 Task: In the event  named  Coffee Meeting with Key Industry Expert, Set a range of dates when you can accept meetings  '25 Jul â€" 5 Aug 2023'. Select a duration of  45 min. Select working hours  	_x000D_
MON- SAT 9:00am â€" 5:00pm. Add time before or after your events  as 5 min. Set the frequency of available time slots for invitees as  35 min. Set the minimum notice period and maximum events allowed per day as  51 hours and 5. , logged in from the account softage.4@softage.net and add another guest for the event, softage.3@softage.net
Action: Mouse pressed left at (543, 292)
Screenshot: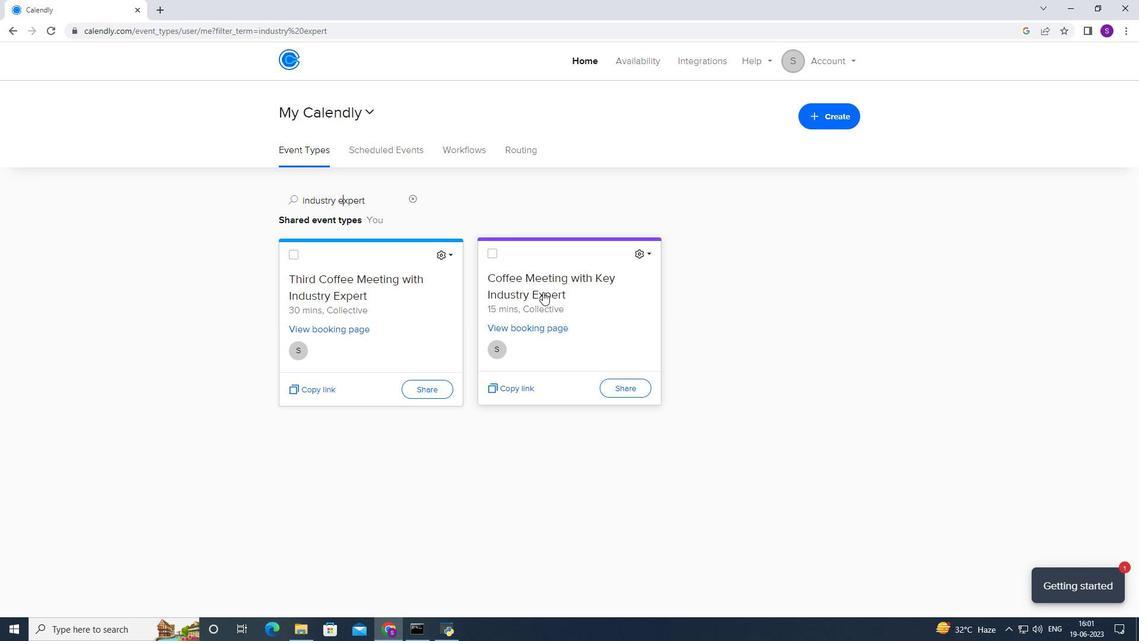 
Action: Mouse moved to (406, 298)
Screenshot: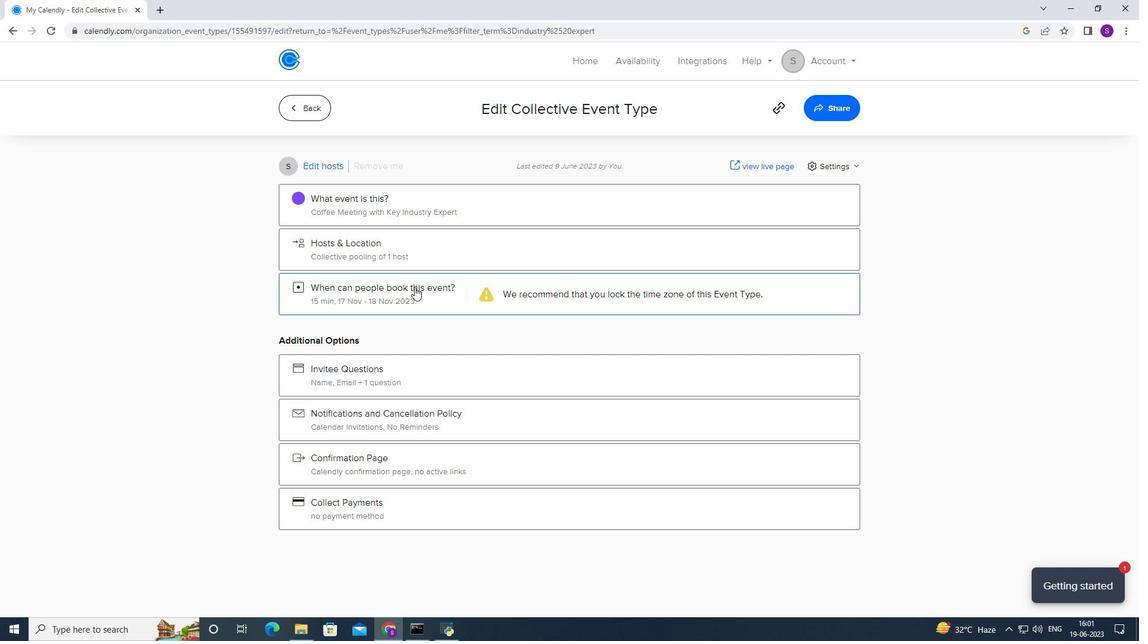 
Action: Mouse pressed left at (406, 298)
Screenshot: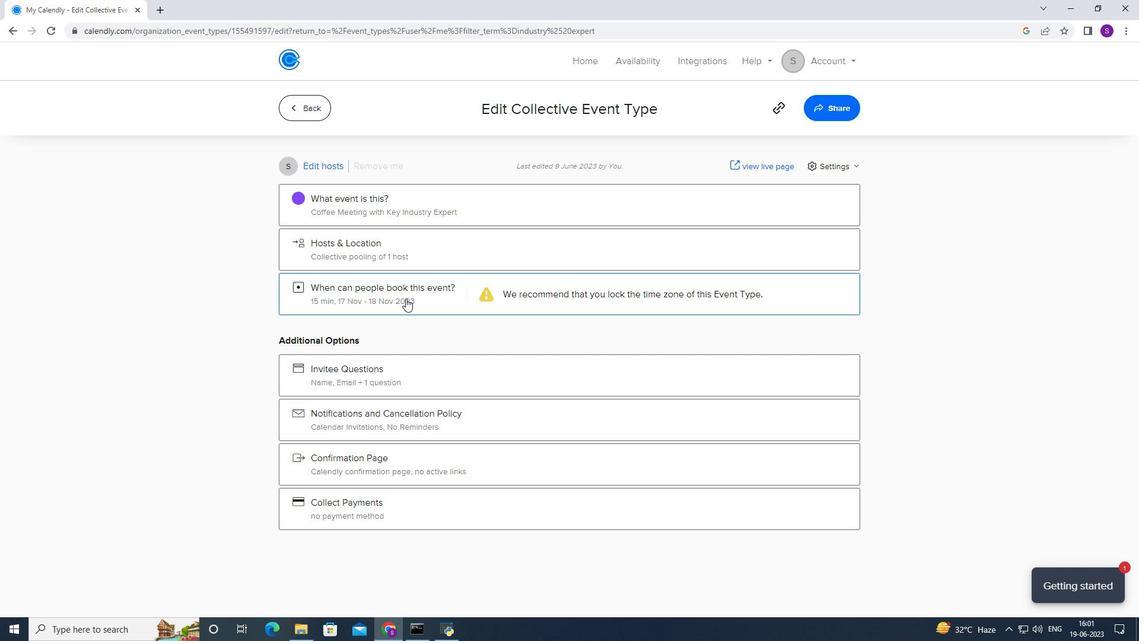 
Action: Mouse moved to (438, 445)
Screenshot: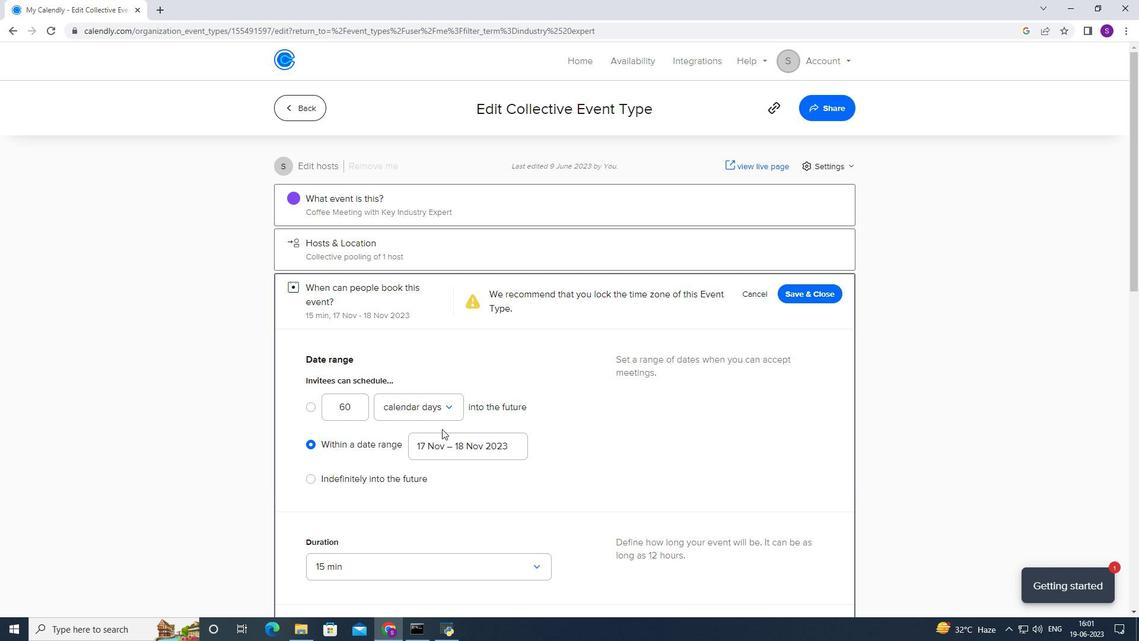 
Action: Mouse pressed left at (438, 445)
Screenshot: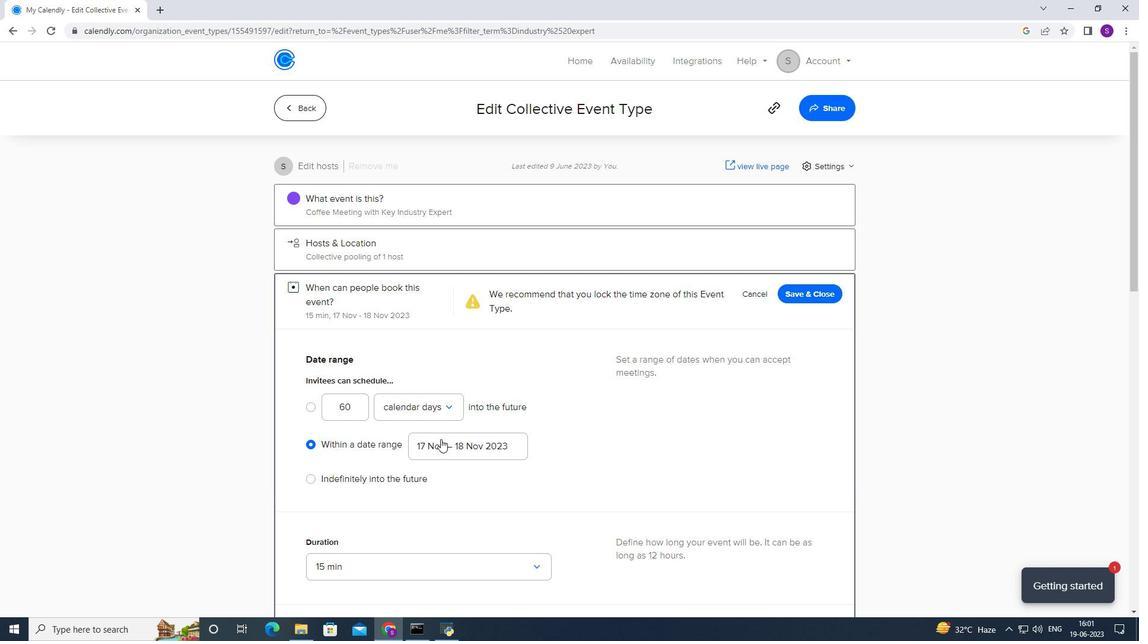 
Action: Mouse moved to (504, 229)
Screenshot: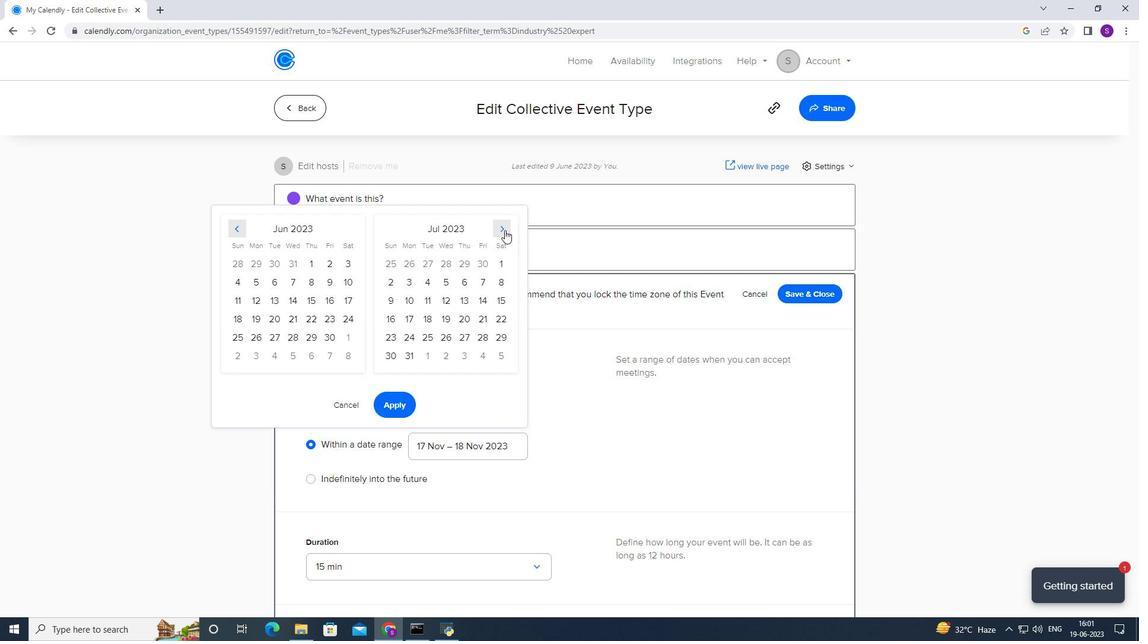 
Action: Mouse pressed left at (504, 229)
Screenshot: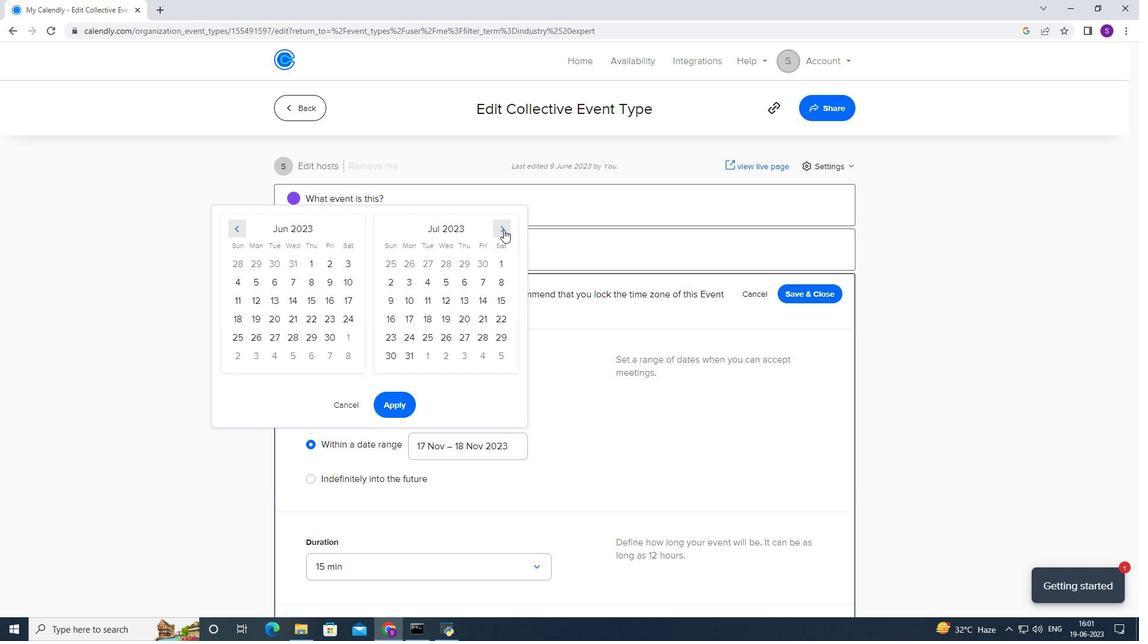 
Action: Mouse moved to (272, 337)
Screenshot: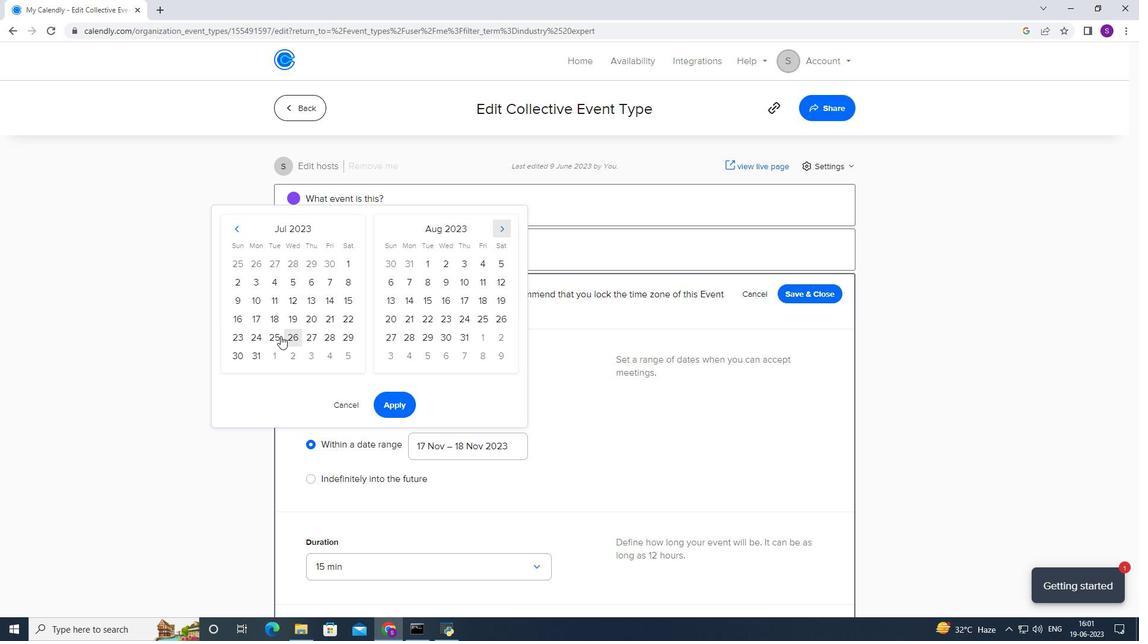 
Action: Mouse pressed left at (272, 337)
Screenshot: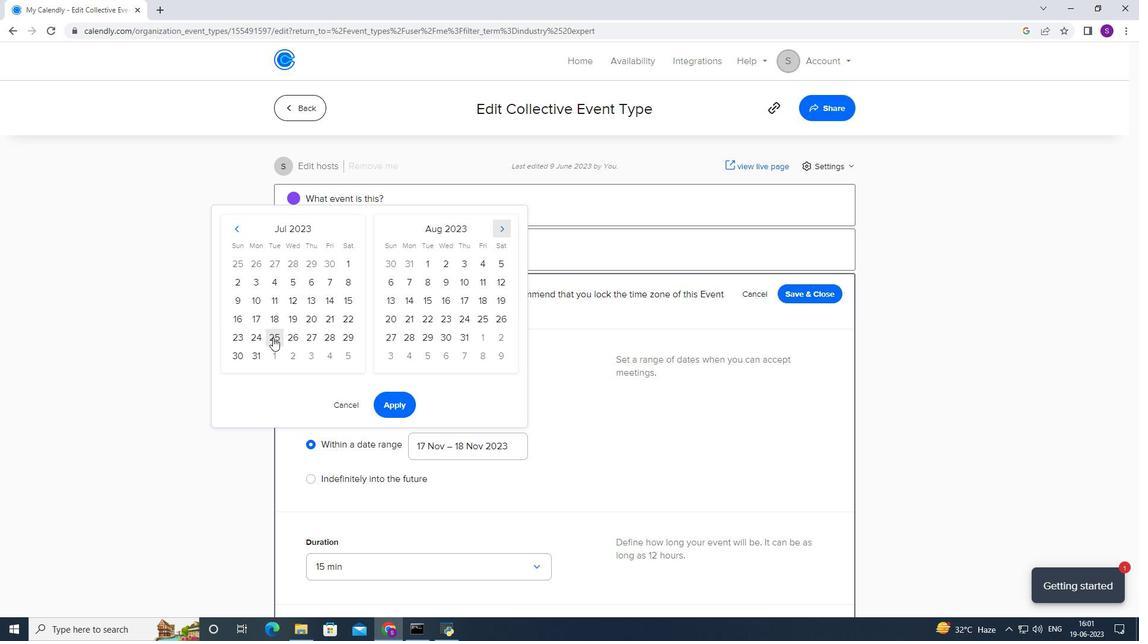 
Action: Mouse moved to (497, 265)
Screenshot: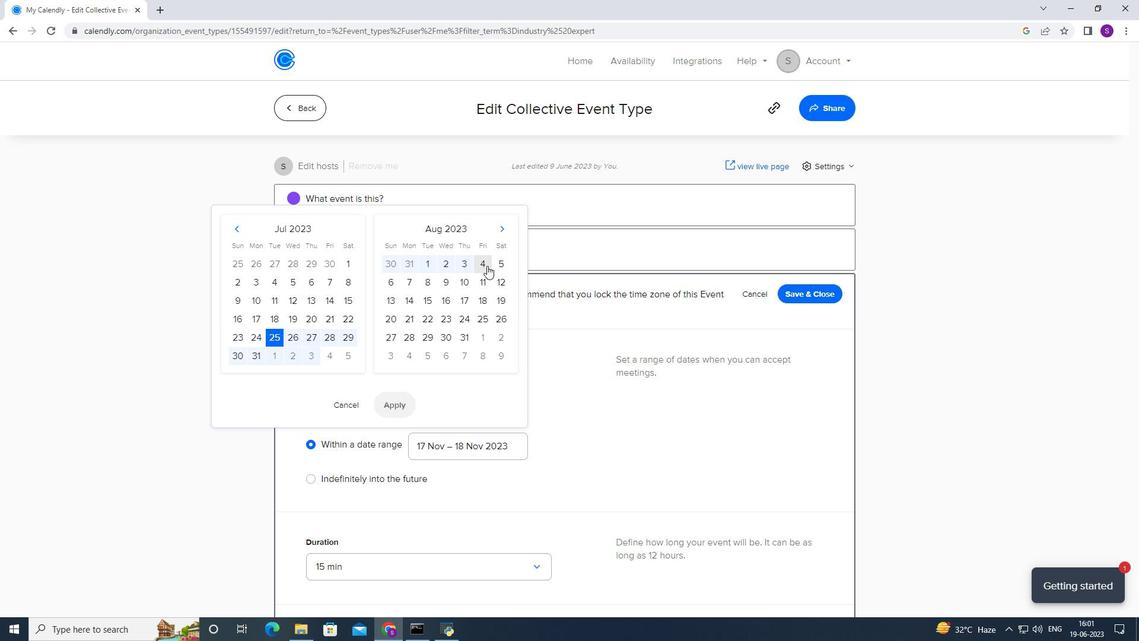 
Action: Mouse pressed left at (497, 265)
Screenshot: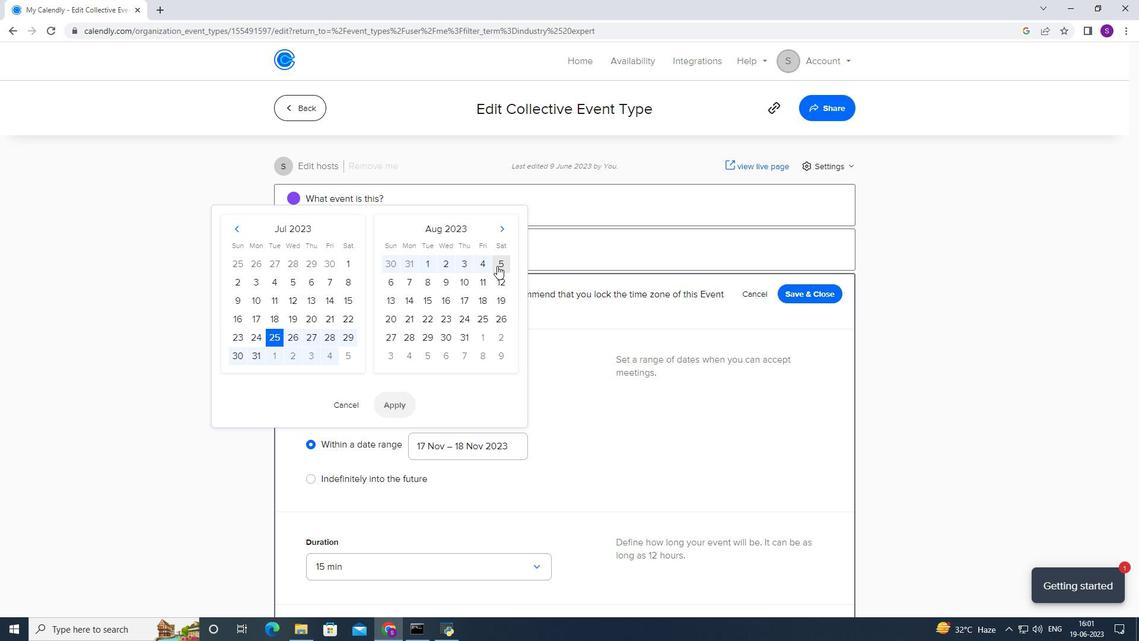 
Action: Mouse moved to (381, 406)
Screenshot: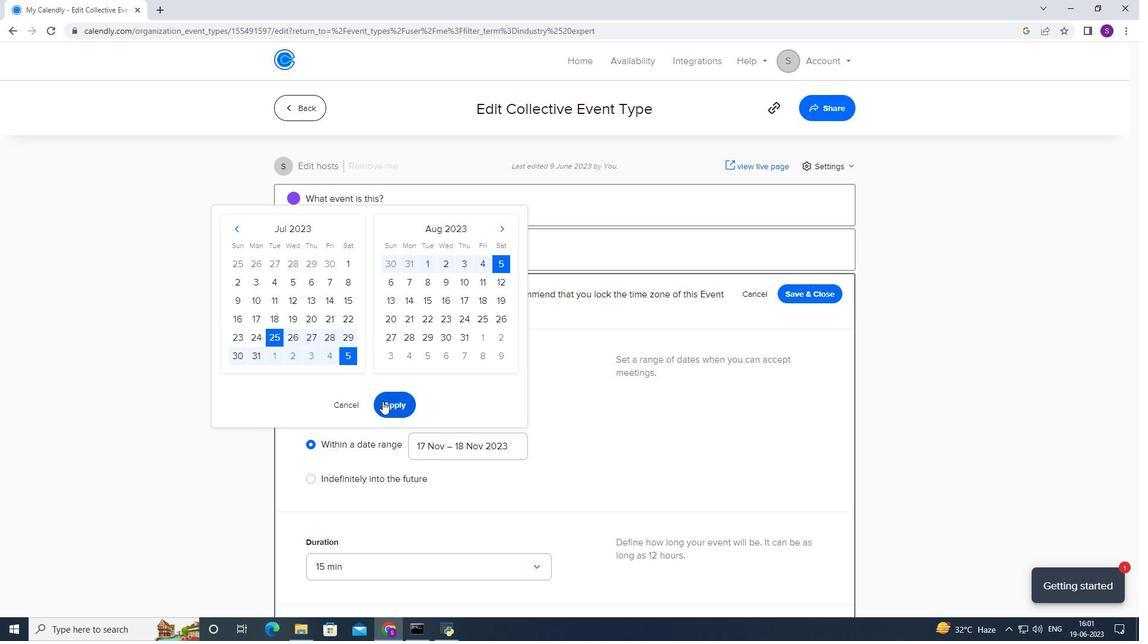 
Action: Mouse pressed left at (381, 406)
Screenshot: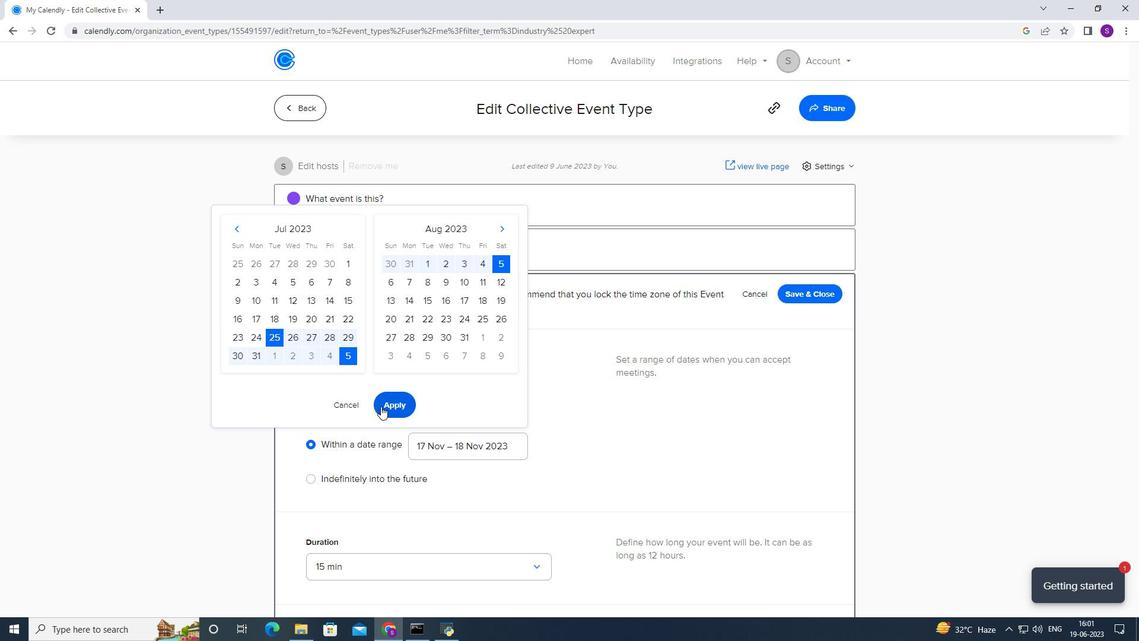 
Action: Mouse moved to (417, 410)
Screenshot: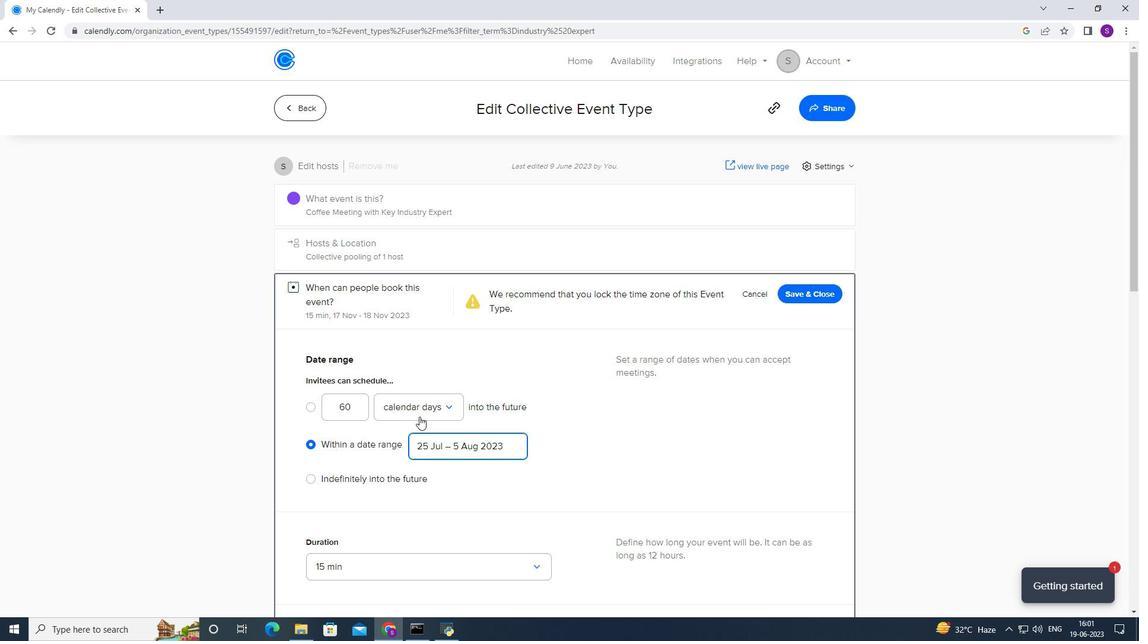 
Action: Mouse scrolled (417, 409) with delta (0, 0)
Screenshot: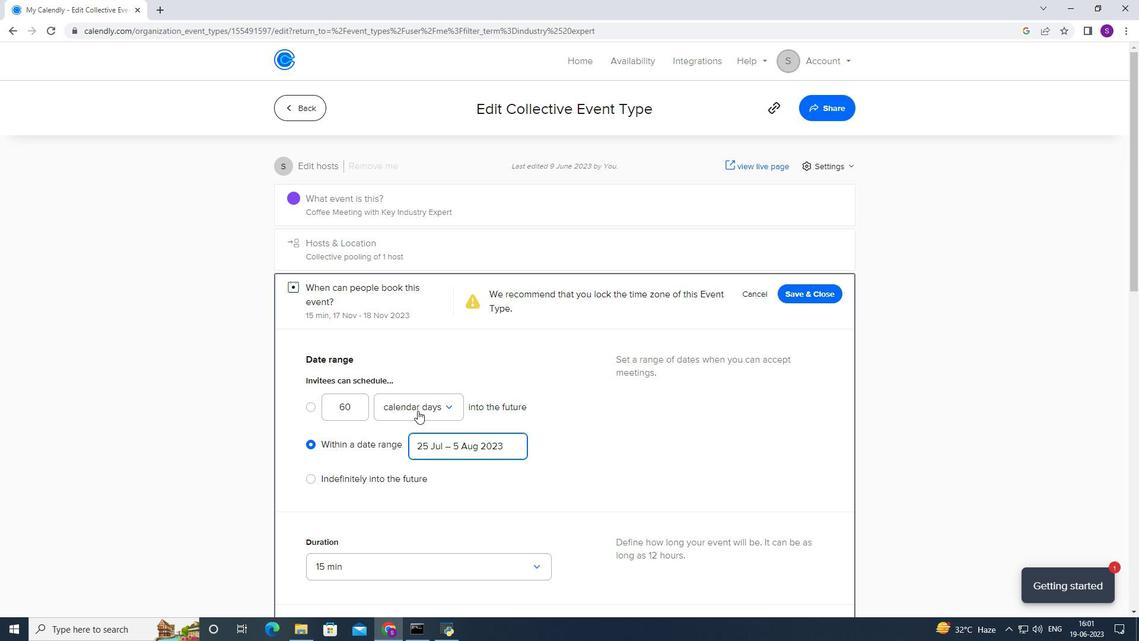 
Action: Mouse scrolled (417, 409) with delta (0, 0)
Screenshot: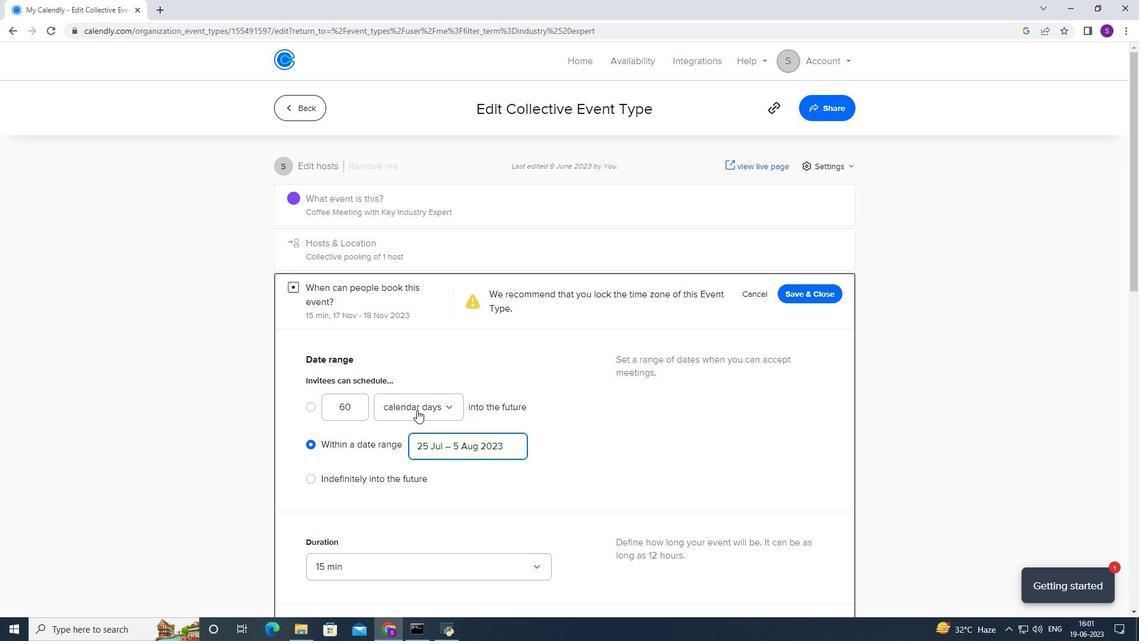 
Action: Mouse moved to (416, 343)
Screenshot: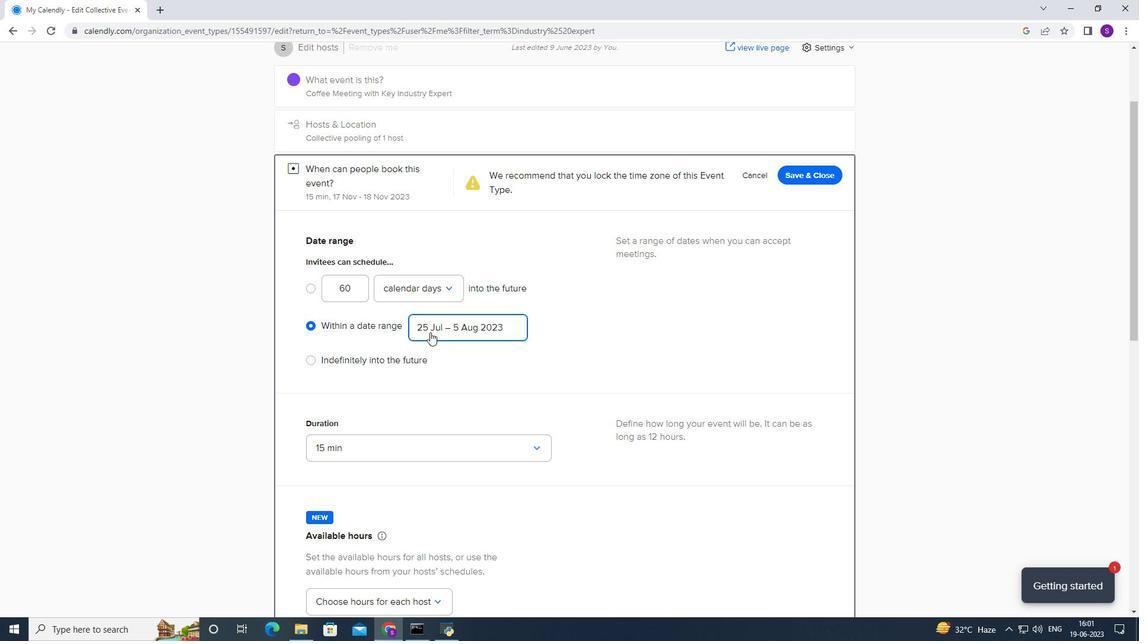 
Action: Mouse scrolled (416, 343) with delta (0, 0)
Screenshot: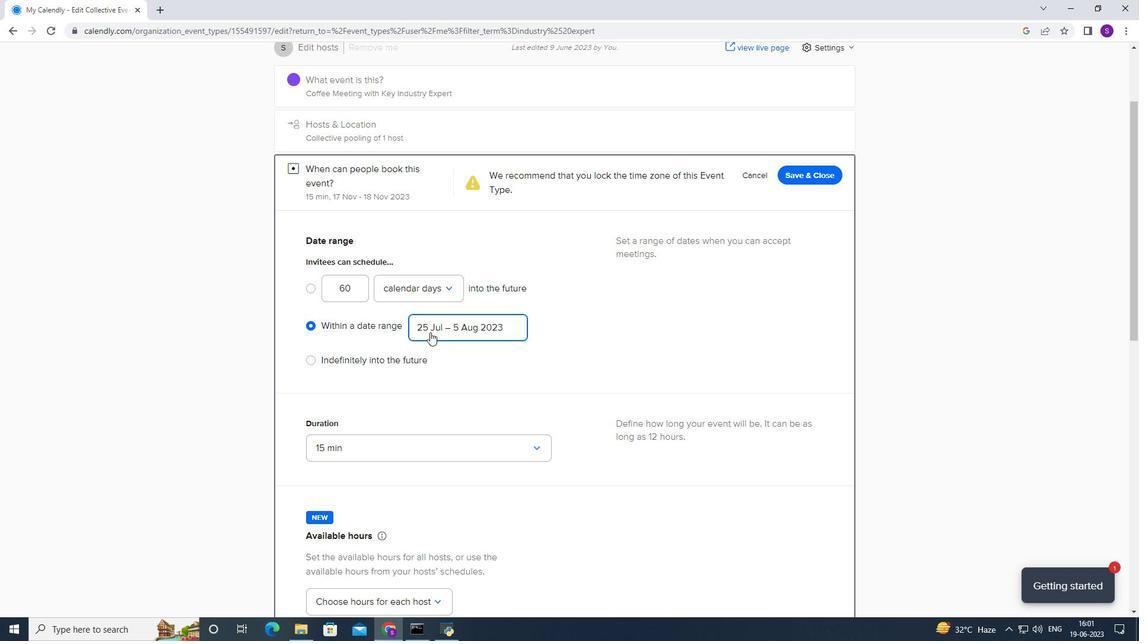 
Action: Mouse moved to (415, 346)
Screenshot: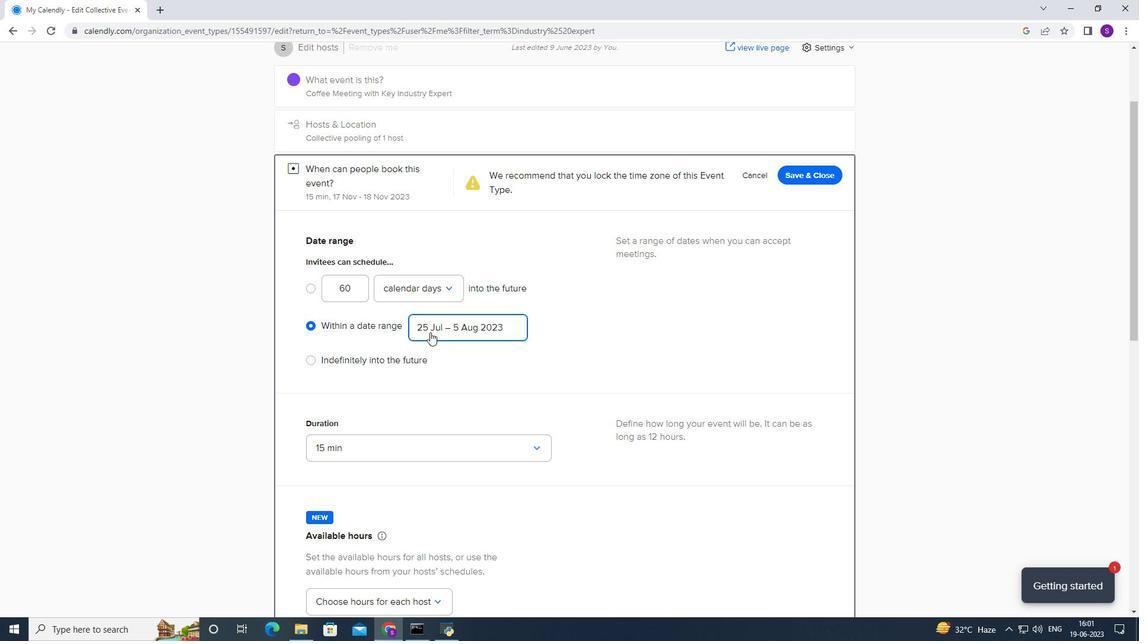 
Action: Mouse scrolled (415, 345) with delta (0, 0)
Screenshot: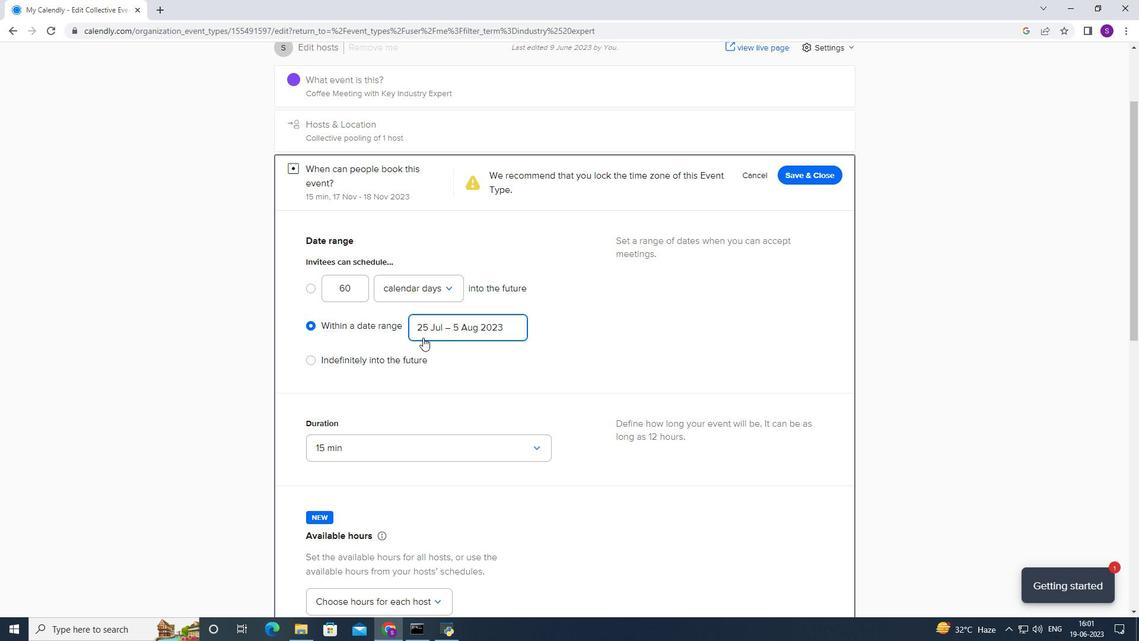 
Action: Mouse moved to (414, 348)
Screenshot: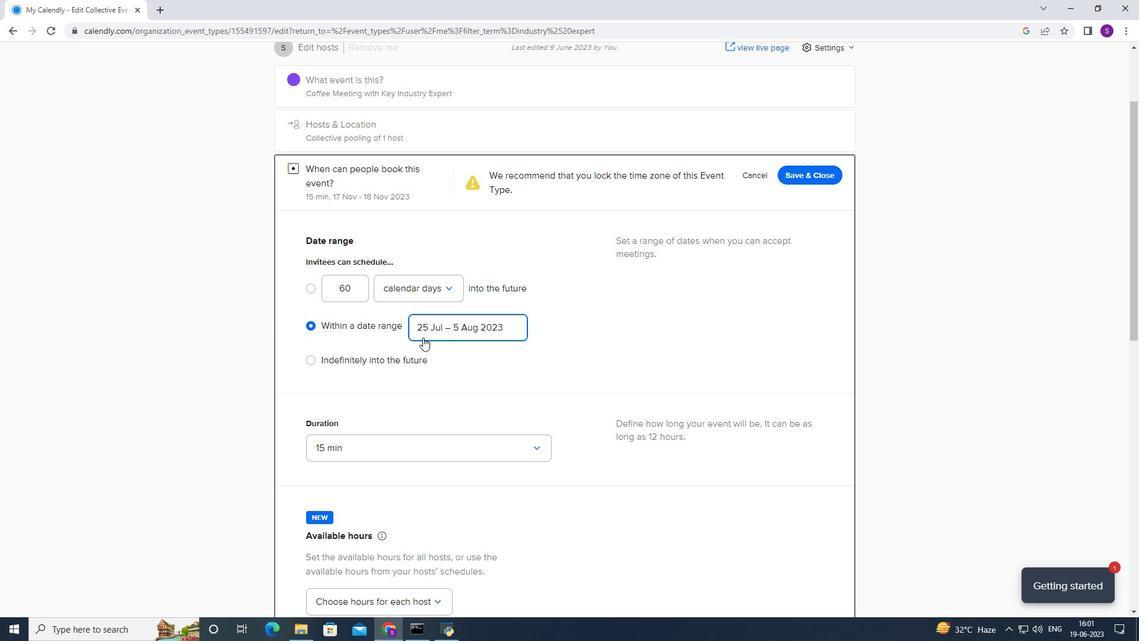 
Action: Mouse scrolled (414, 347) with delta (0, 0)
Screenshot: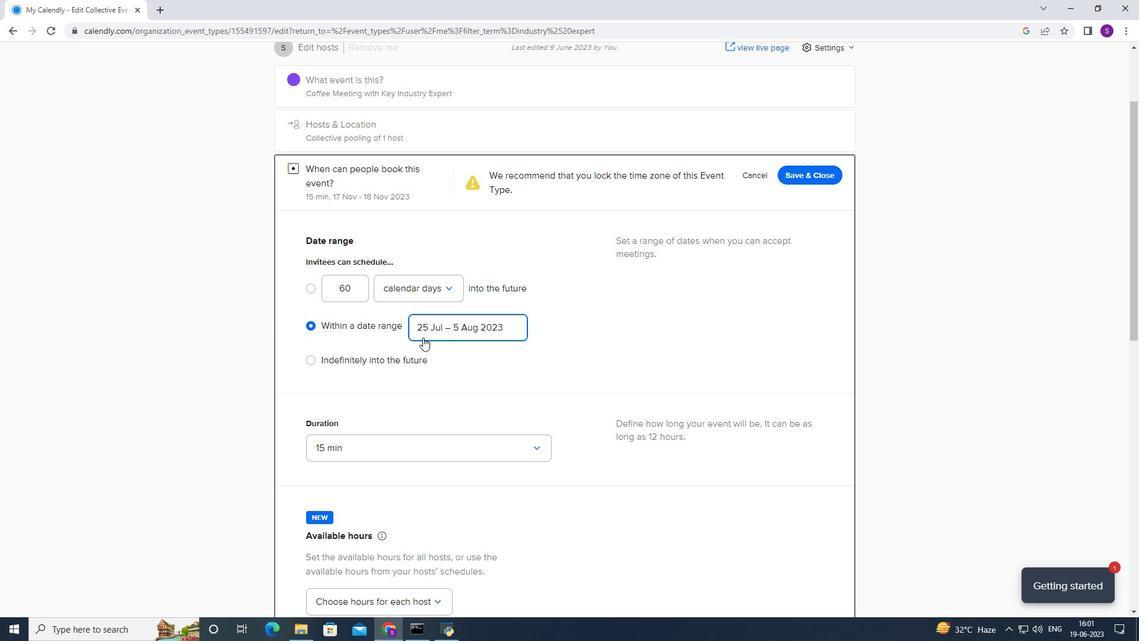 
Action: Mouse moved to (423, 268)
Screenshot: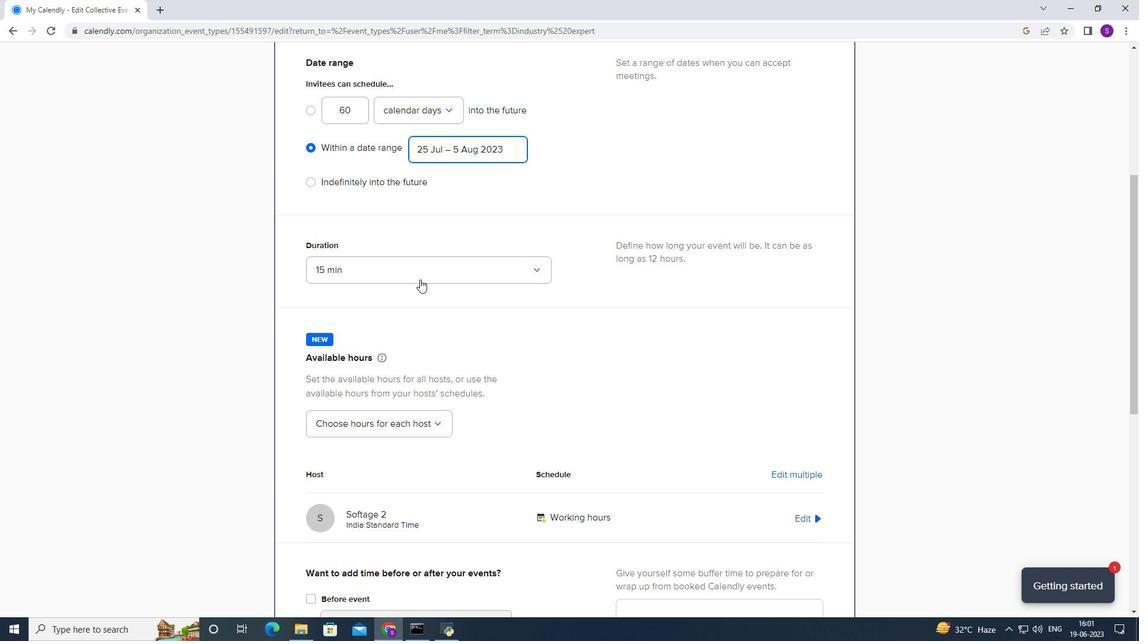 
Action: Mouse scrolled (423, 268) with delta (0, 0)
Screenshot: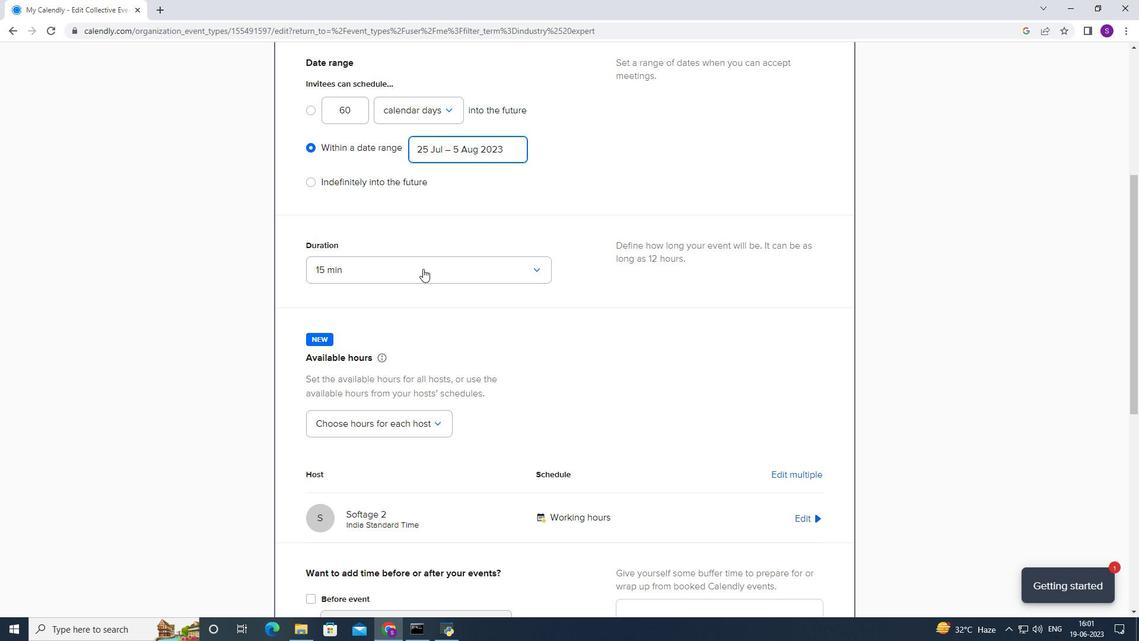 
Action: Mouse moved to (527, 214)
Screenshot: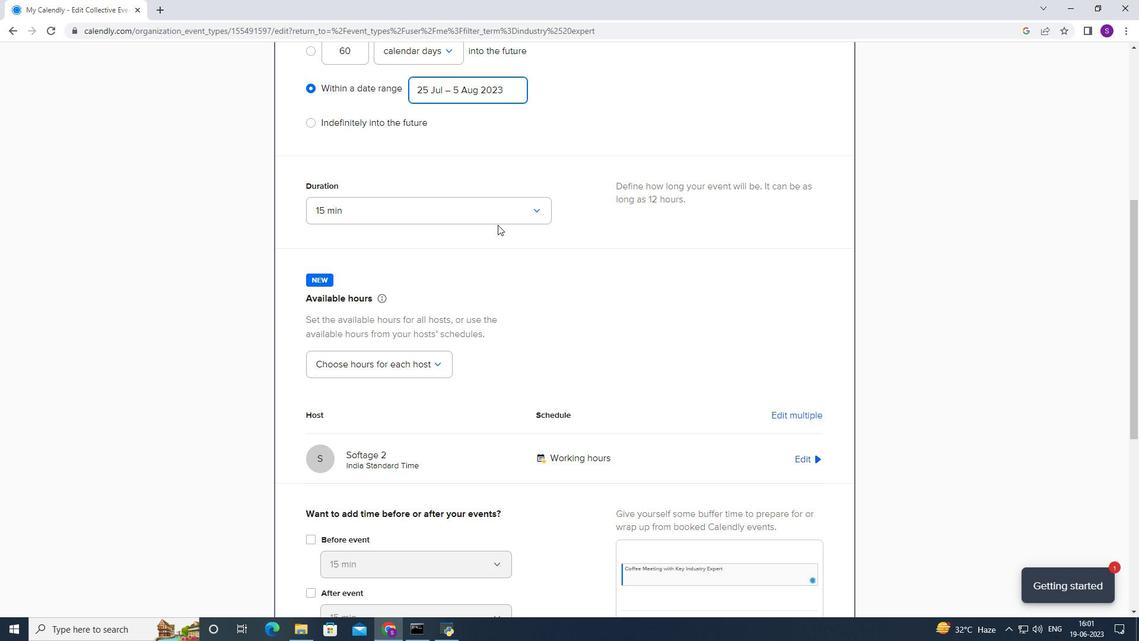 
Action: Mouse pressed left at (527, 214)
Screenshot: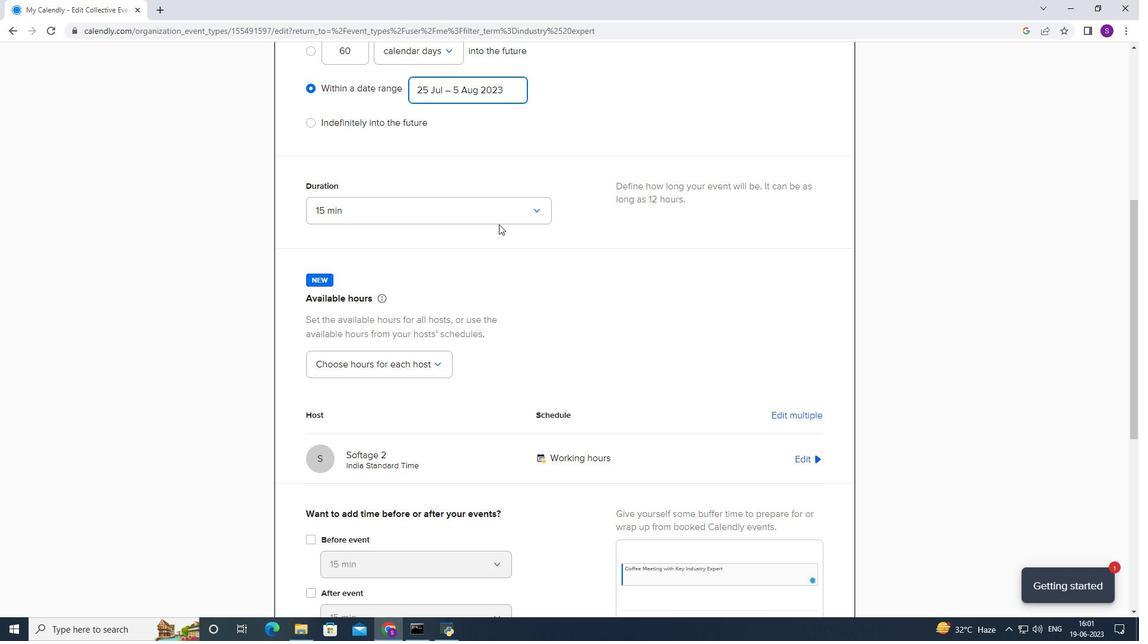 
Action: Mouse moved to (429, 293)
Screenshot: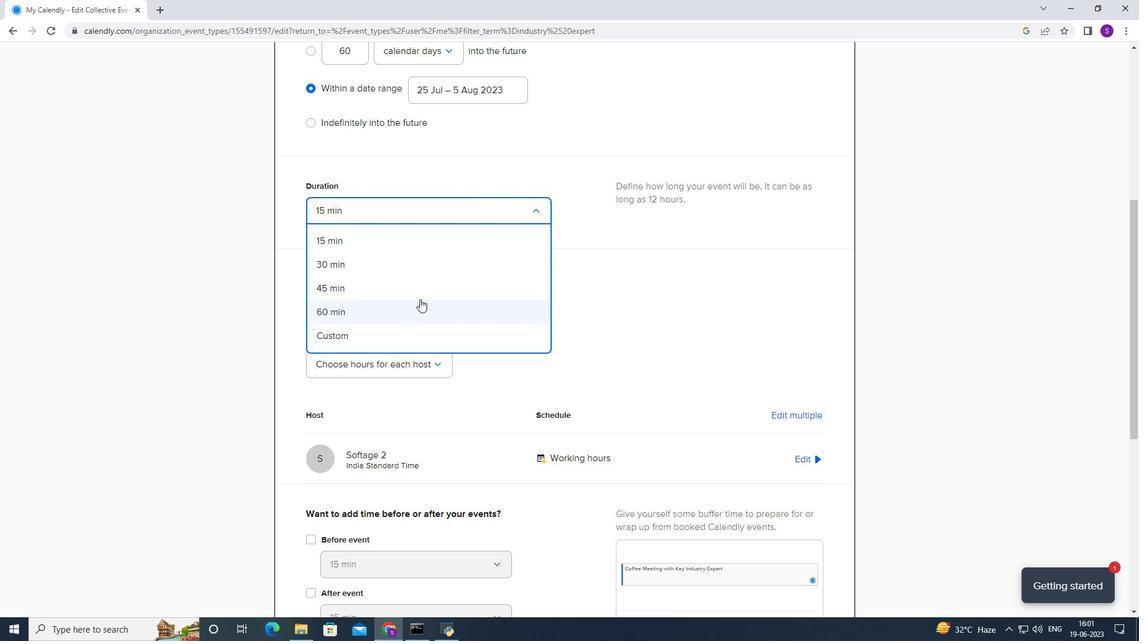 
Action: Mouse pressed left at (429, 293)
Screenshot: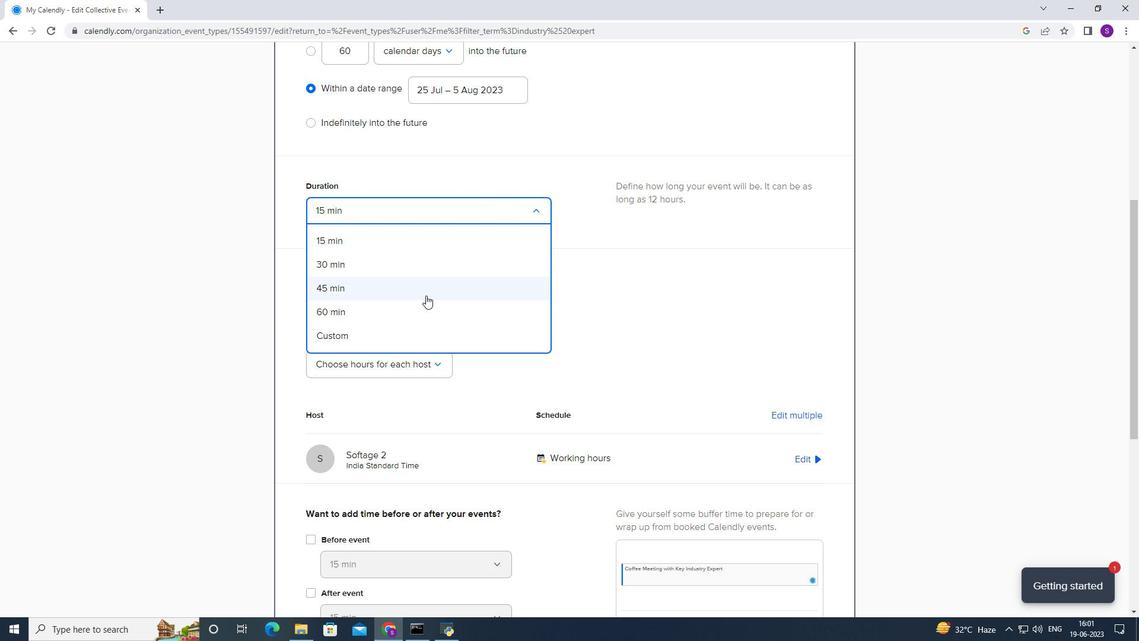
Action: Mouse moved to (343, 353)
Screenshot: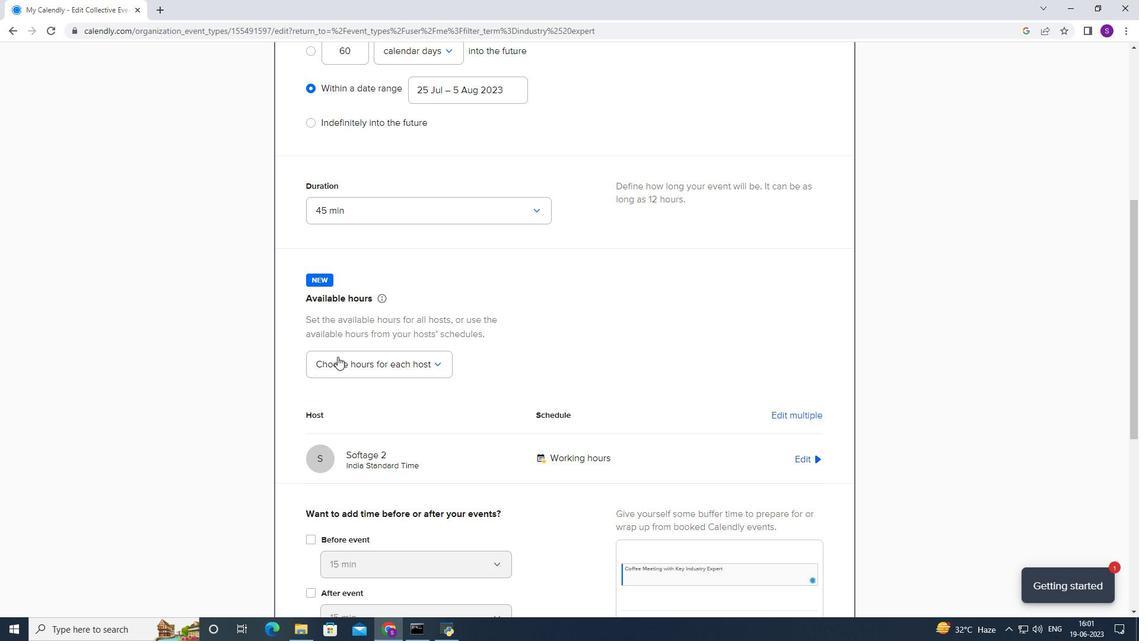 
Action: Mouse scrolled (343, 352) with delta (0, 0)
Screenshot: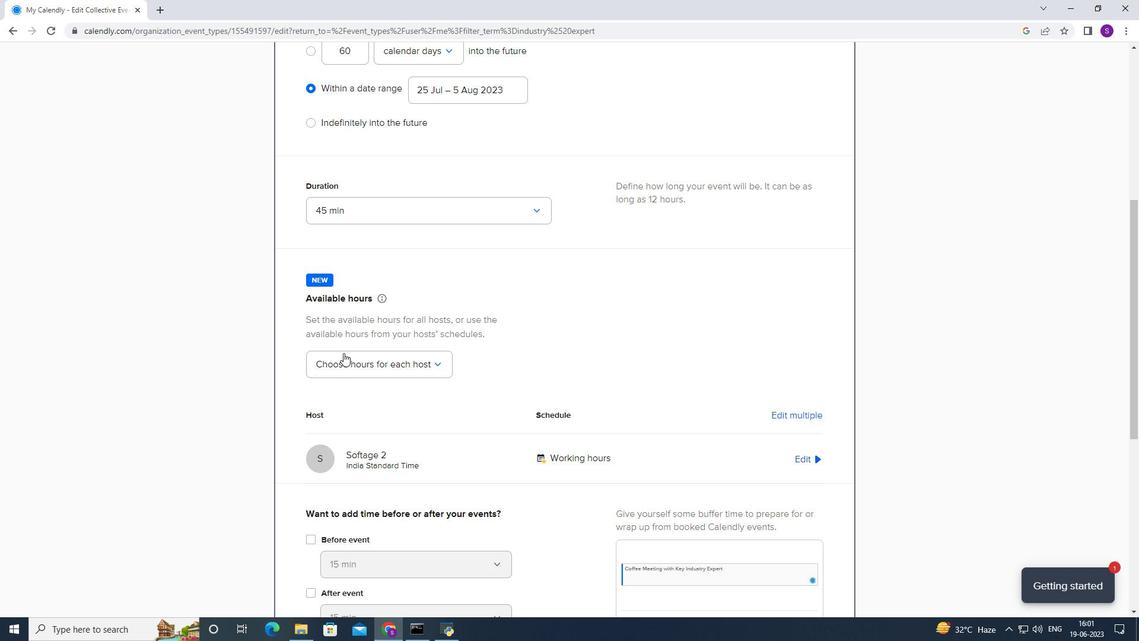 
Action: Mouse scrolled (343, 352) with delta (0, 0)
Screenshot: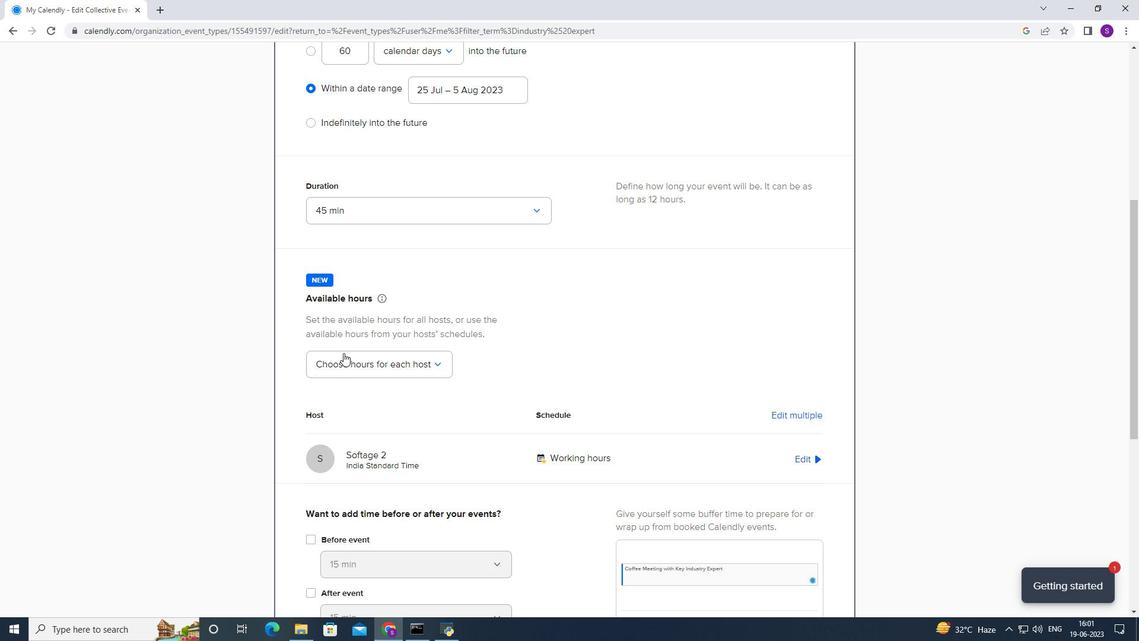 
Action: Mouse scrolled (343, 352) with delta (0, 0)
Screenshot: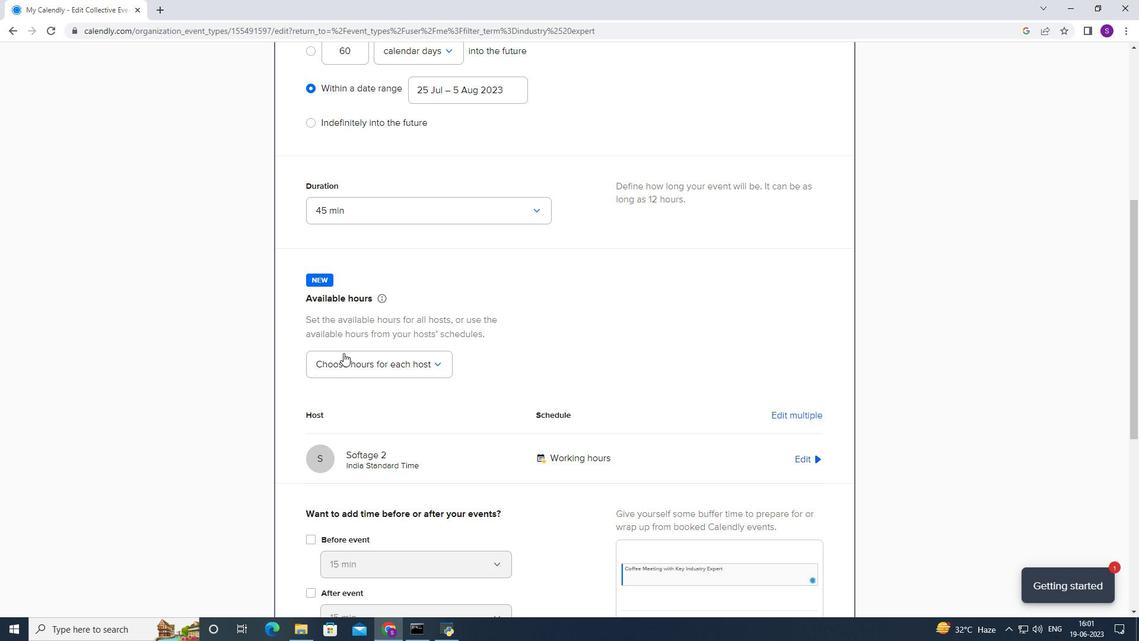 
Action: Mouse moved to (344, 353)
Screenshot: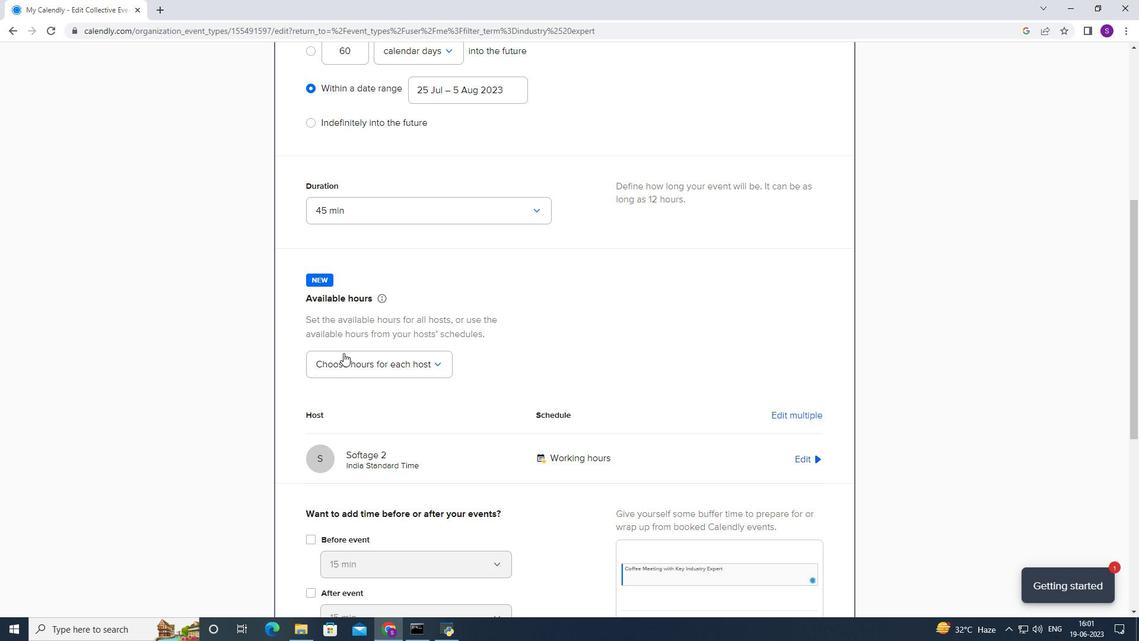 
Action: Mouse scrolled (344, 352) with delta (0, 0)
Screenshot: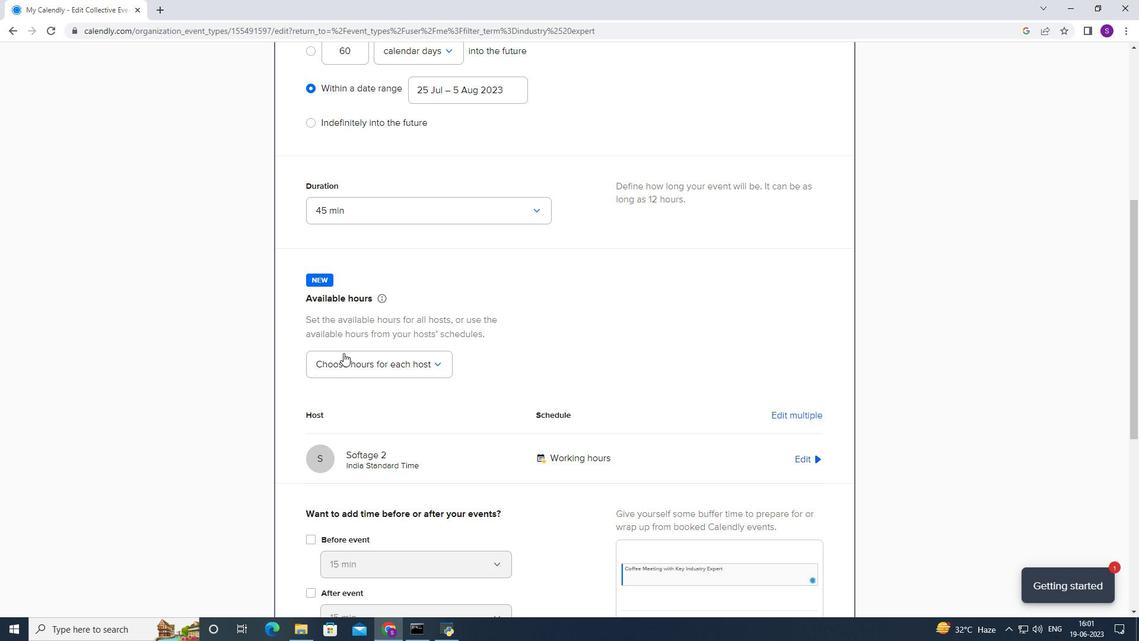 
Action: Mouse moved to (747, 229)
Screenshot: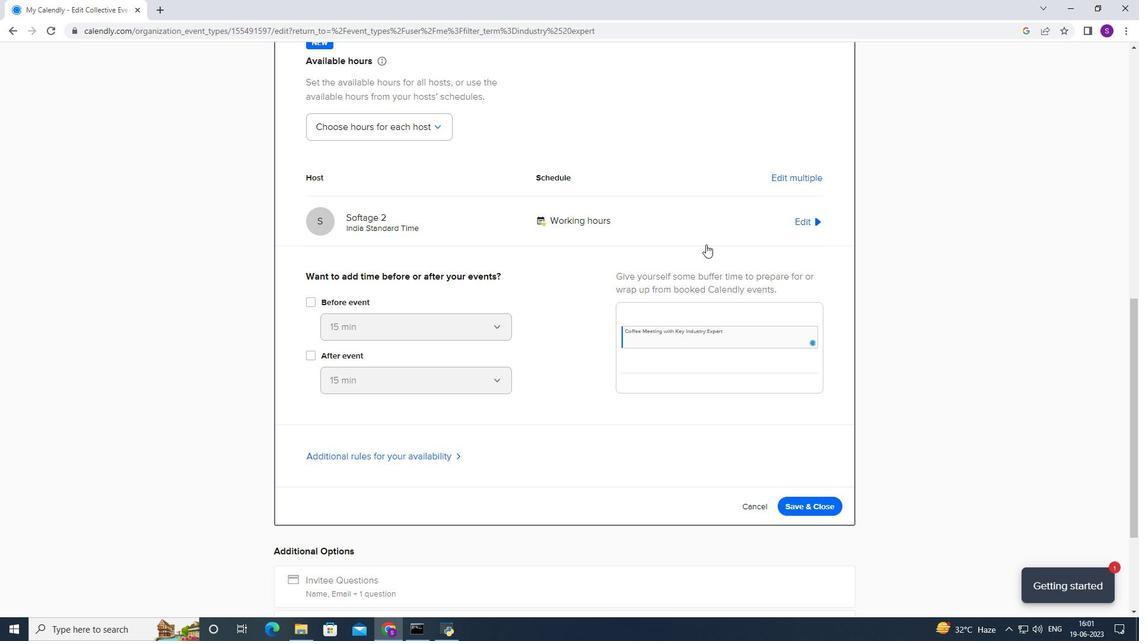 
Action: Mouse pressed left at (747, 229)
Screenshot: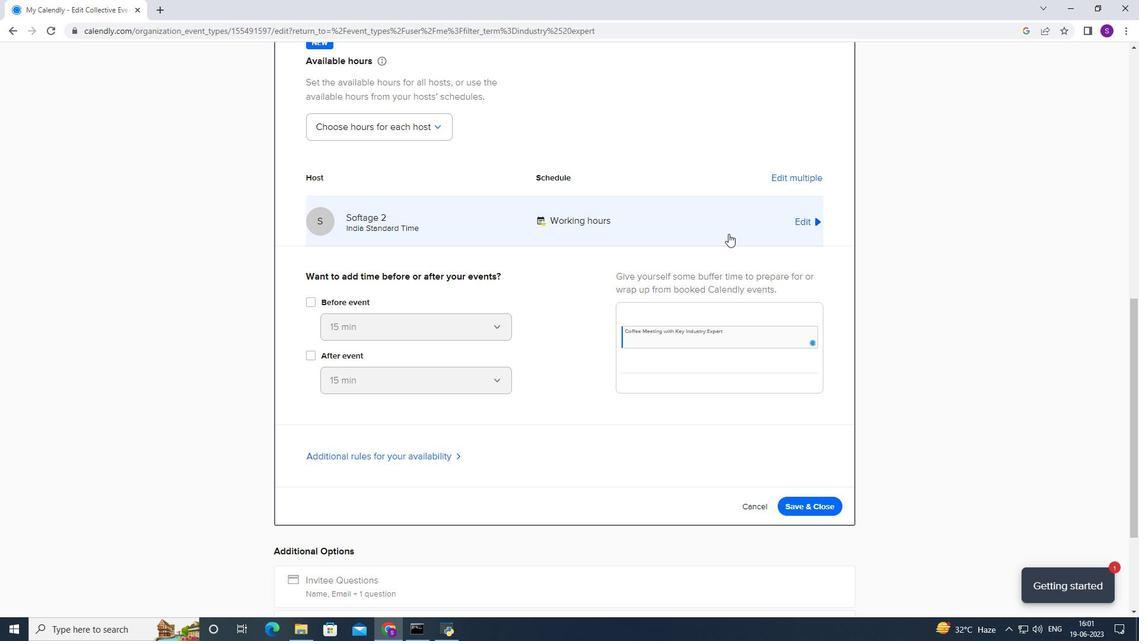 
Action: Mouse moved to (440, 298)
Screenshot: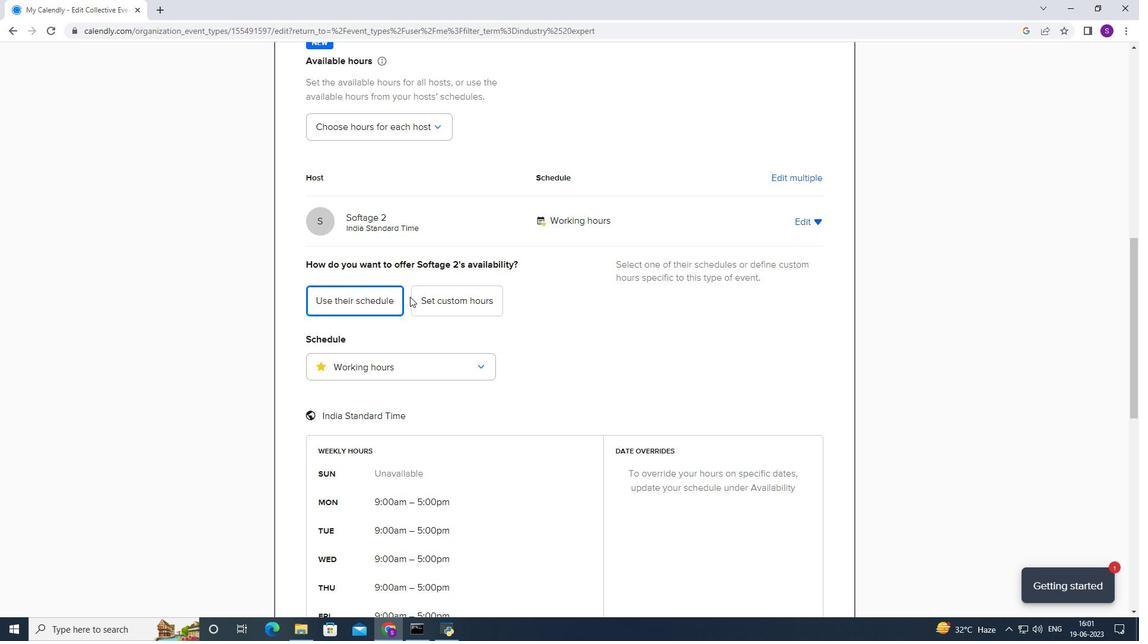 
Action: Mouse pressed left at (440, 298)
Screenshot: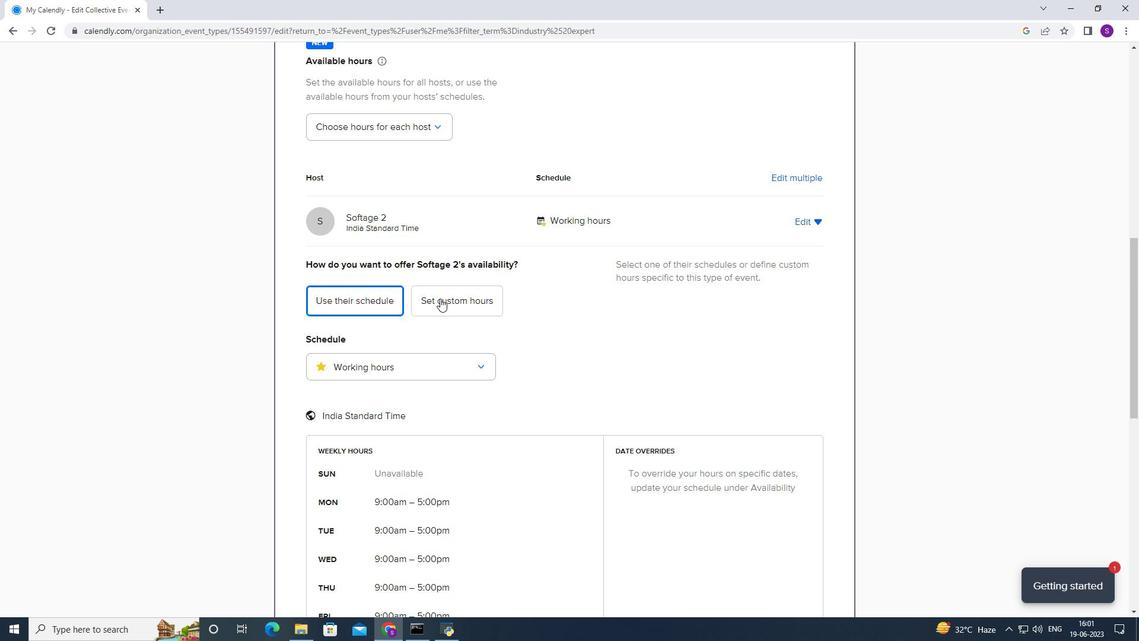
Action: Mouse moved to (397, 336)
Screenshot: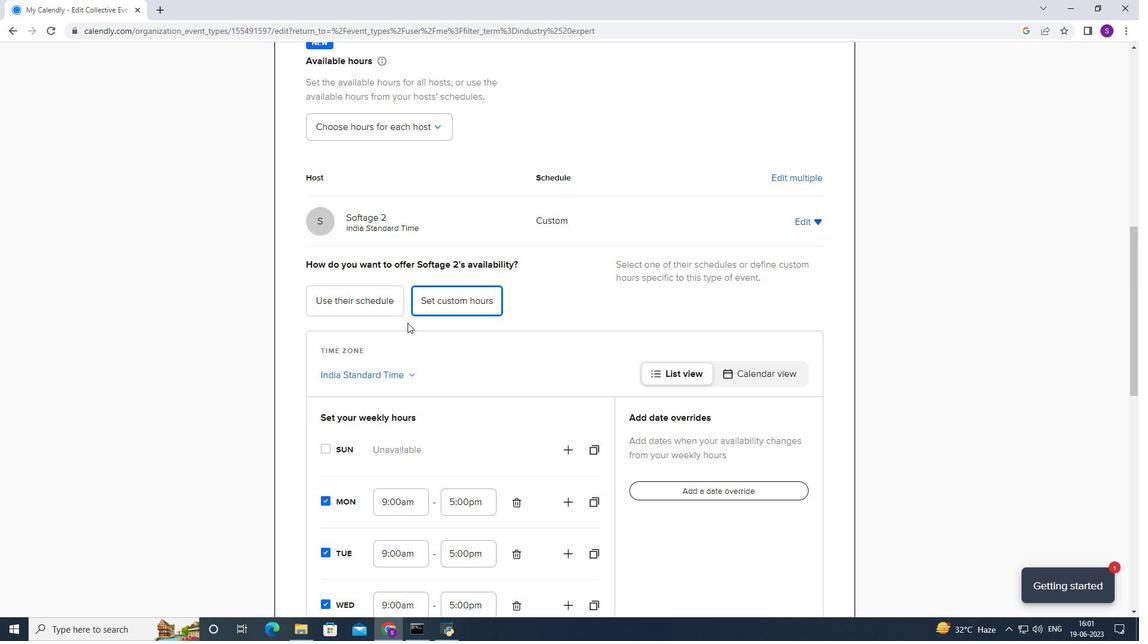 
Action: Mouse scrolled (397, 336) with delta (0, 0)
Screenshot: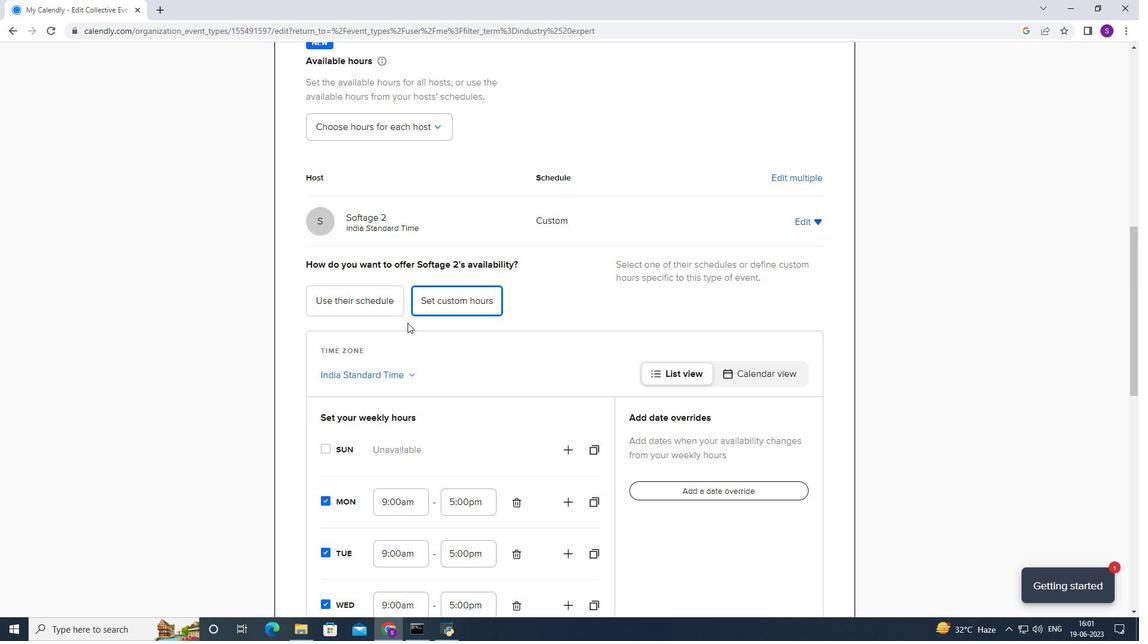 
Action: Mouse moved to (394, 340)
Screenshot: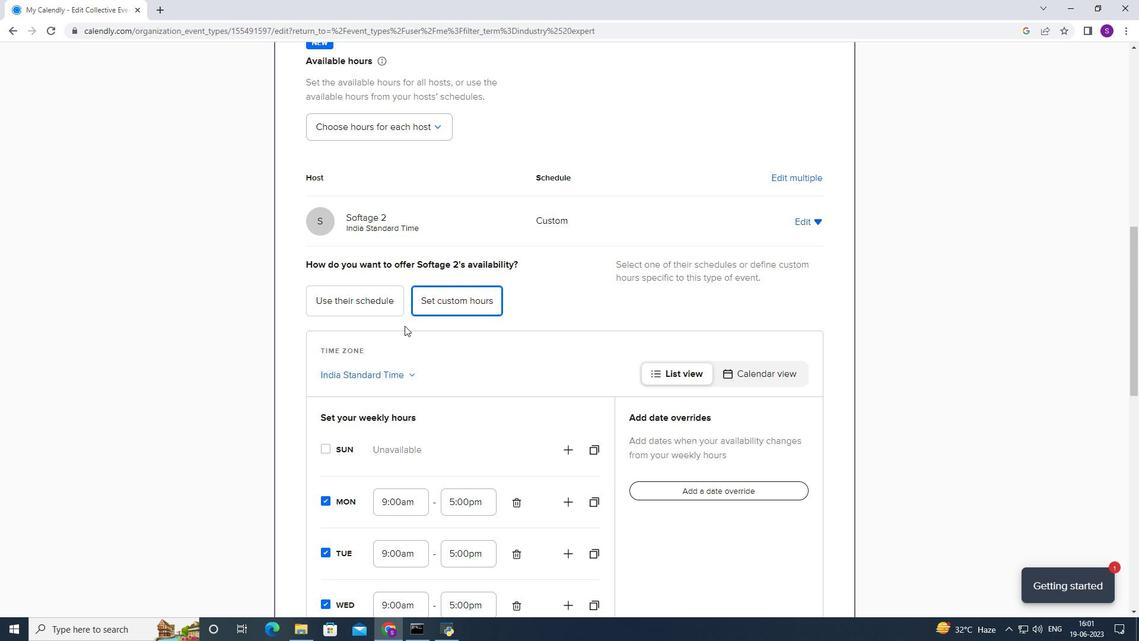 
Action: Mouse scrolled (394, 339) with delta (0, 0)
Screenshot: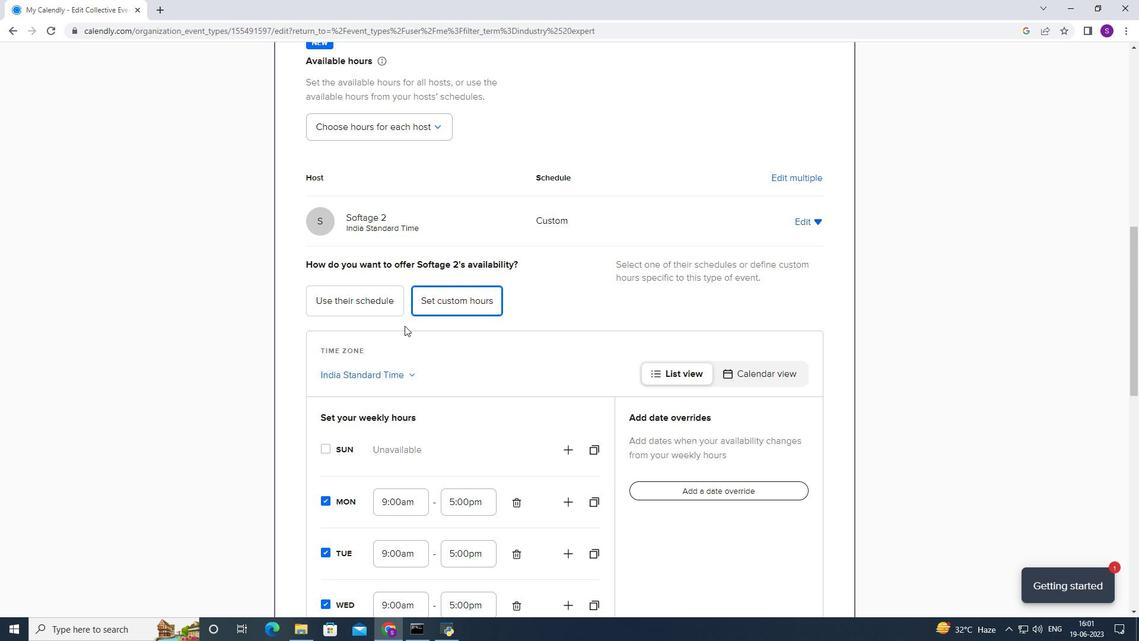 
Action: Mouse moved to (393, 341)
Screenshot: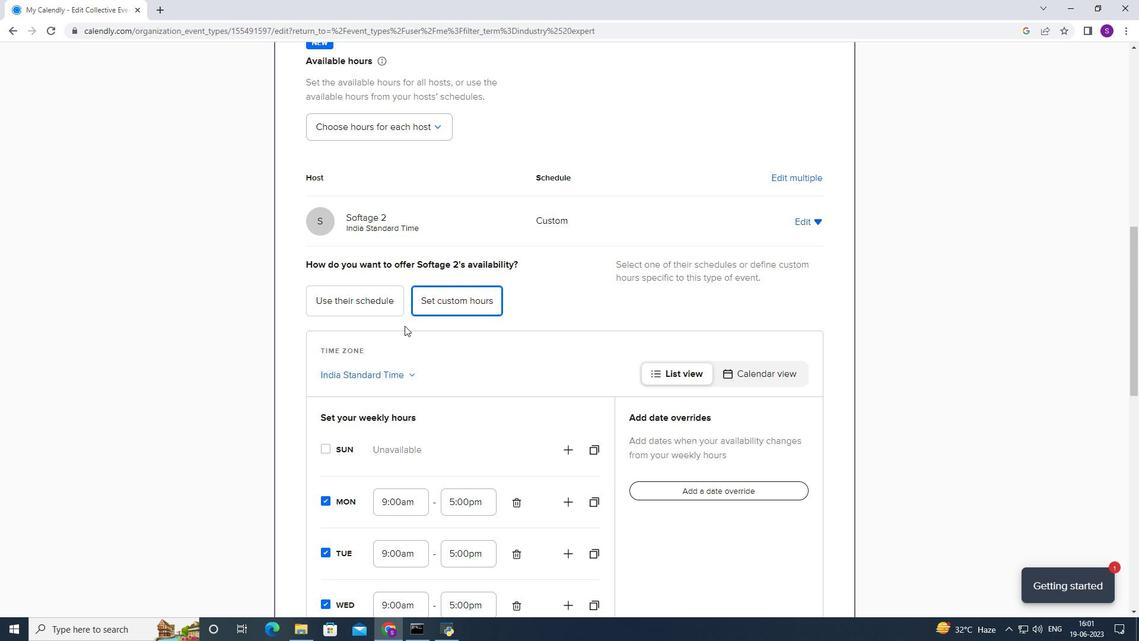 
Action: Mouse scrolled (393, 340) with delta (0, 0)
Screenshot: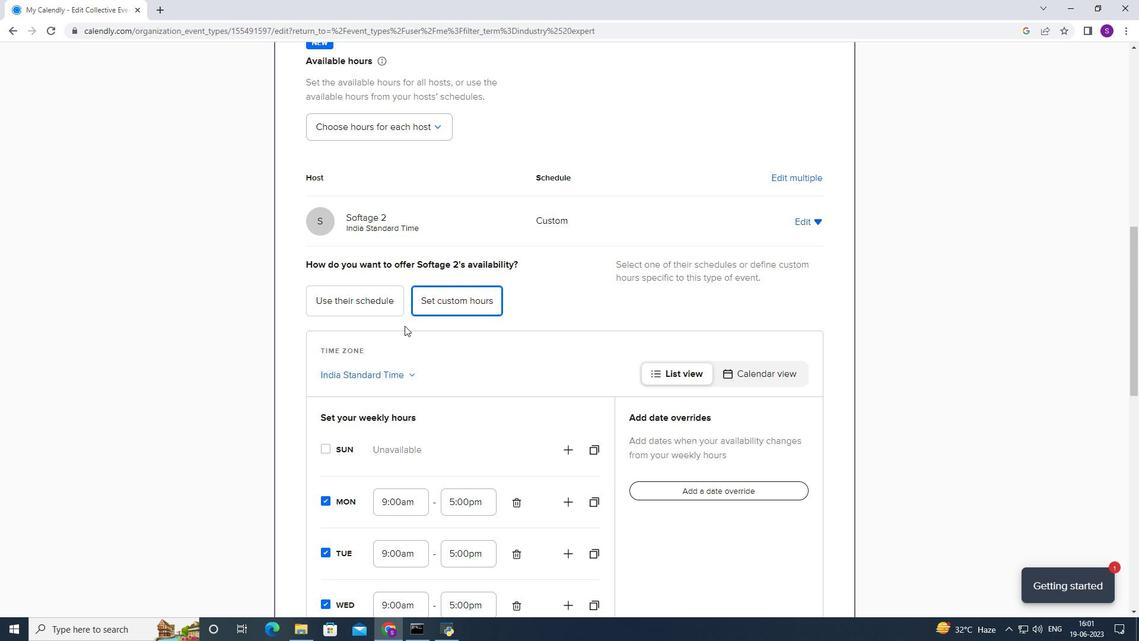 
Action: Mouse moved to (392, 342)
Screenshot: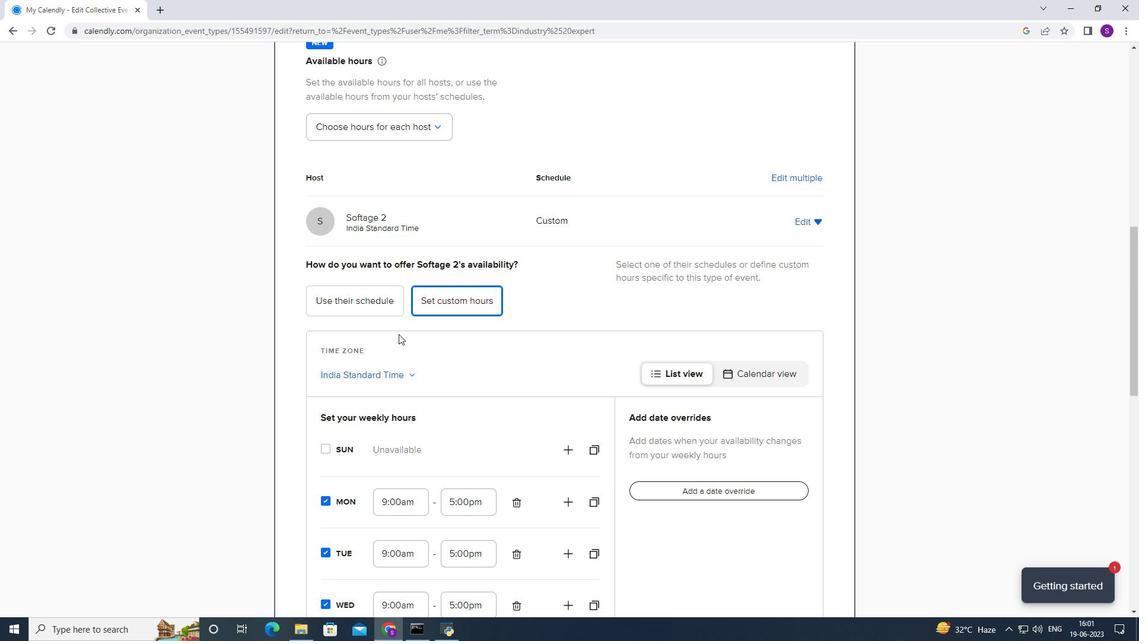 
Action: Mouse scrolled (392, 341) with delta (0, 0)
Screenshot: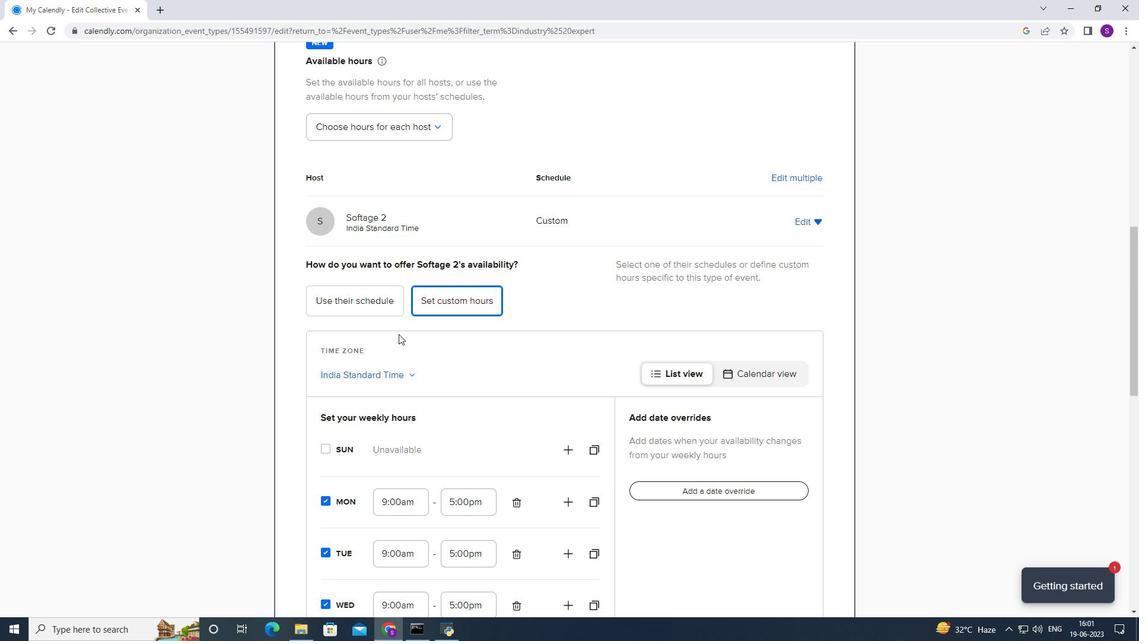 
Action: Mouse moved to (324, 519)
Screenshot: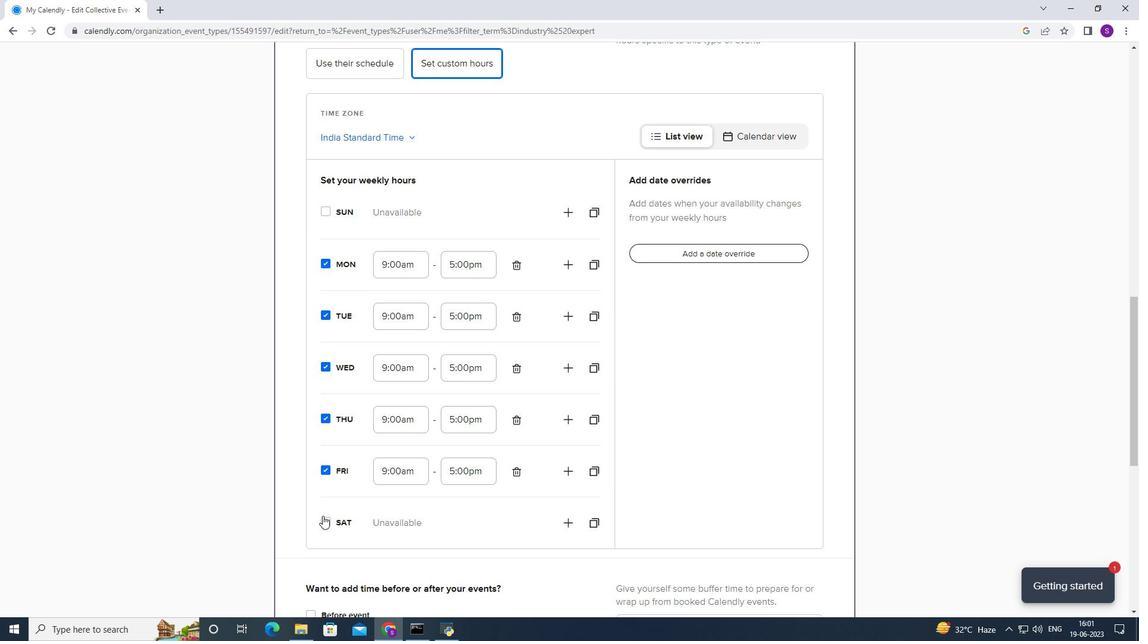 
Action: Mouse pressed left at (324, 519)
Screenshot: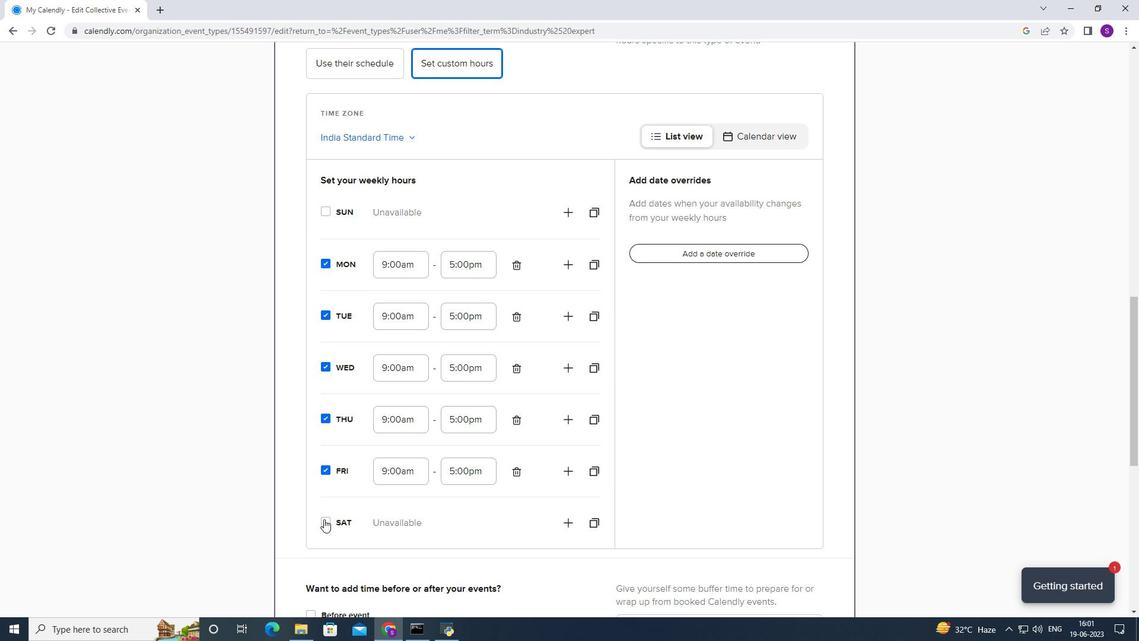 
Action: Mouse moved to (379, 474)
Screenshot: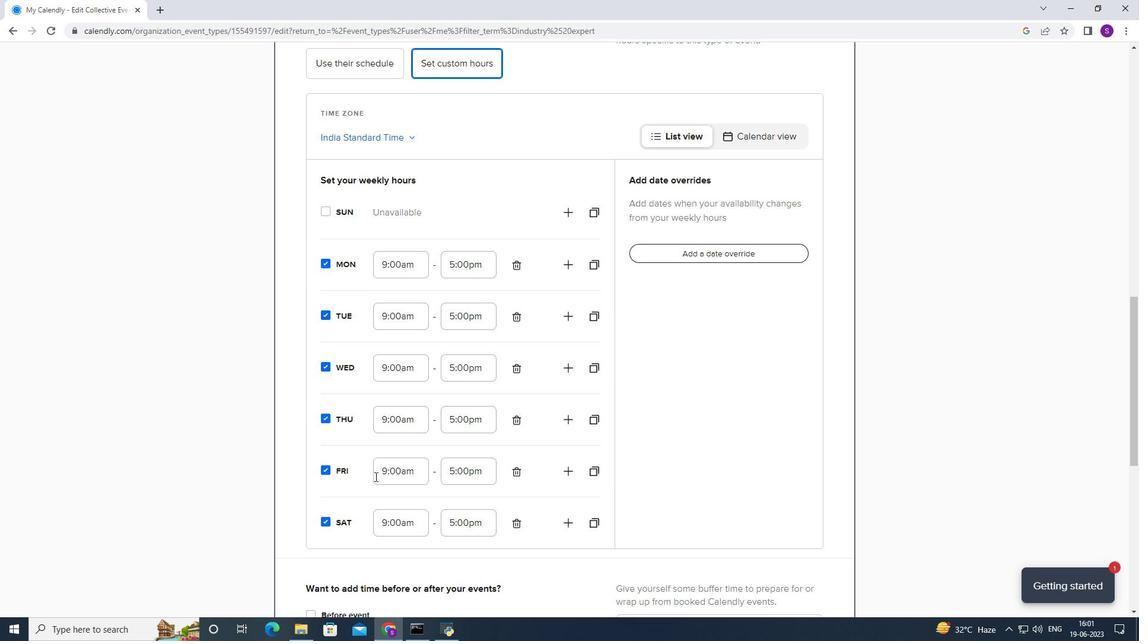 
Action: Mouse scrolled (379, 474) with delta (0, 0)
Screenshot: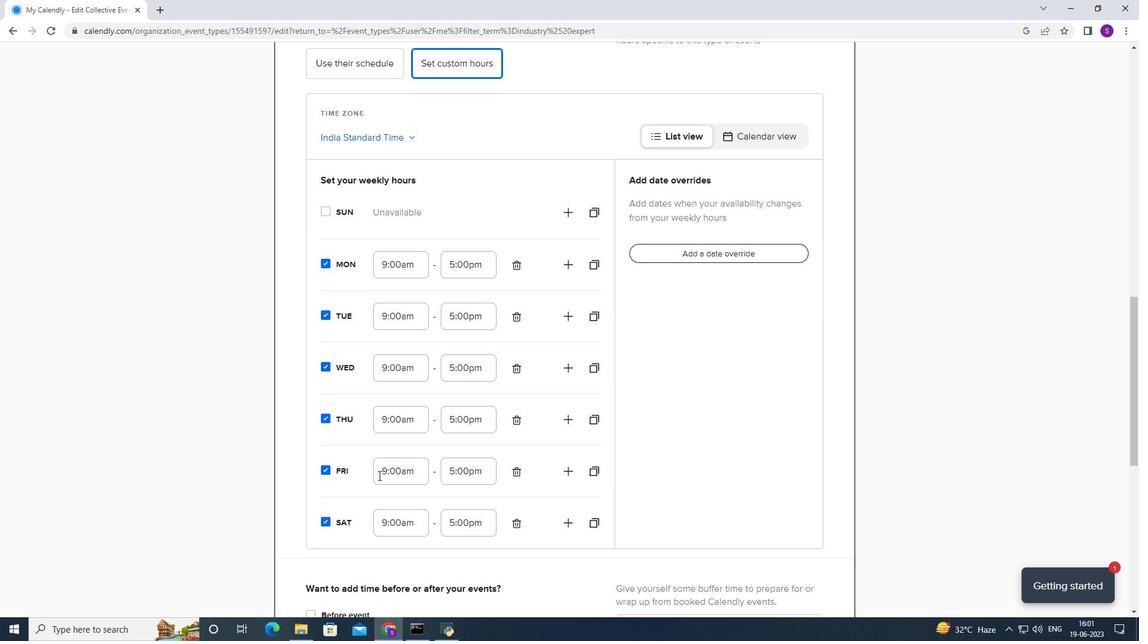 
Action: Mouse scrolled (379, 474) with delta (0, 0)
Screenshot: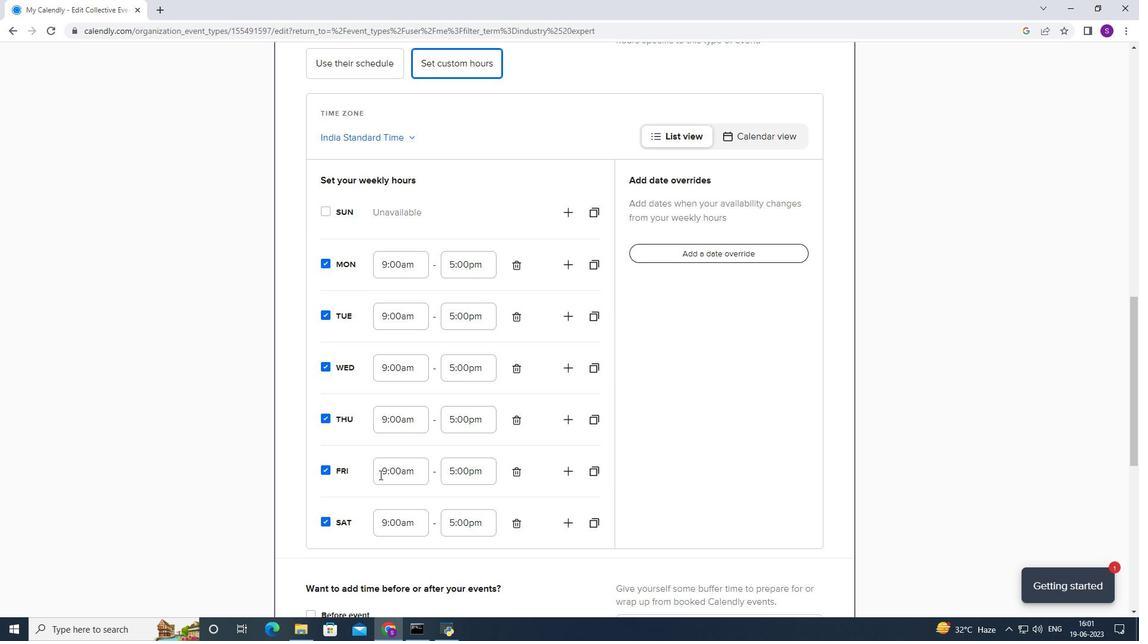 
Action: Mouse scrolled (379, 474) with delta (0, 0)
Screenshot: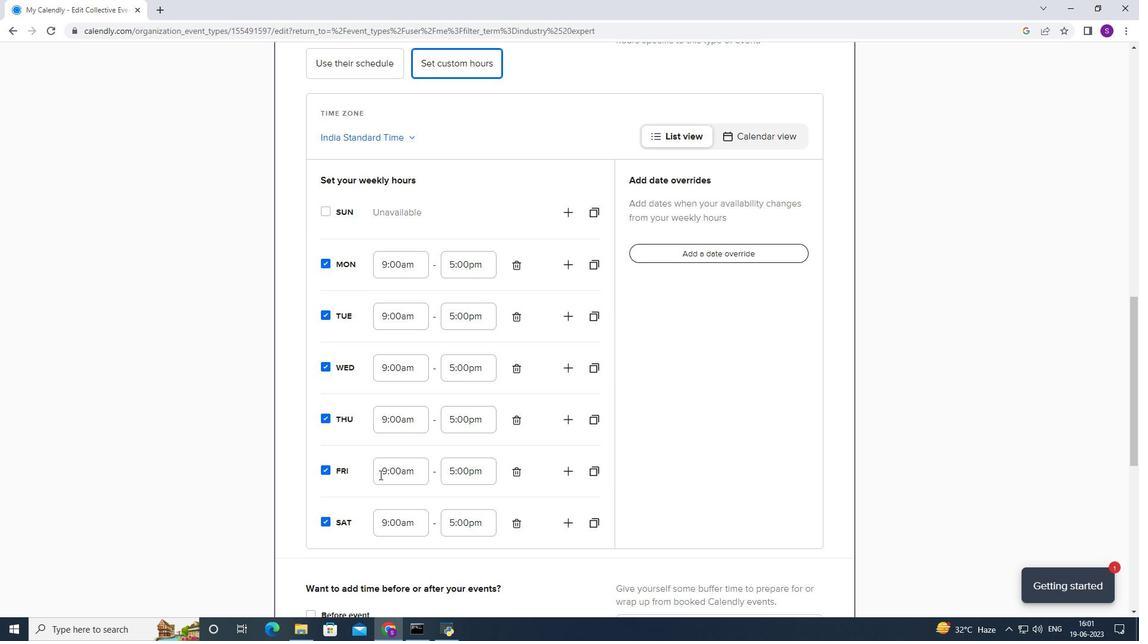 
Action: Mouse scrolled (379, 474) with delta (0, 0)
Screenshot: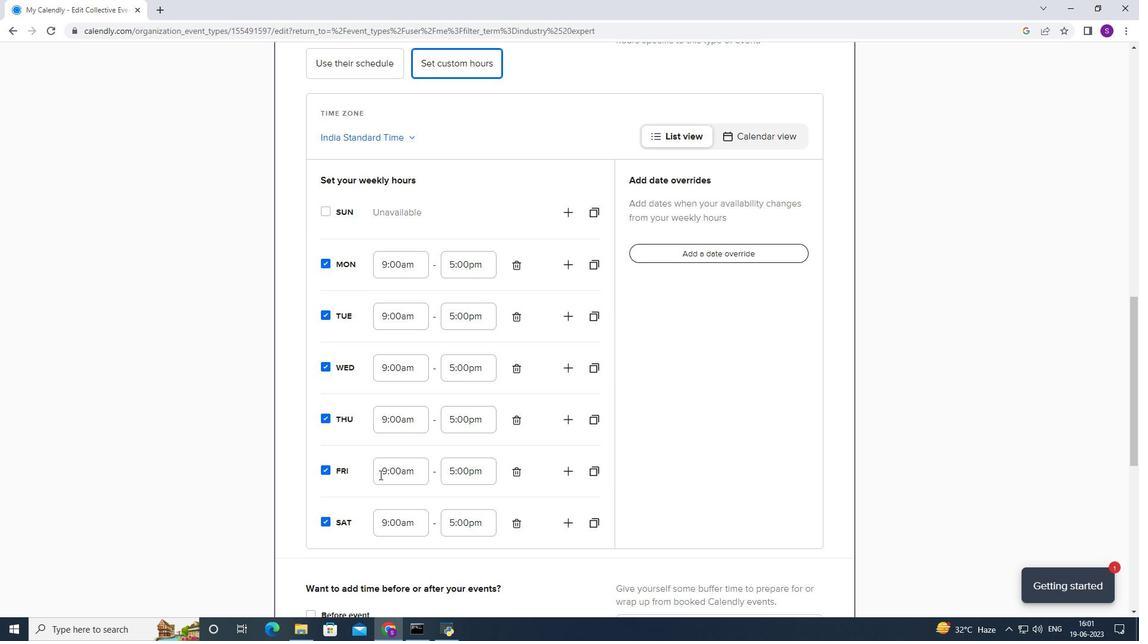 
Action: Mouse scrolled (379, 474) with delta (0, 0)
Screenshot: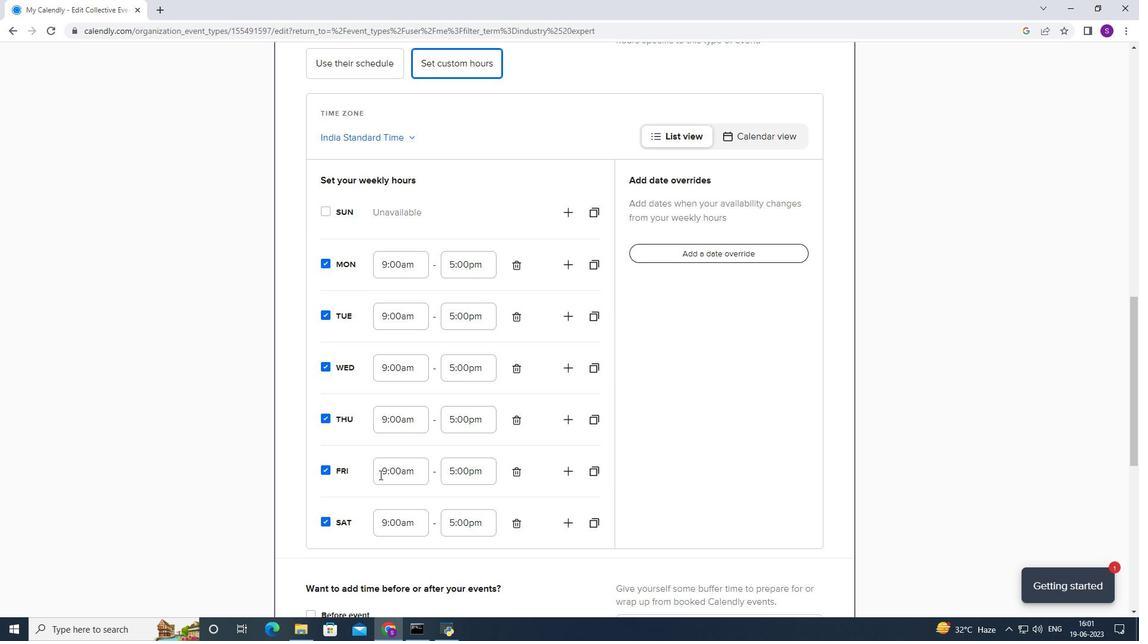 
Action: Mouse moved to (381, 315)
Screenshot: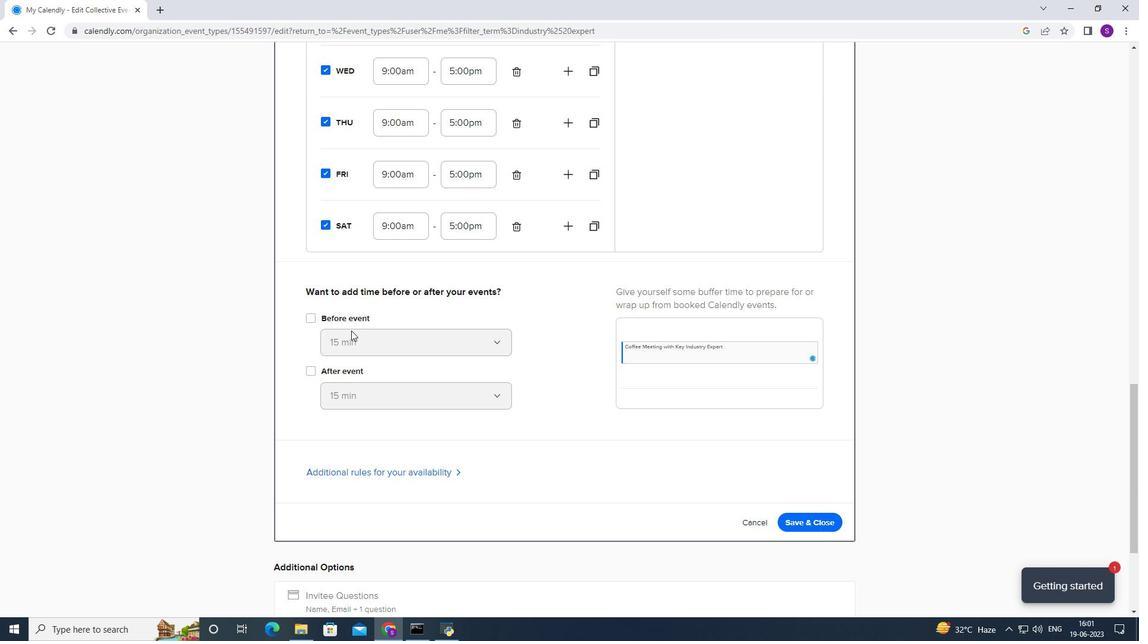 
Action: Mouse pressed left at (381, 315)
Screenshot: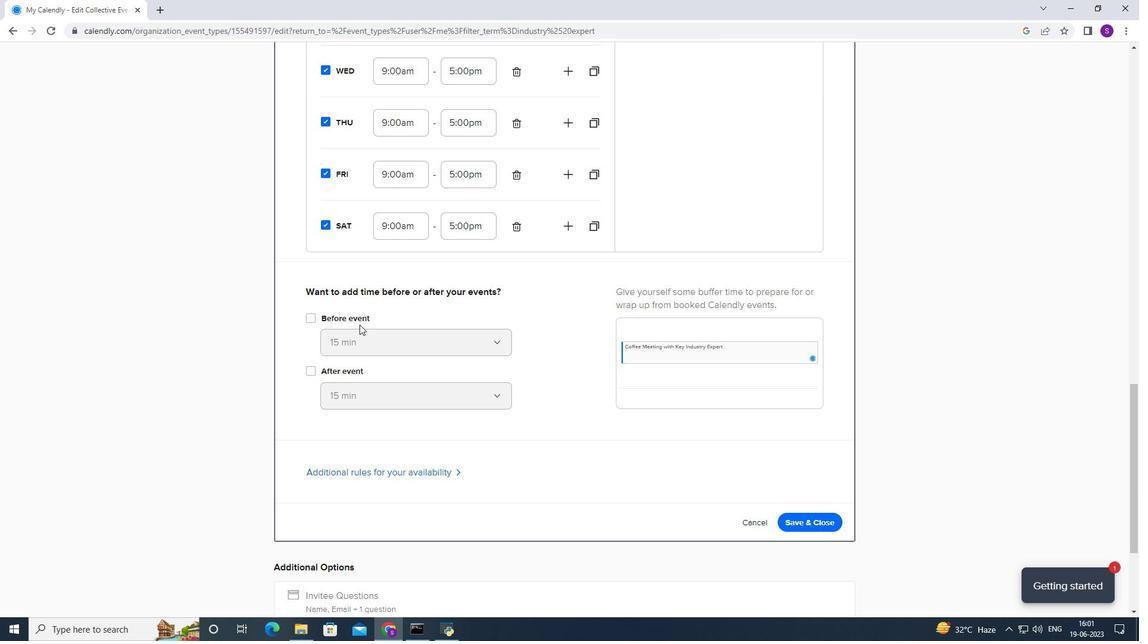
Action: Mouse moved to (349, 309)
Screenshot: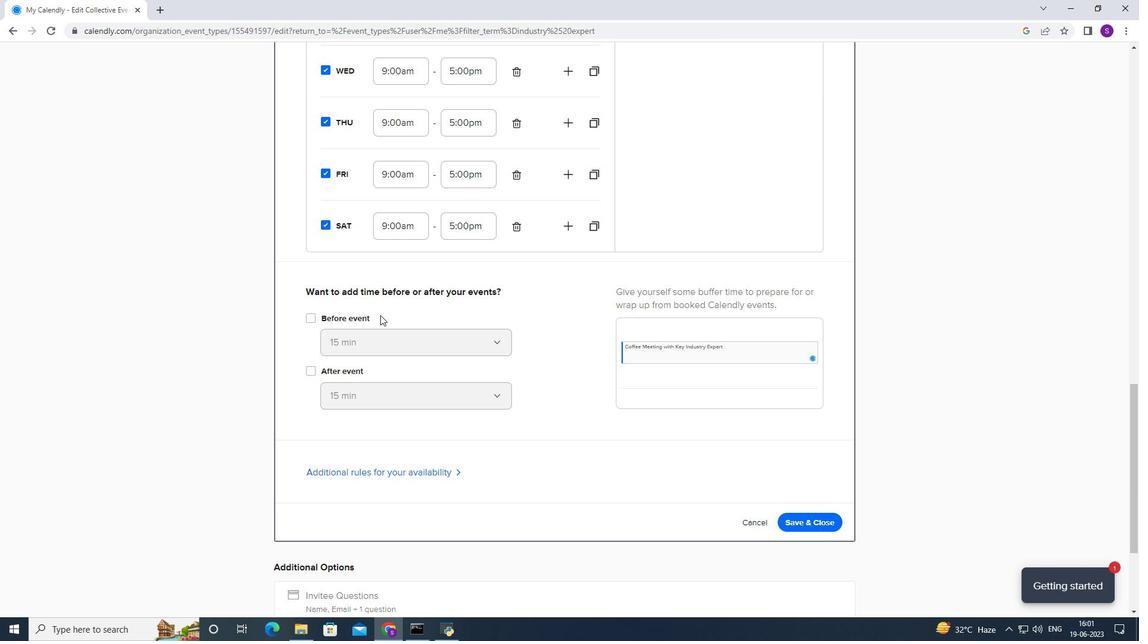 
Action: Mouse pressed left at (349, 309)
Screenshot: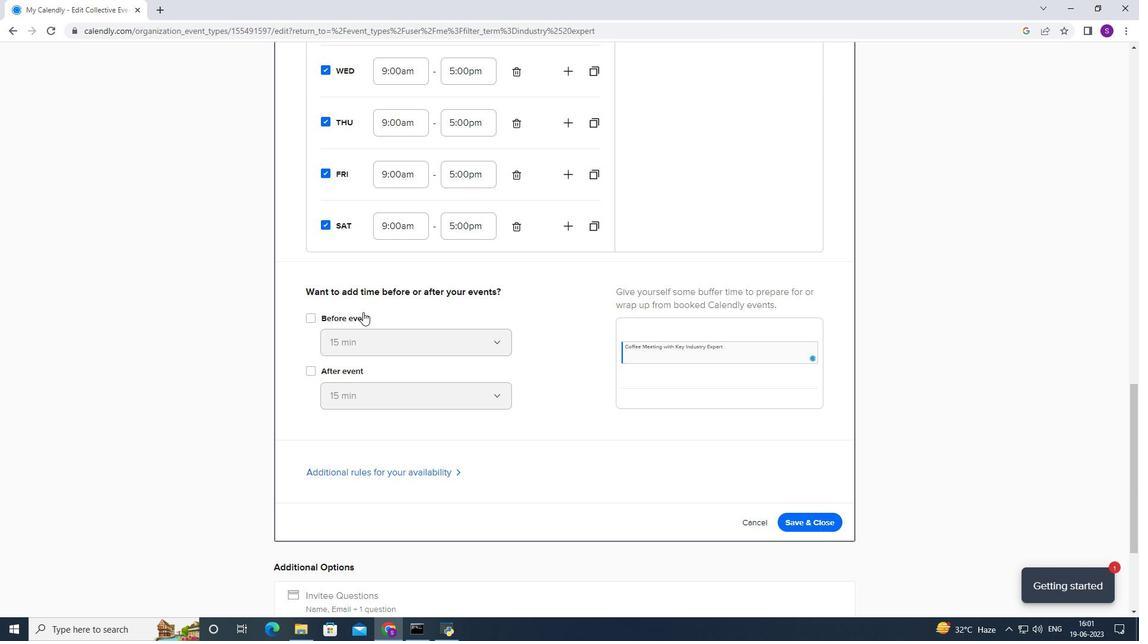
Action: Mouse moved to (354, 335)
Screenshot: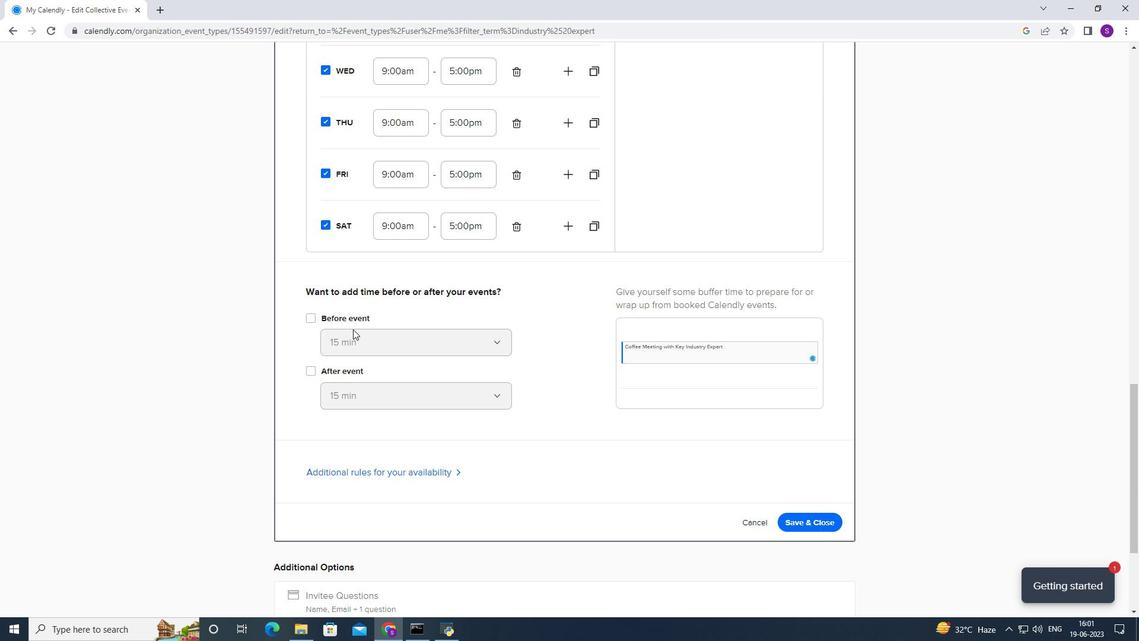 
Action: Mouse pressed left at (354, 335)
Screenshot: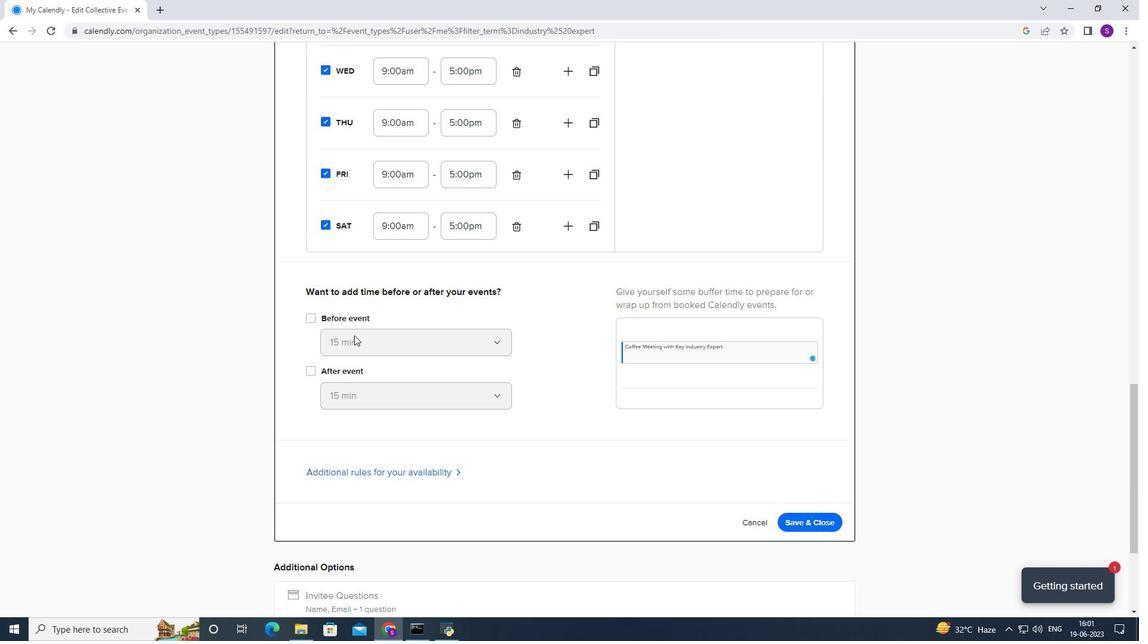 
Action: Mouse moved to (354, 338)
Screenshot: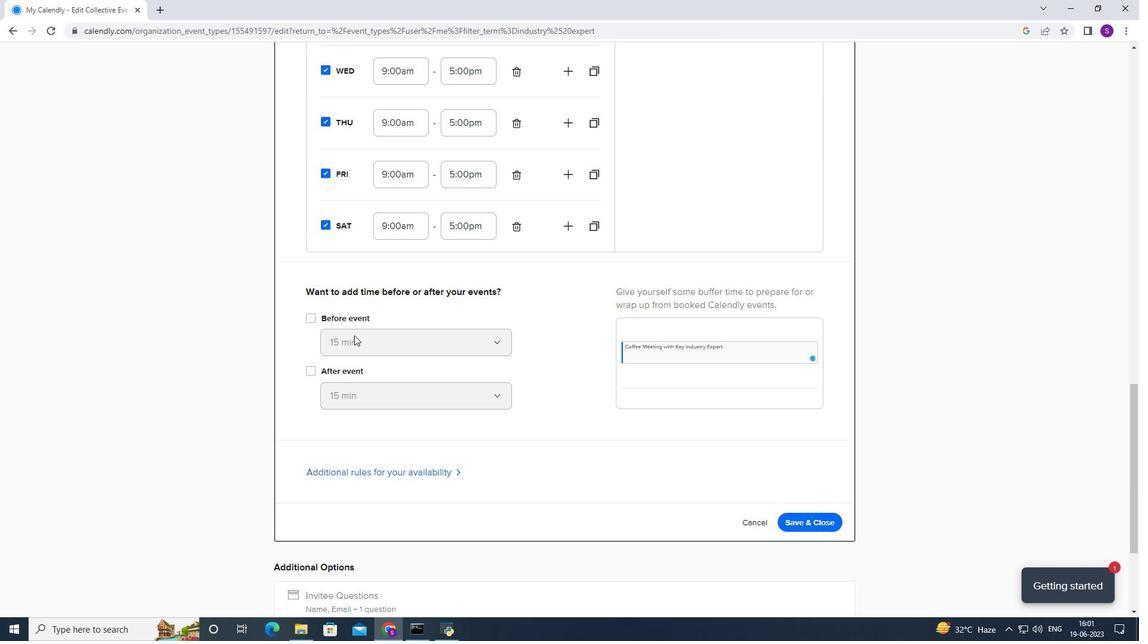 
Action: Mouse pressed left at (354, 338)
Screenshot: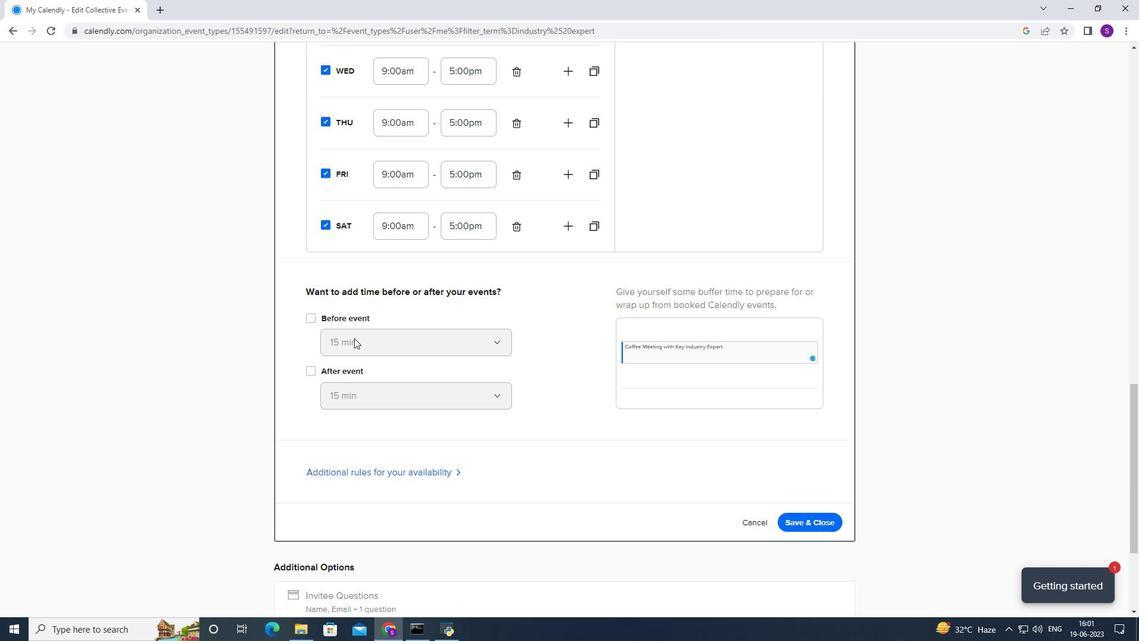 
Action: Mouse moved to (344, 319)
Screenshot: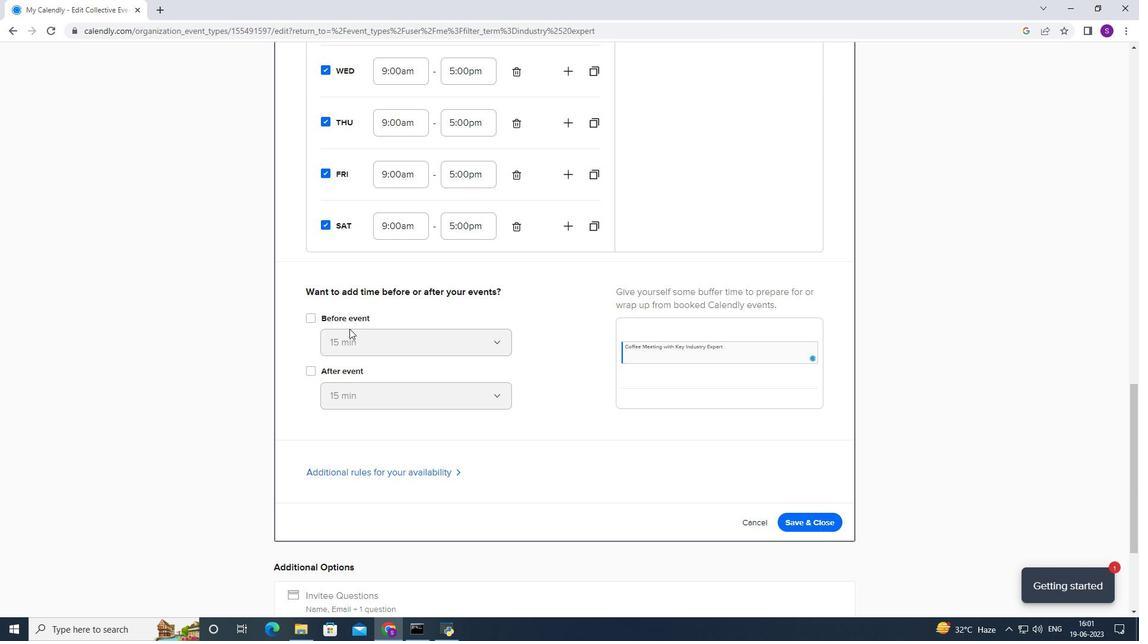 
Action: Mouse pressed left at (344, 319)
Screenshot: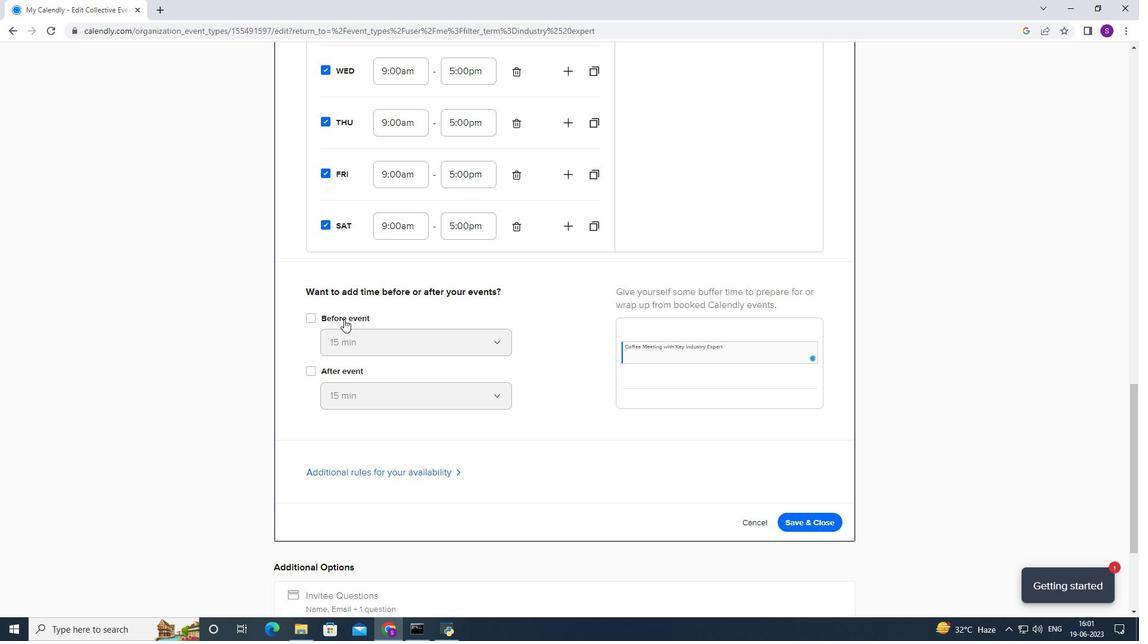 
Action: Mouse moved to (337, 334)
Screenshot: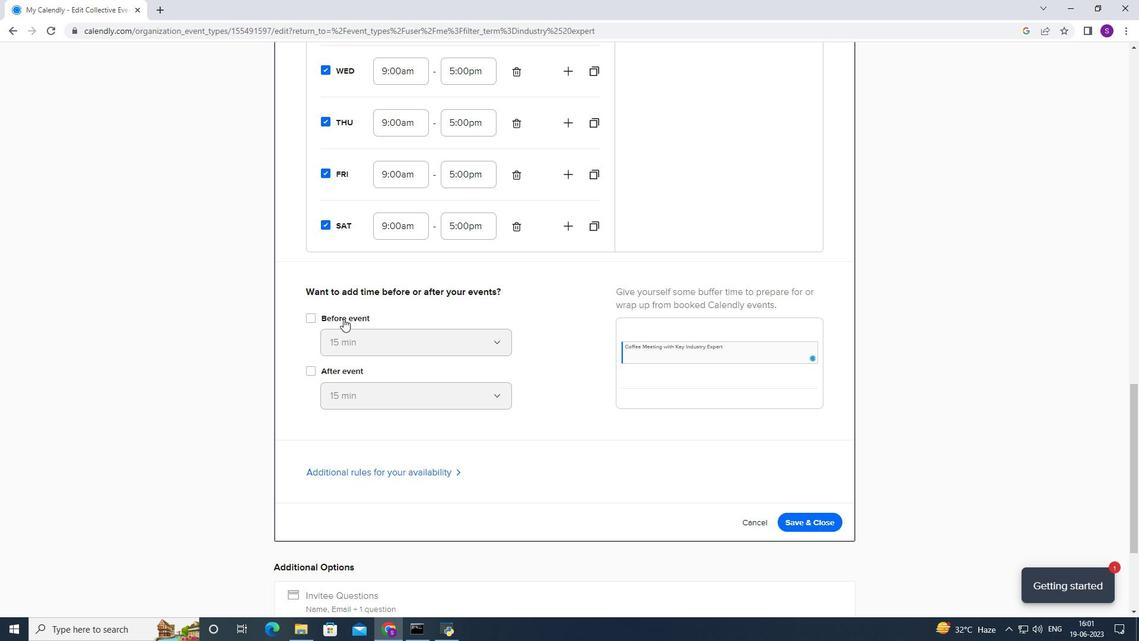 
Action: Mouse pressed left at (337, 334)
Screenshot: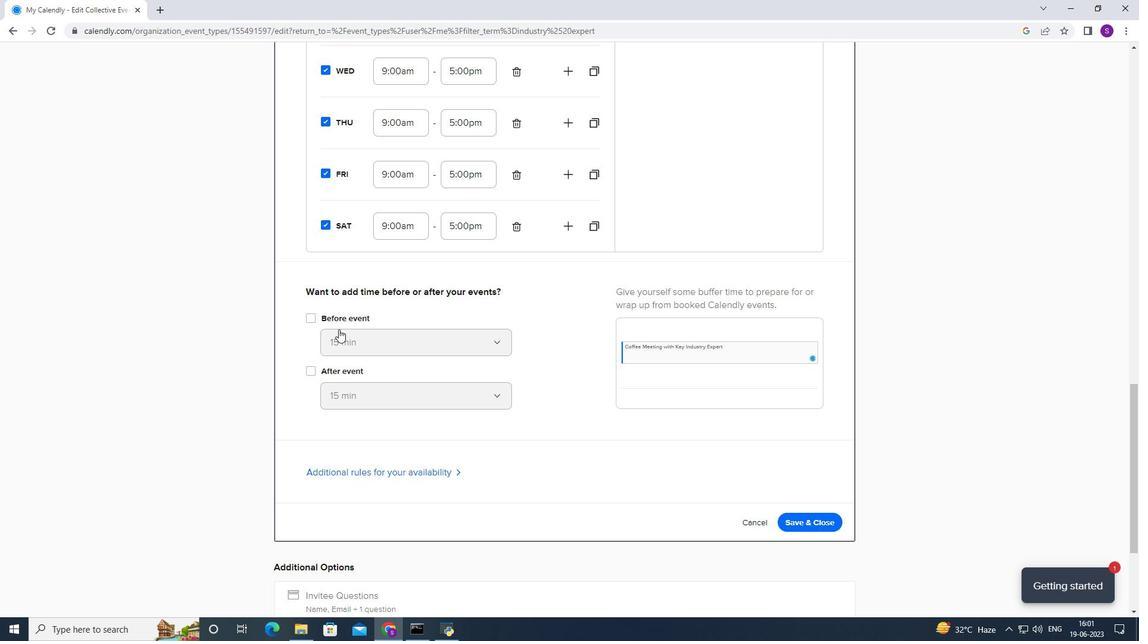 
Action: Mouse moved to (369, 370)
Screenshot: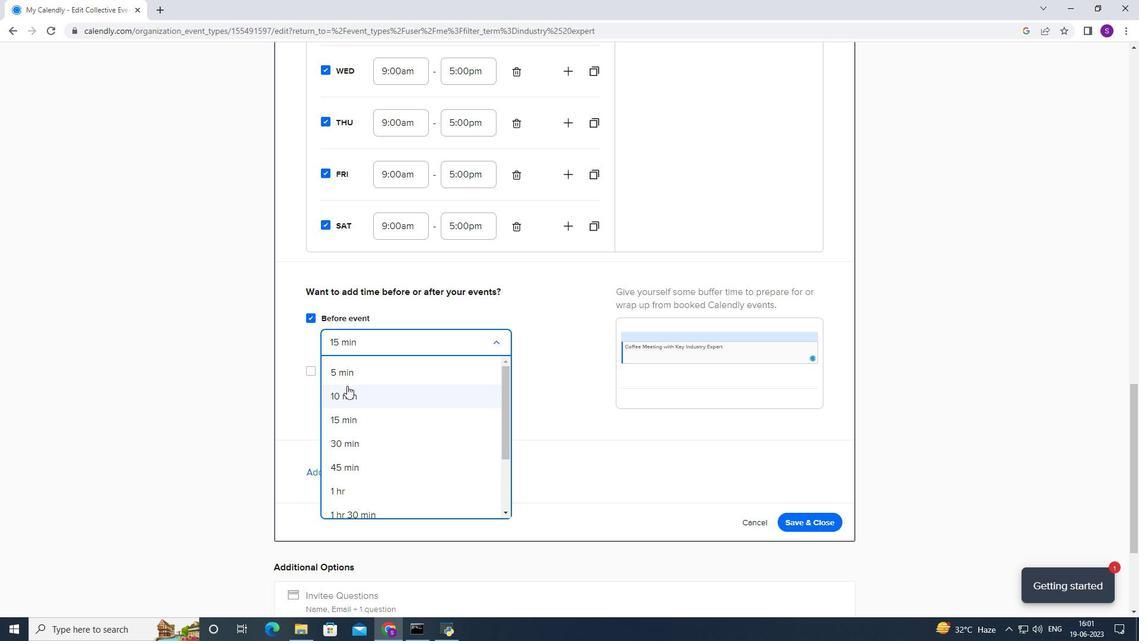 
Action: Mouse pressed left at (369, 370)
Screenshot: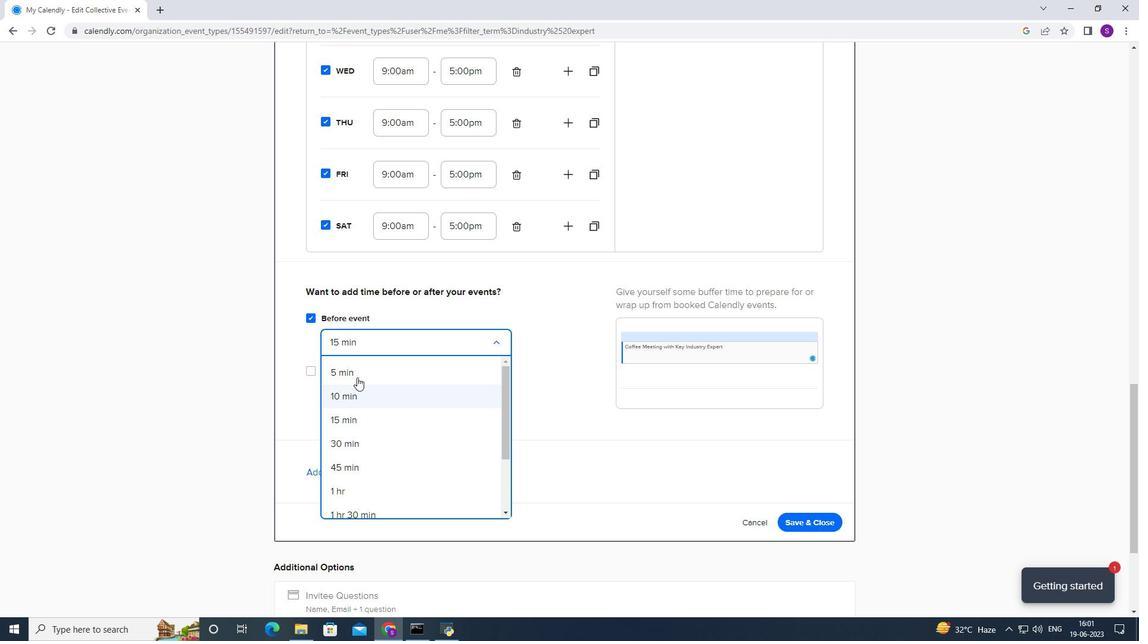 
Action: Mouse moved to (350, 371)
Screenshot: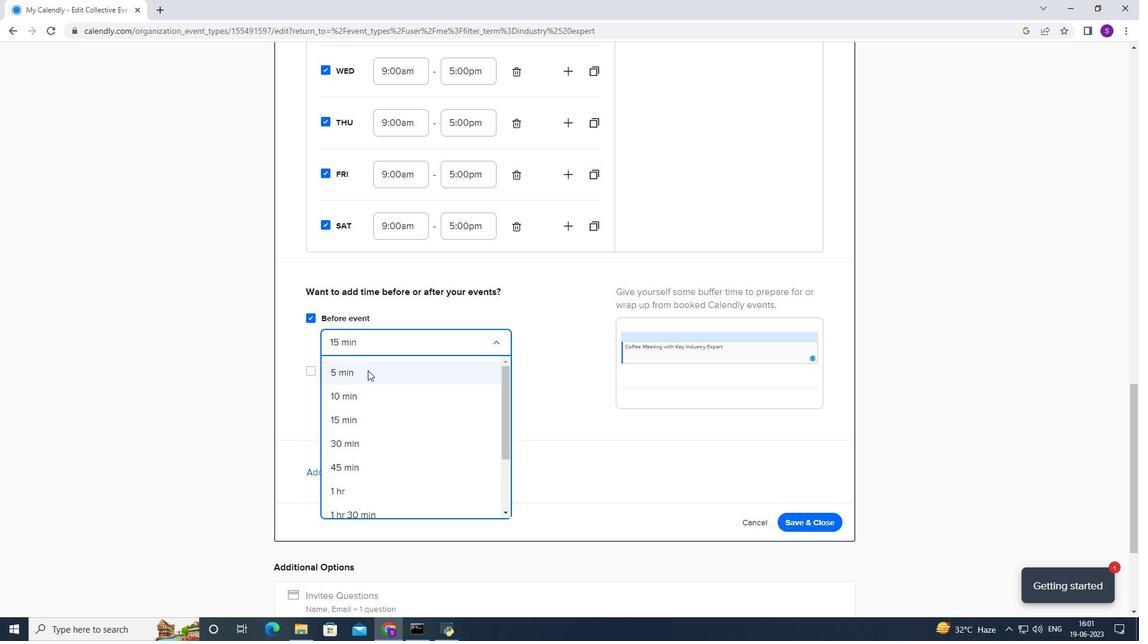 
Action: Mouse pressed left at (350, 371)
Screenshot: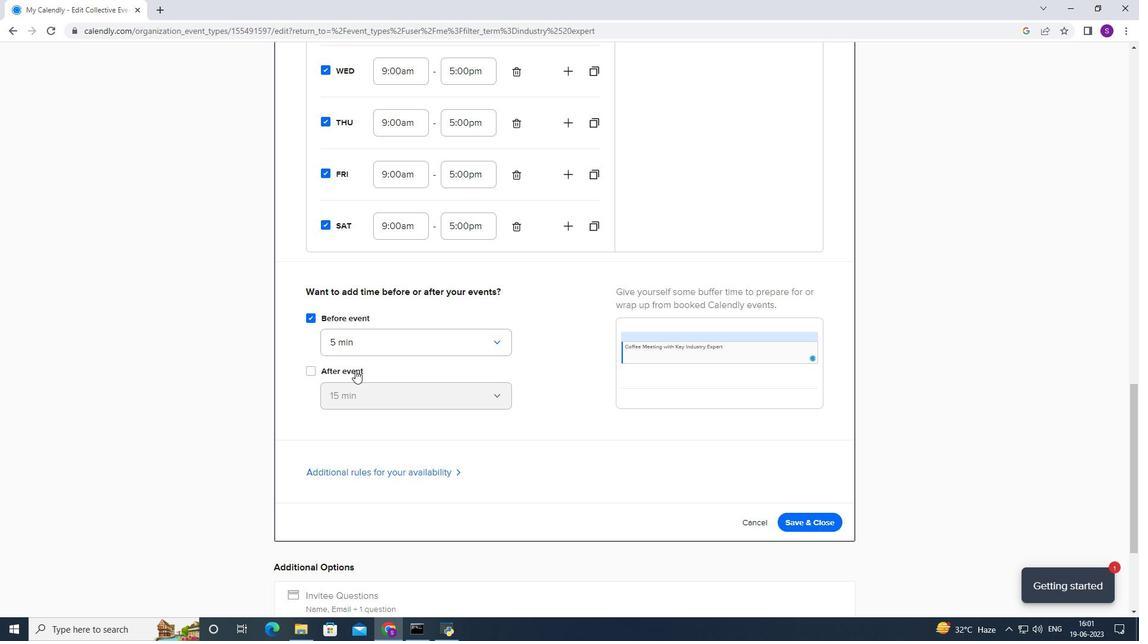 
Action: Mouse moved to (352, 387)
Screenshot: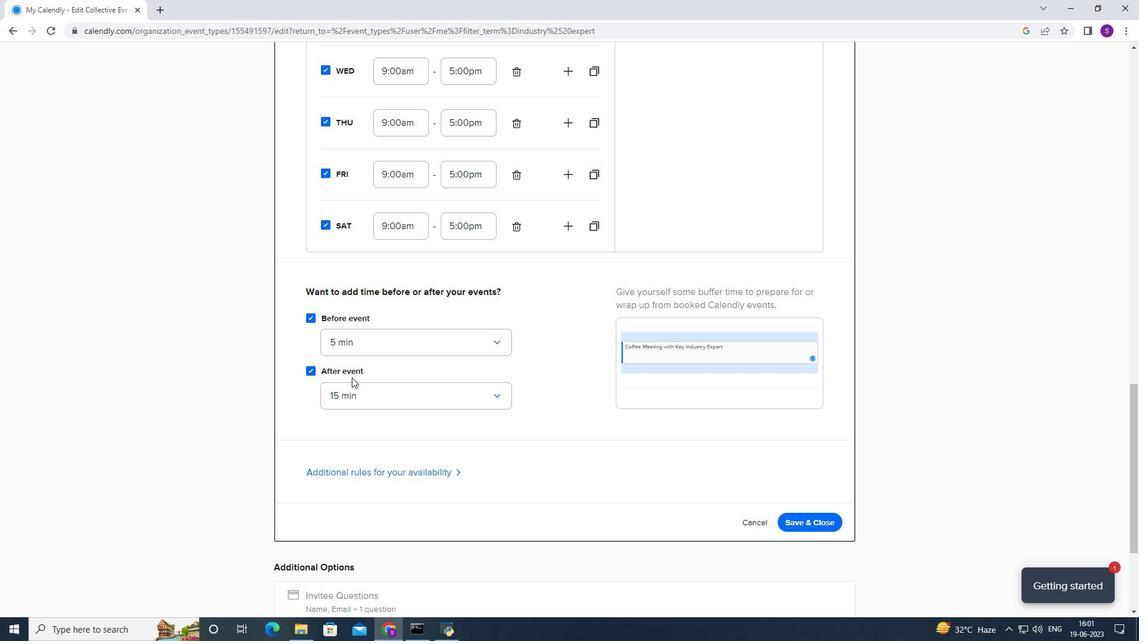 
Action: Mouse pressed left at (352, 387)
Screenshot: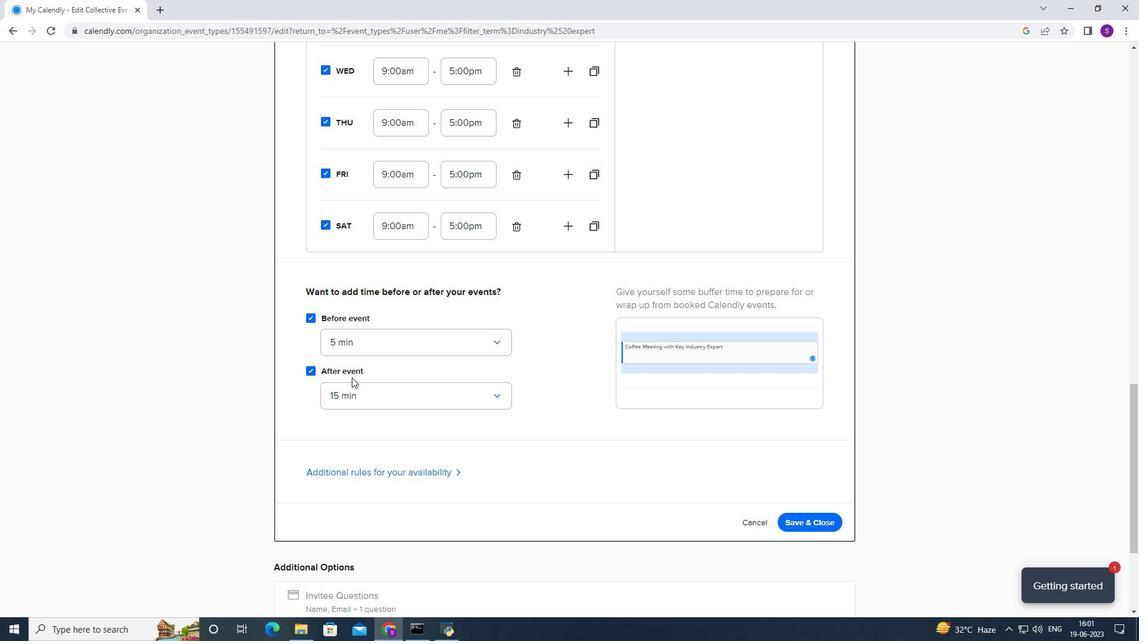 
Action: Mouse moved to (358, 420)
Screenshot: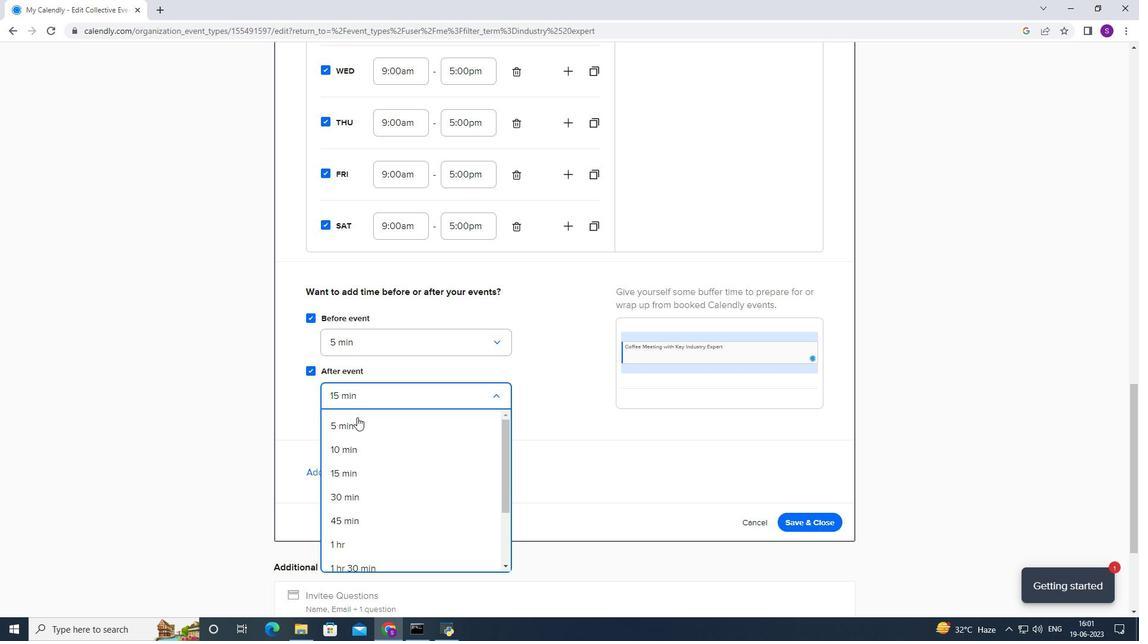 
Action: Mouse pressed left at (358, 420)
Screenshot: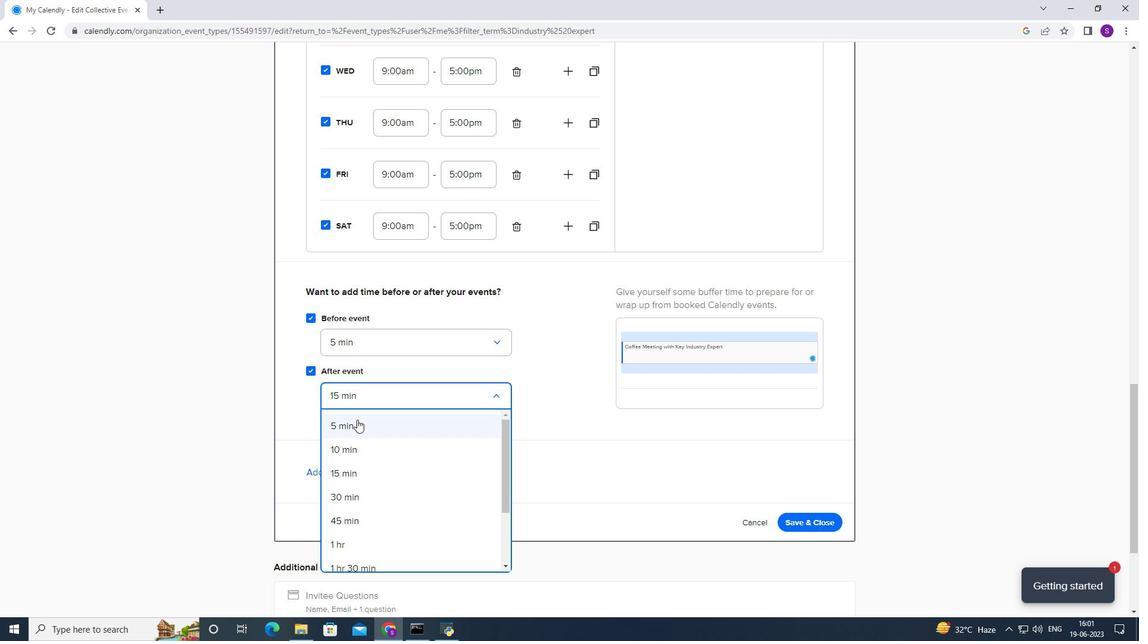 
Action: Mouse moved to (361, 400)
Screenshot: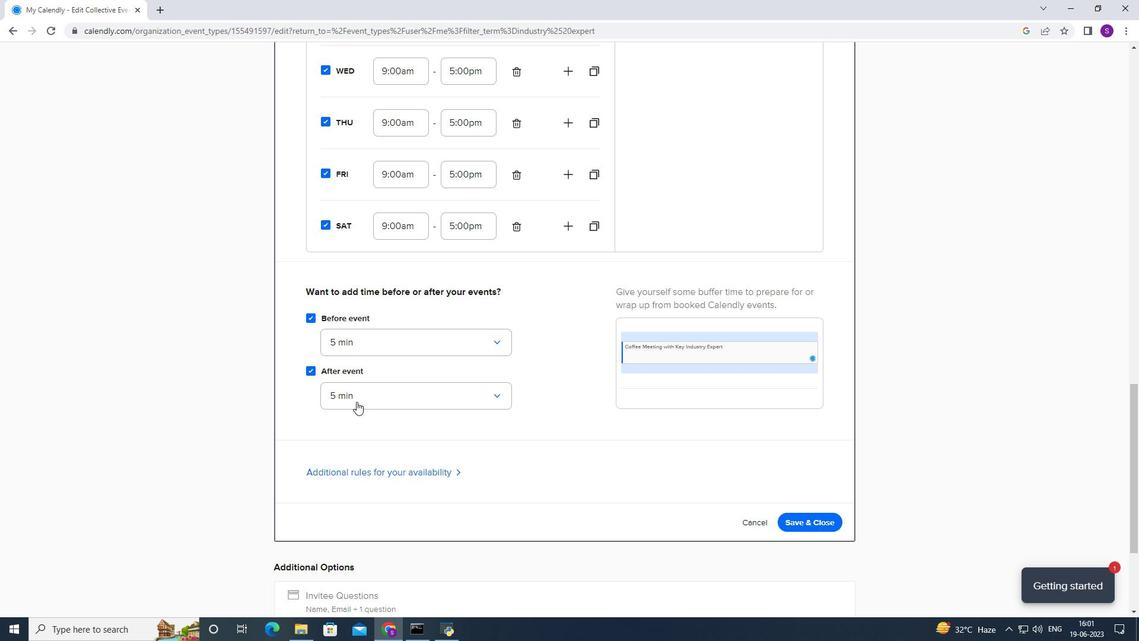 
Action: Mouse scrolled (361, 399) with delta (0, 0)
Screenshot: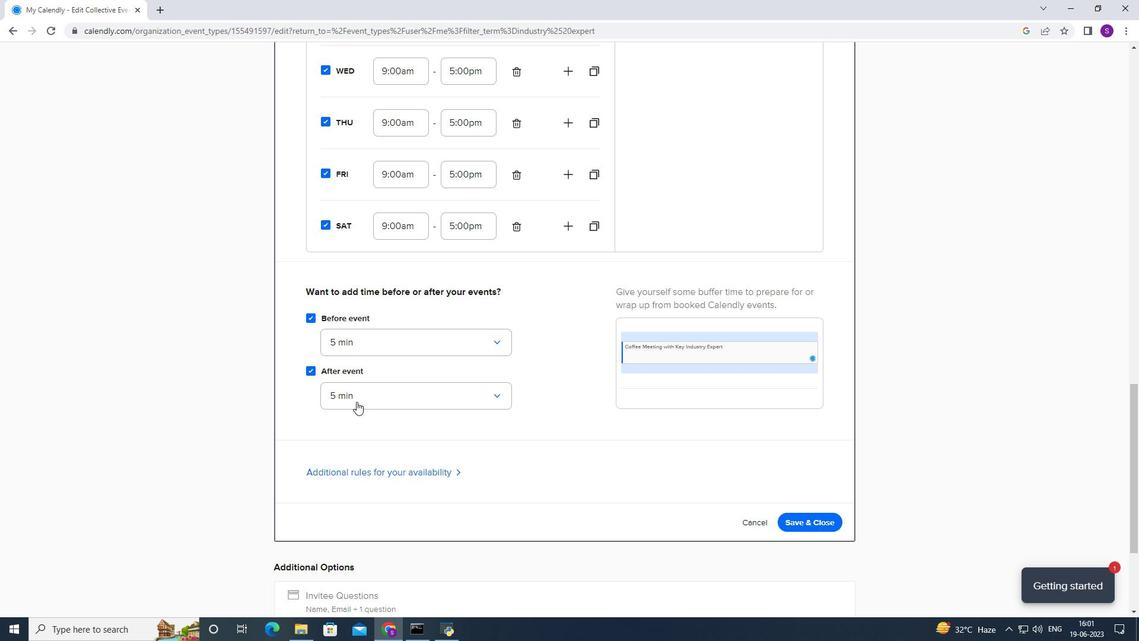 
Action: Mouse scrolled (361, 399) with delta (0, 0)
Screenshot: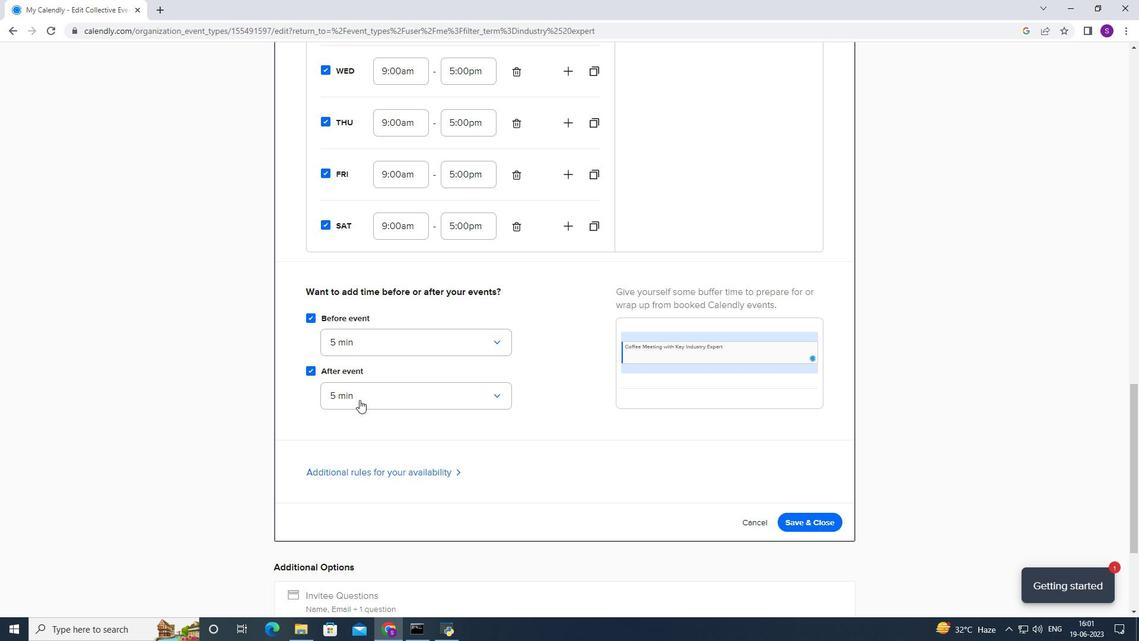 
Action: Mouse scrolled (361, 399) with delta (0, 0)
Screenshot: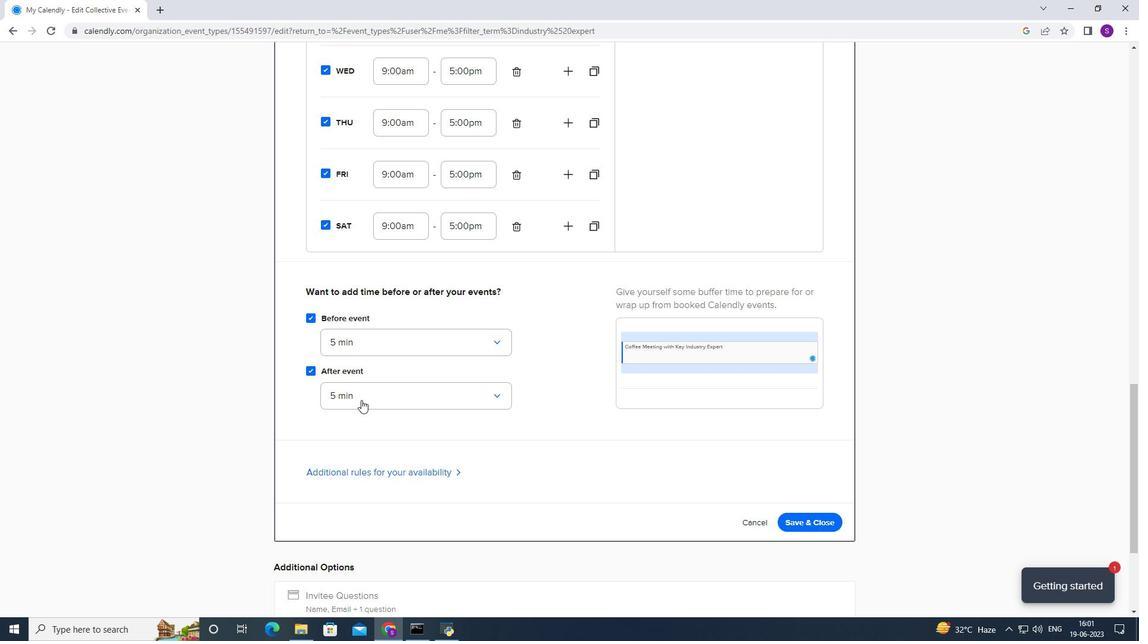 
Action: Mouse moved to (419, 301)
Screenshot: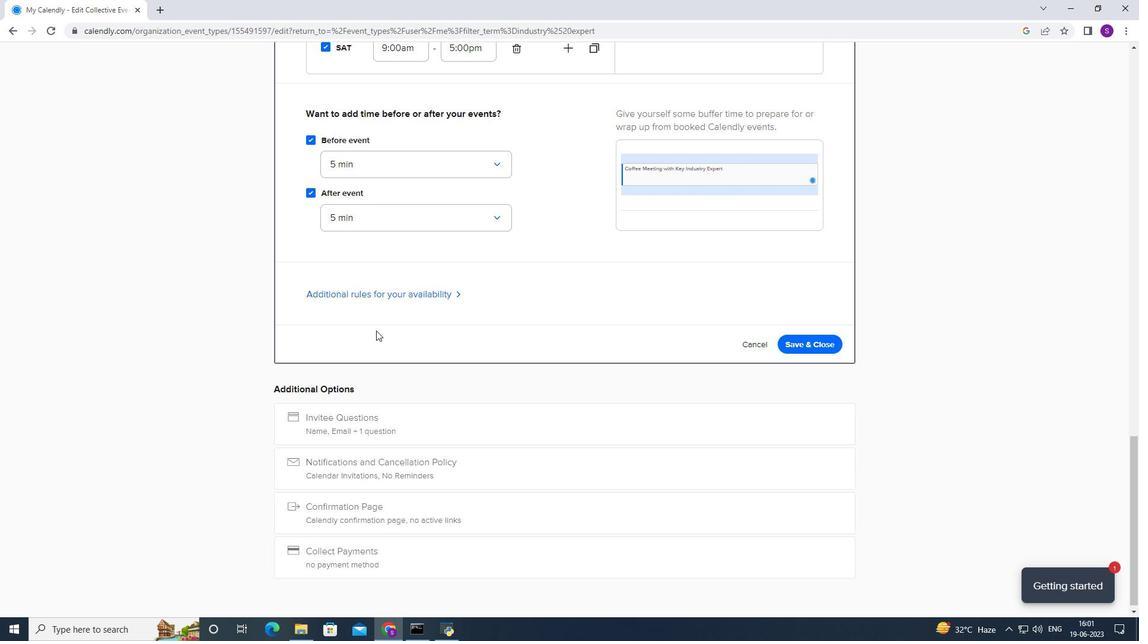 
Action: Mouse pressed left at (419, 301)
Screenshot: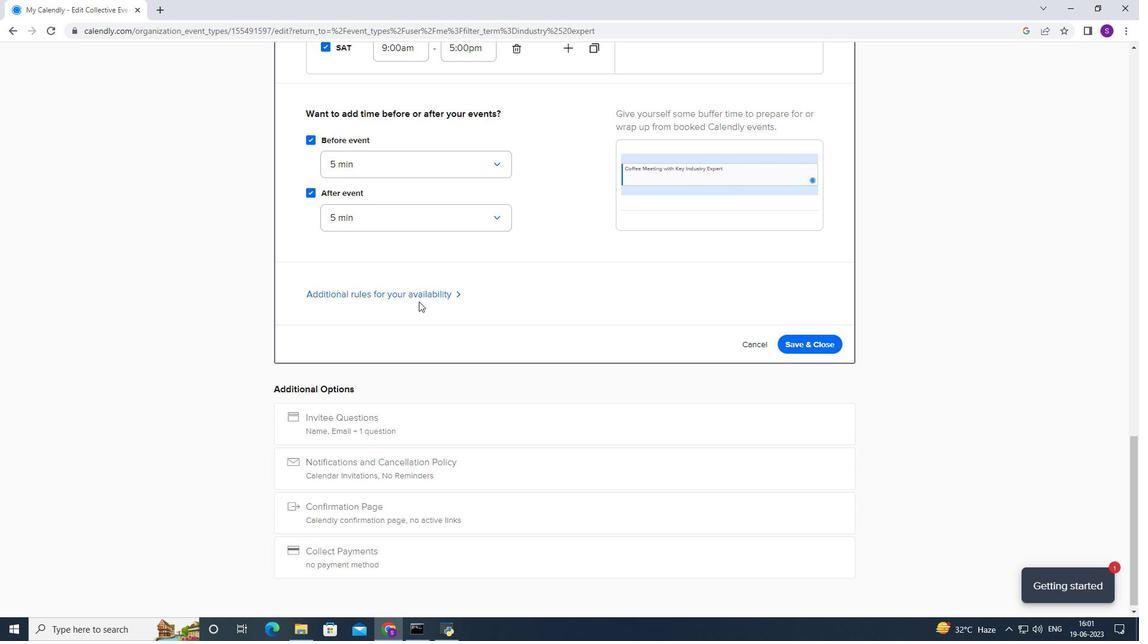 
Action: Mouse moved to (425, 295)
Screenshot: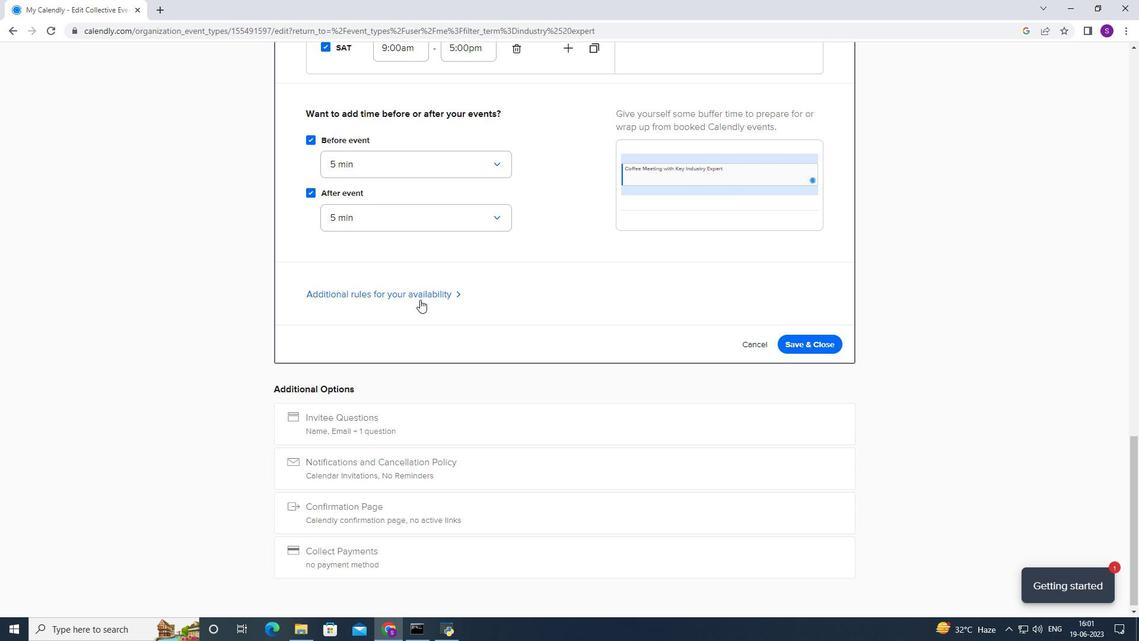 
Action: Mouse pressed left at (425, 295)
Screenshot: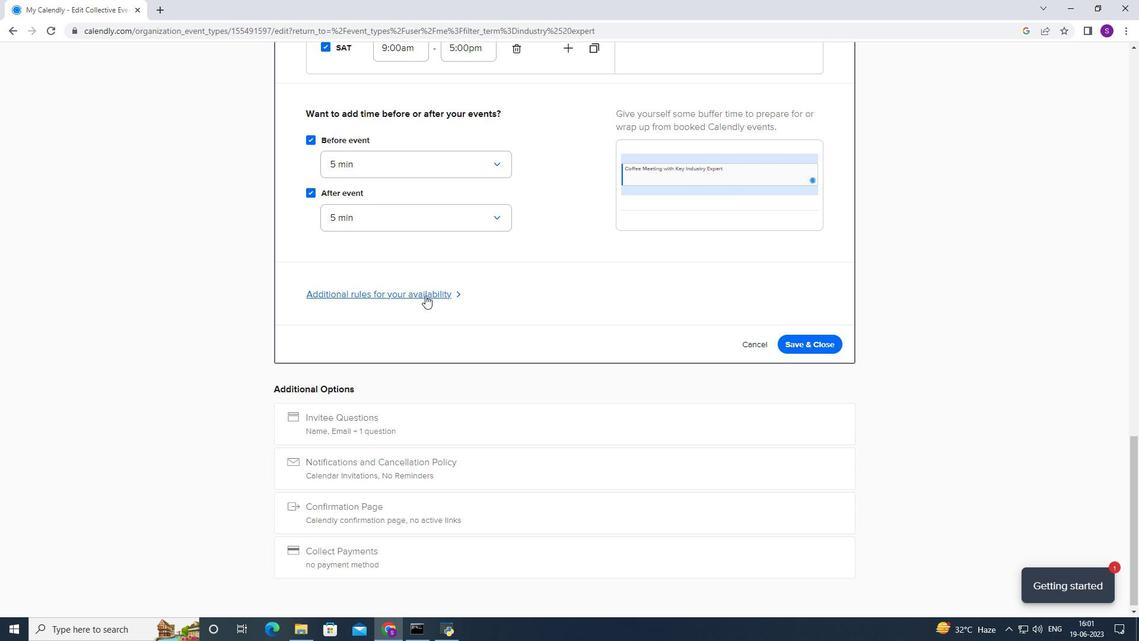 
Action: Mouse moved to (381, 346)
Screenshot: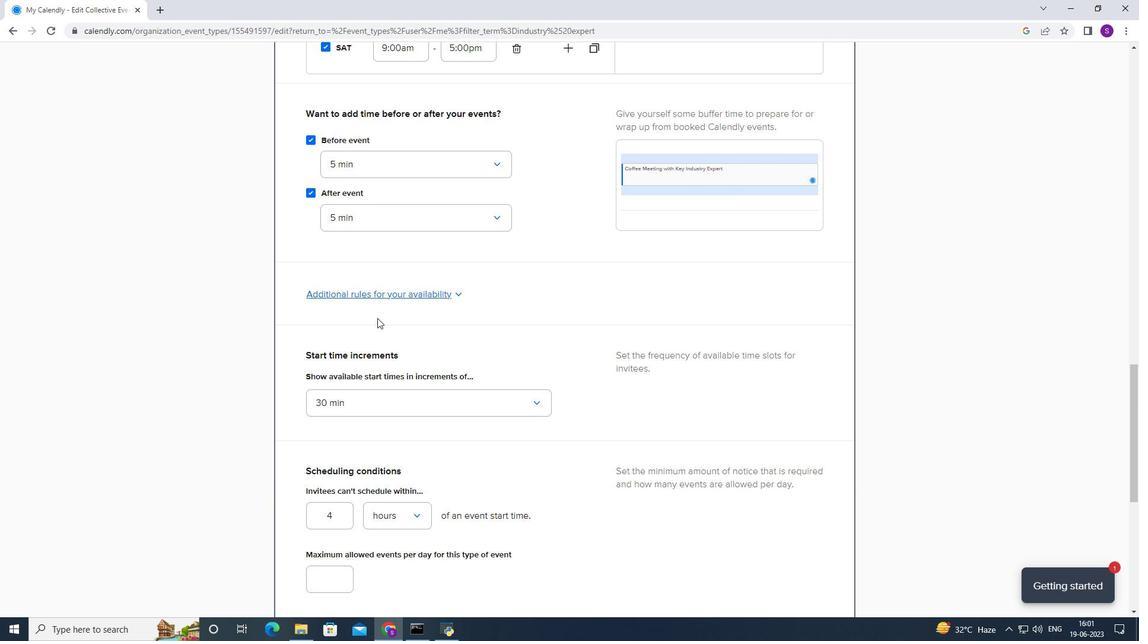 
Action: Mouse scrolled (381, 346) with delta (0, 0)
Screenshot: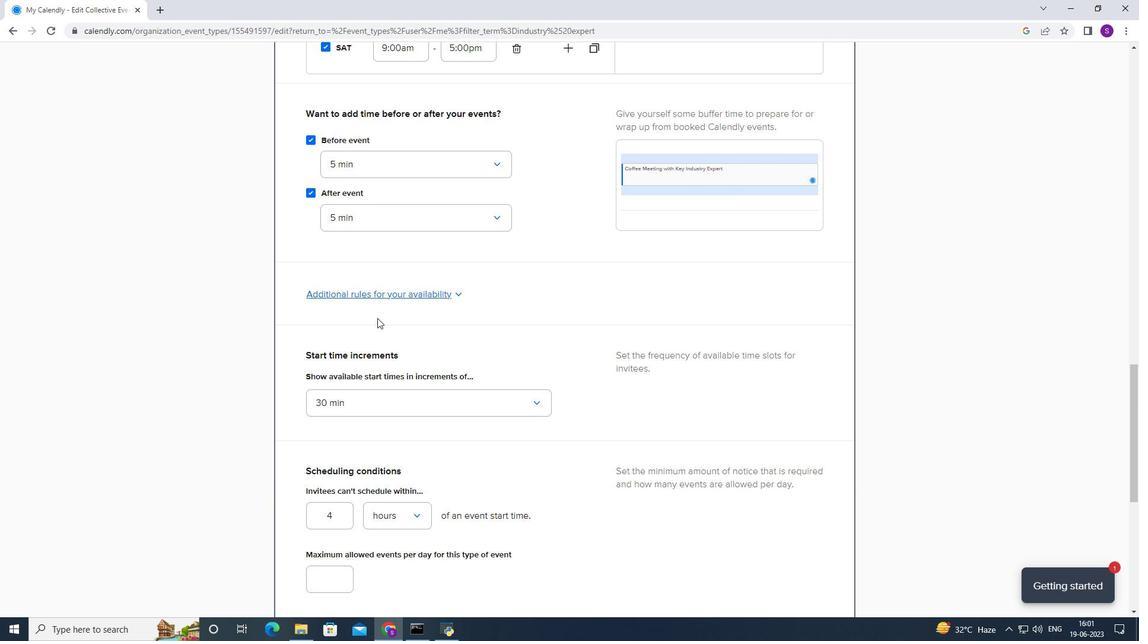 
Action: Mouse pressed left at (381, 346)
Screenshot: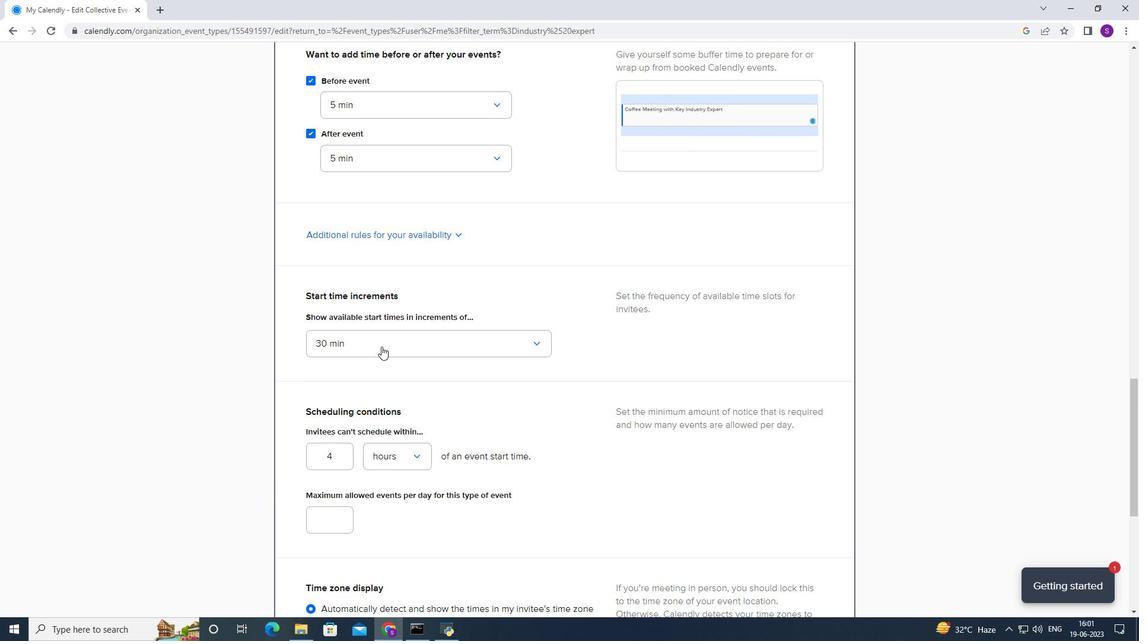 
Action: Mouse moved to (373, 496)
Screenshot: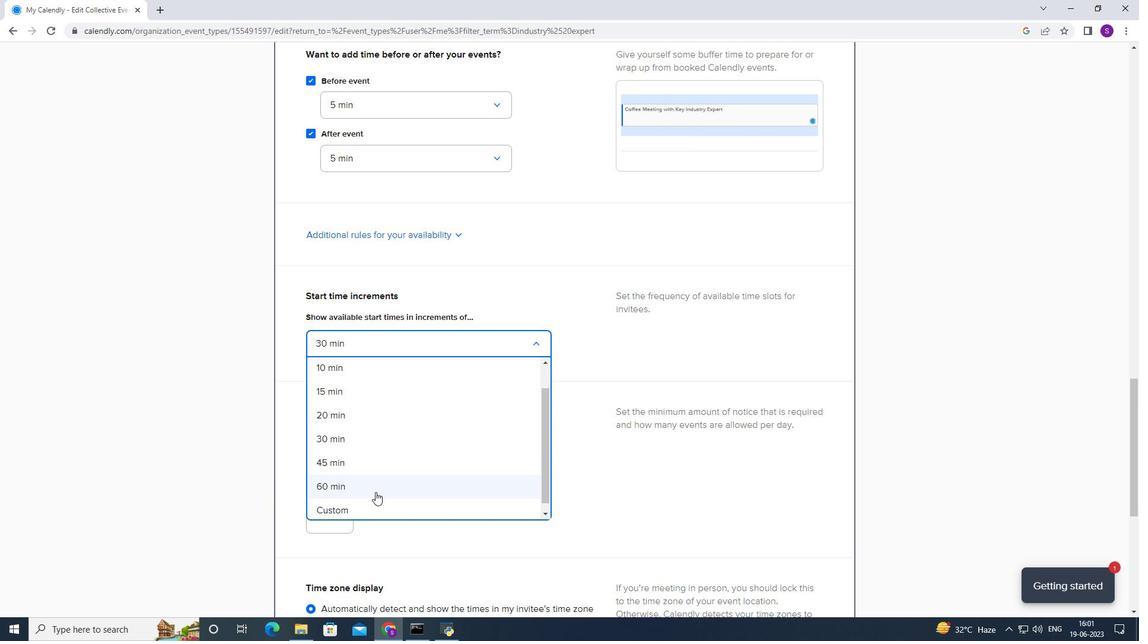 
Action: Mouse pressed left at (373, 496)
Screenshot: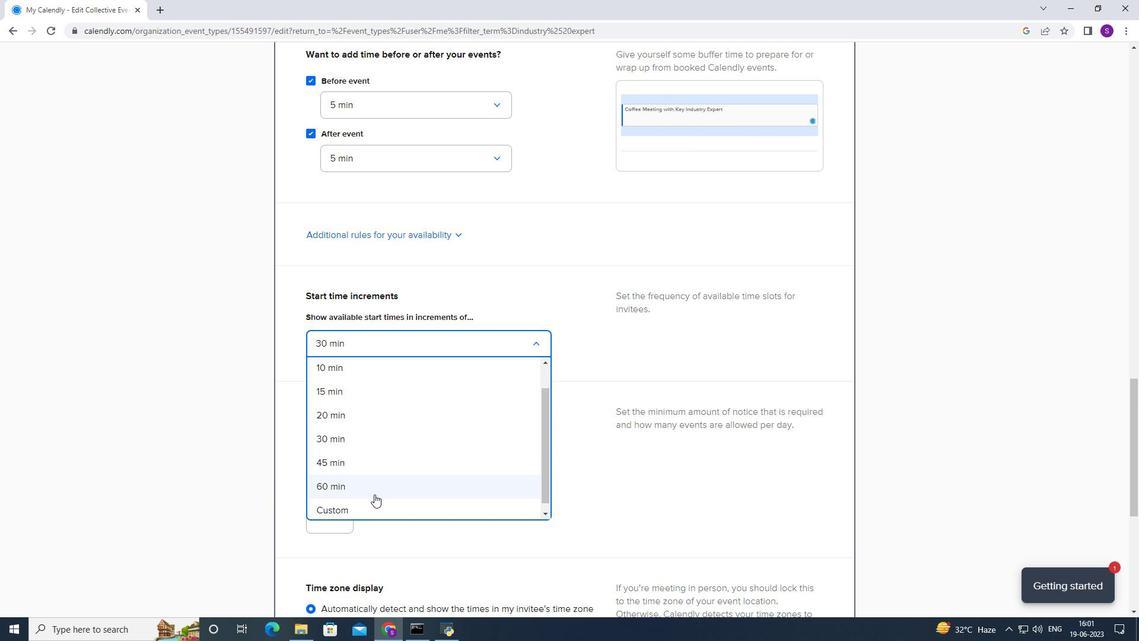 
Action: Mouse moved to (356, 504)
Screenshot: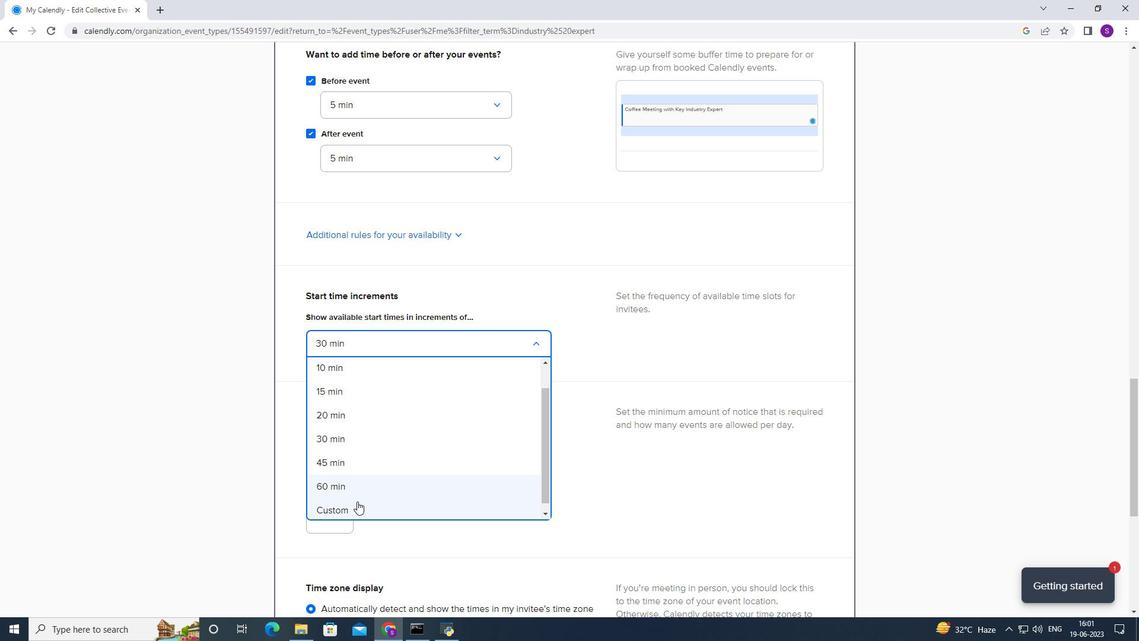 
Action: Mouse pressed left at (356, 504)
Screenshot: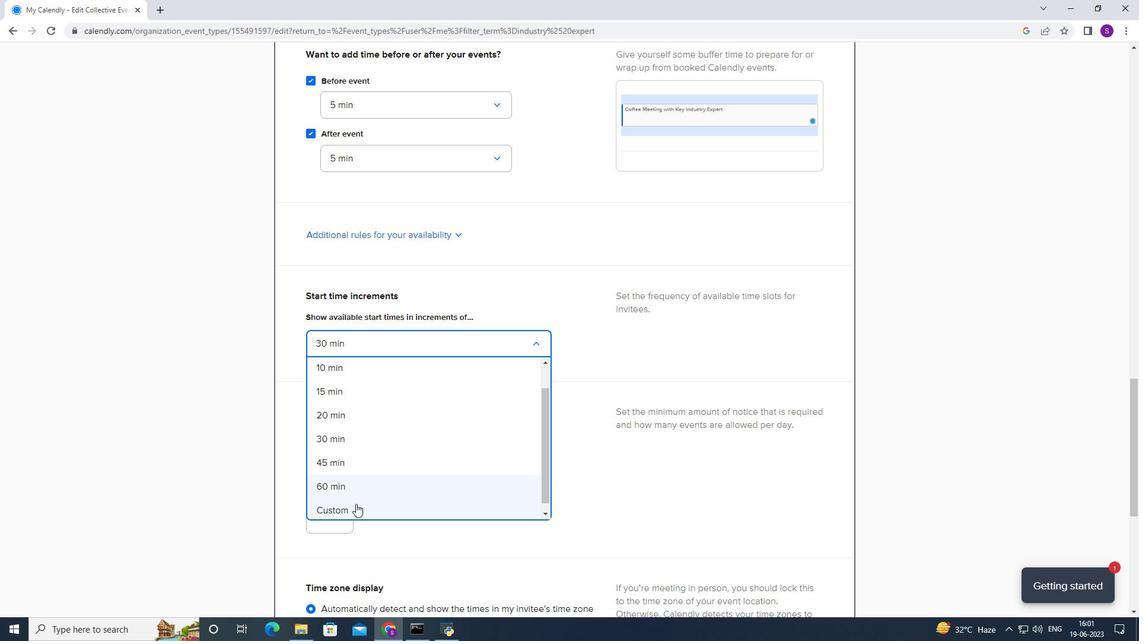 
Action: Mouse moved to (413, 372)
Screenshot: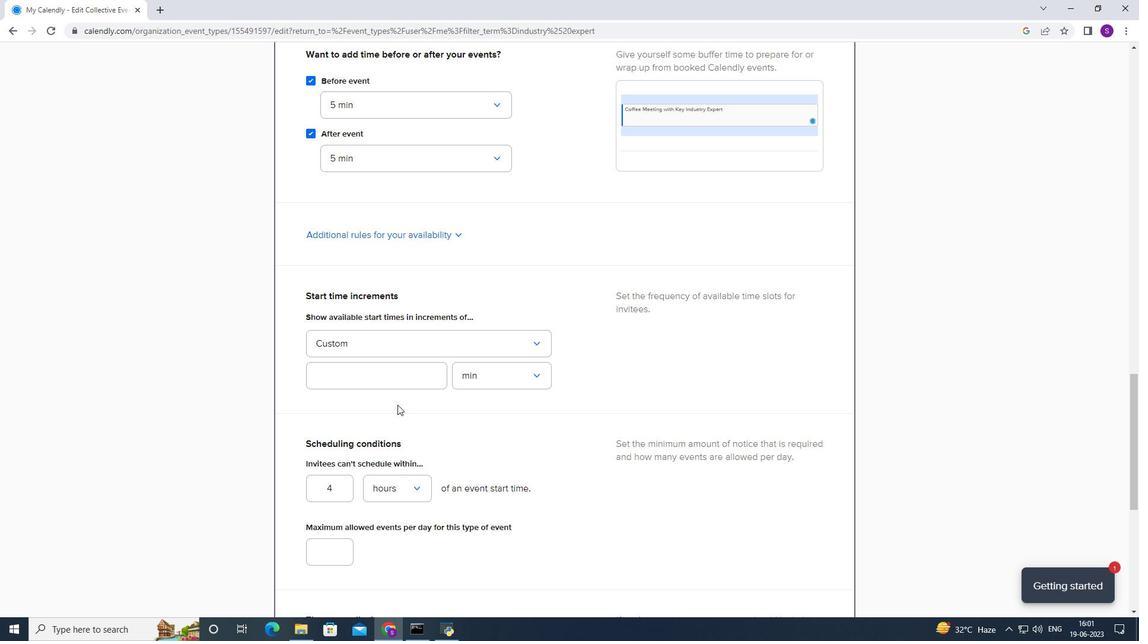 
Action: Mouse pressed left at (413, 372)
Screenshot: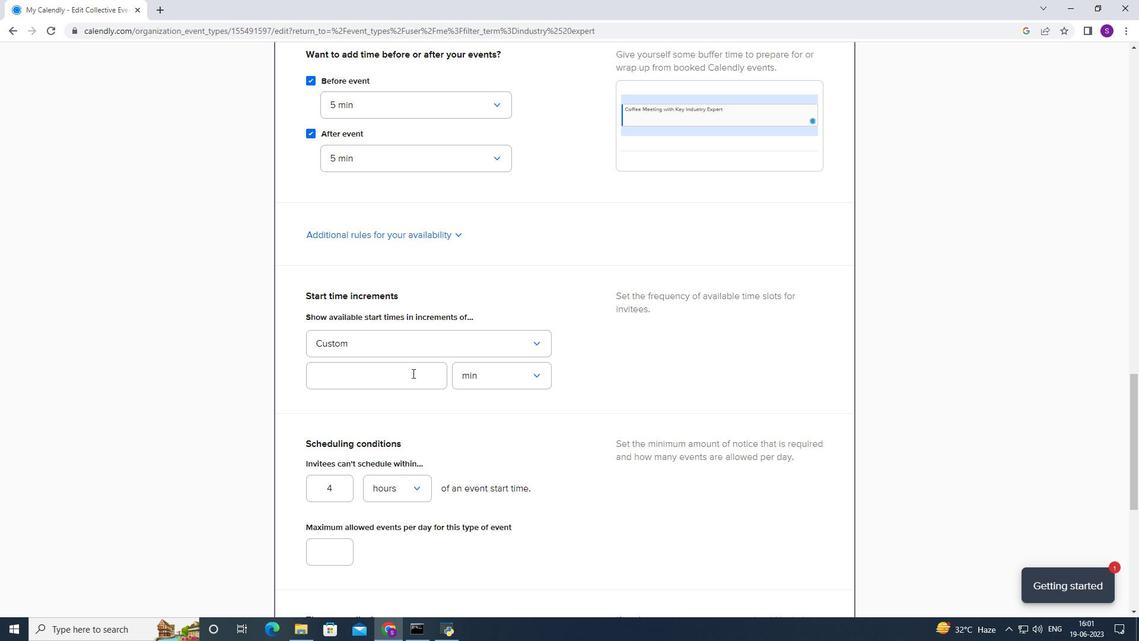 
Action: Key pressed 35
Screenshot: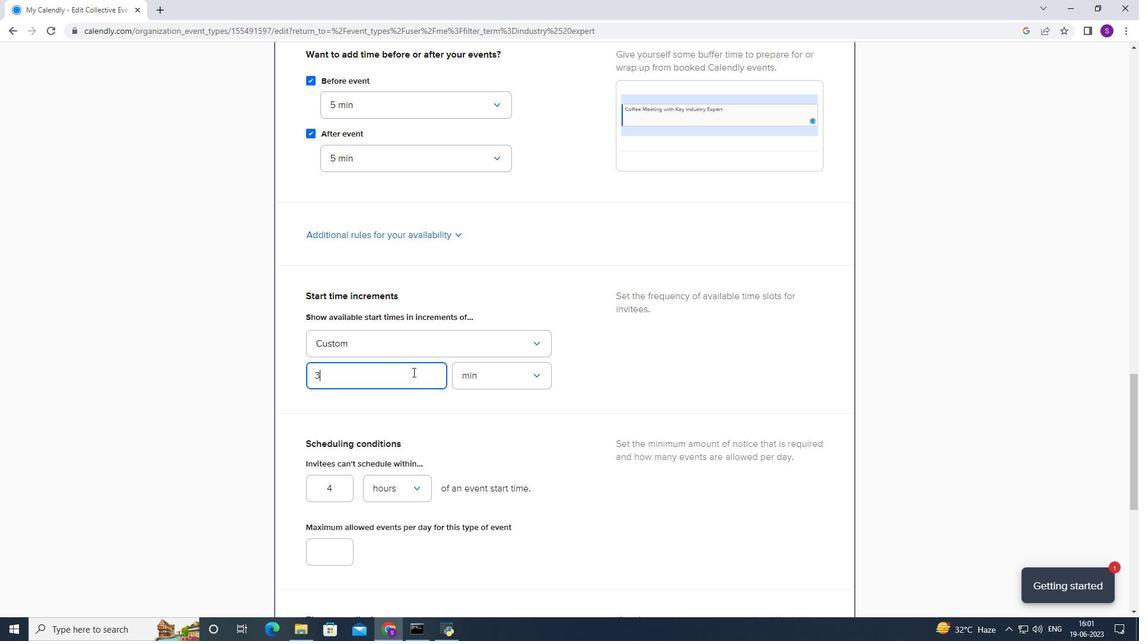 
Action: Mouse moved to (400, 464)
Screenshot: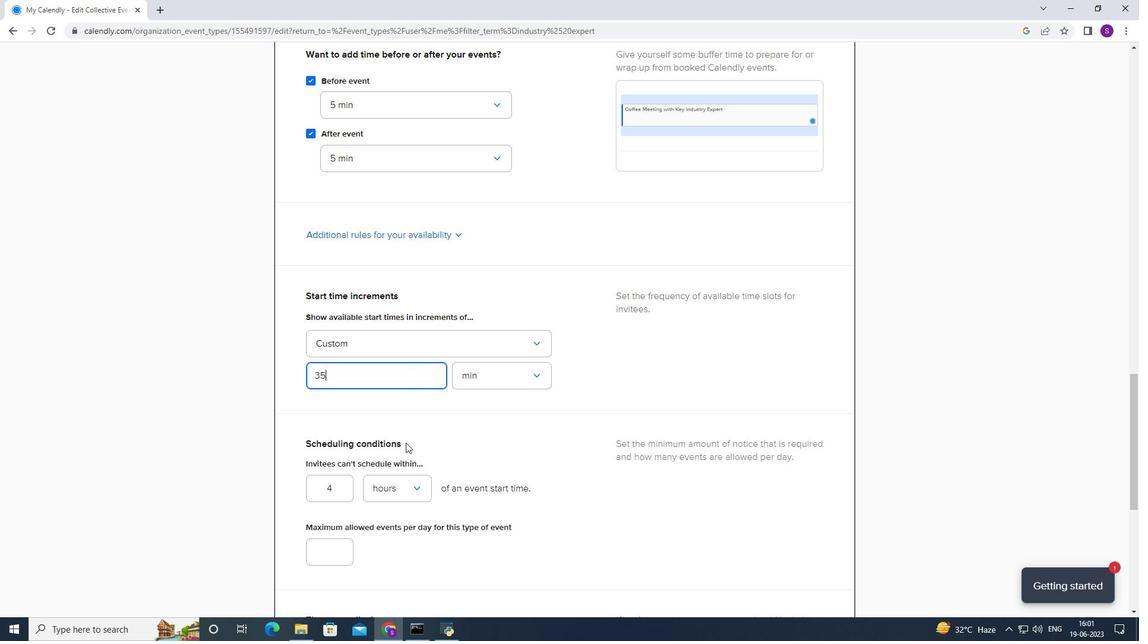 
Action: Mouse pressed left at (400, 464)
Screenshot: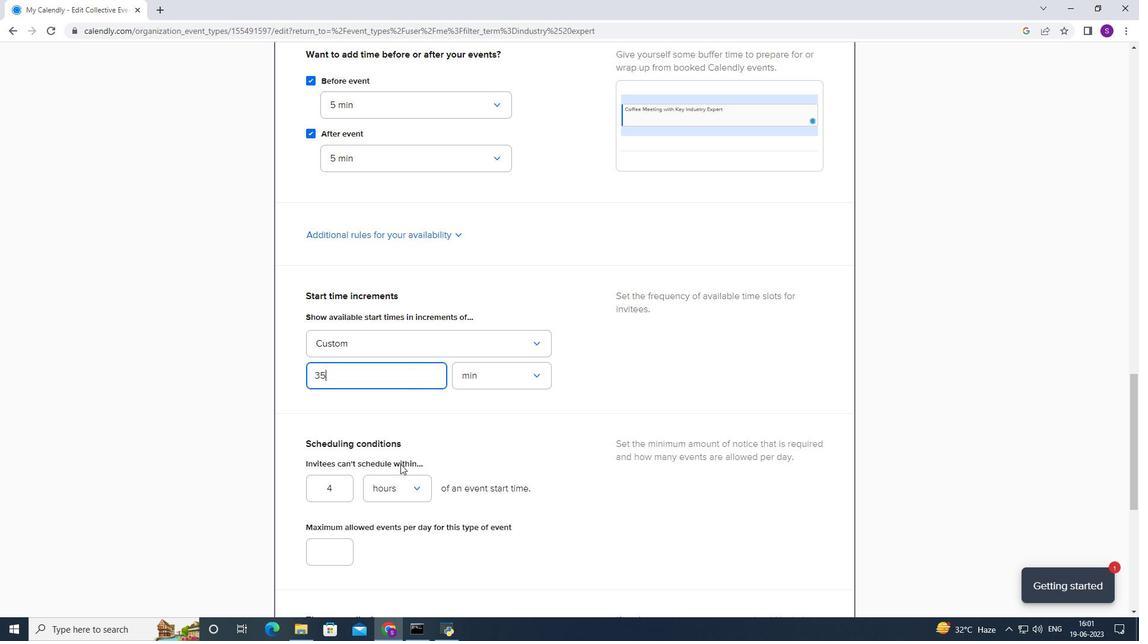 
Action: Mouse moved to (355, 489)
Screenshot: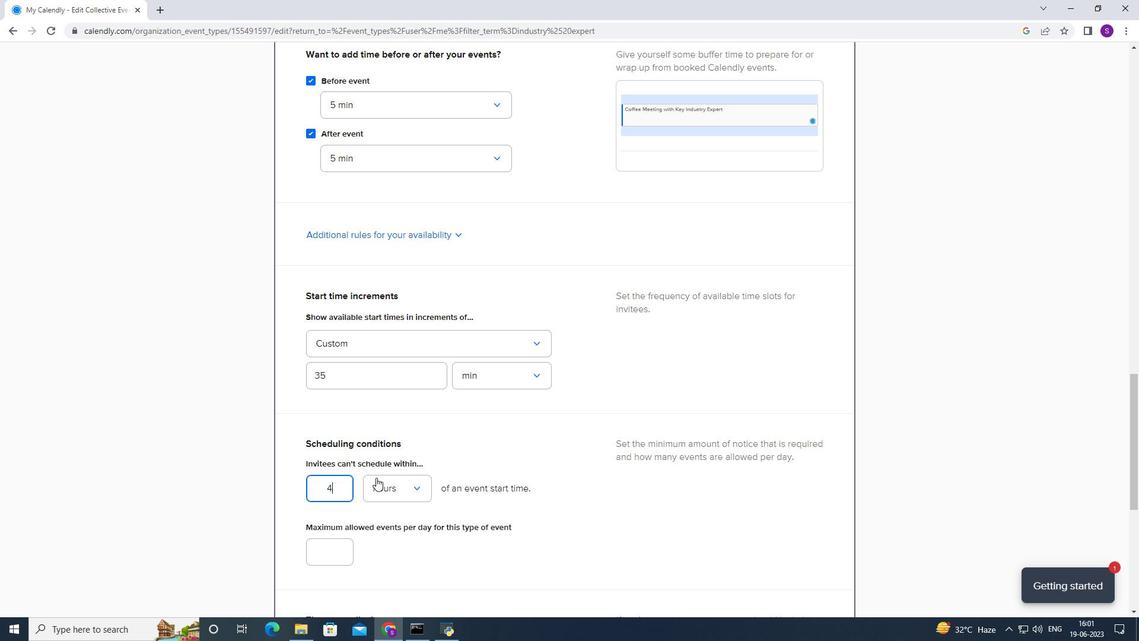 
Action: Mouse pressed left at (355, 489)
Screenshot: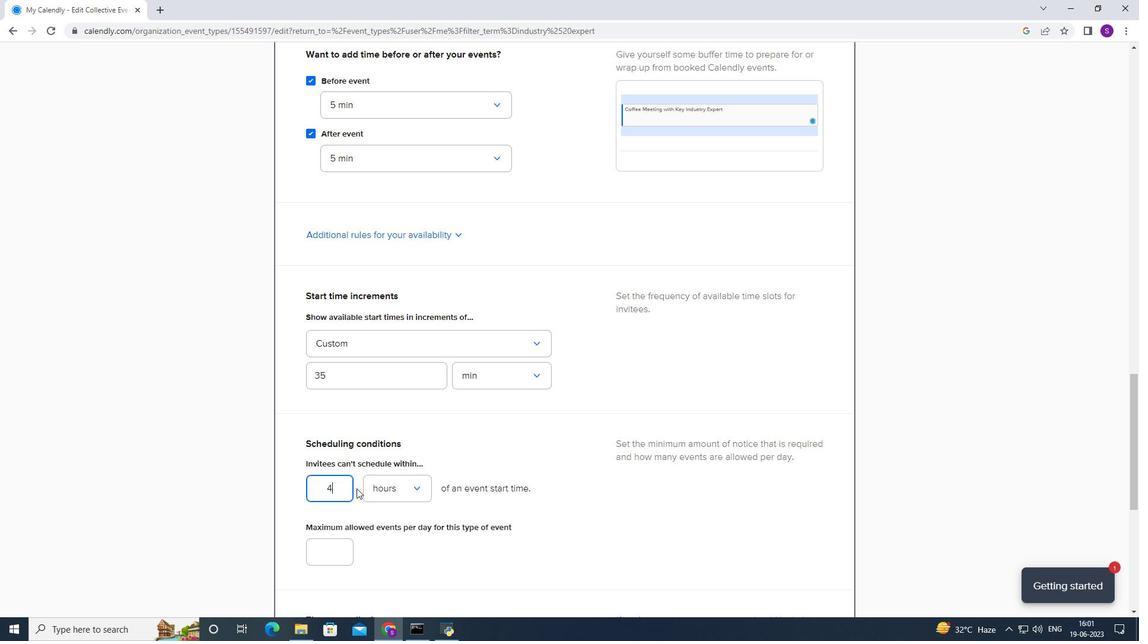 
Action: Mouse moved to (339, 430)
Screenshot: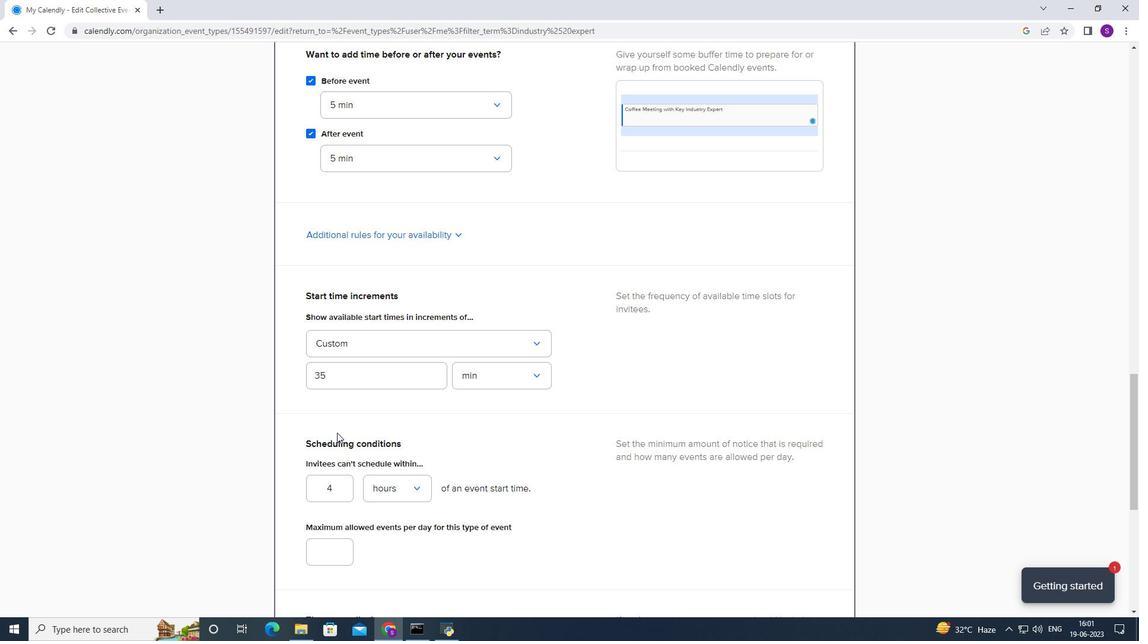 
Action: Mouse scrolled (339, 429) with delta (0, 0)
Screenshot: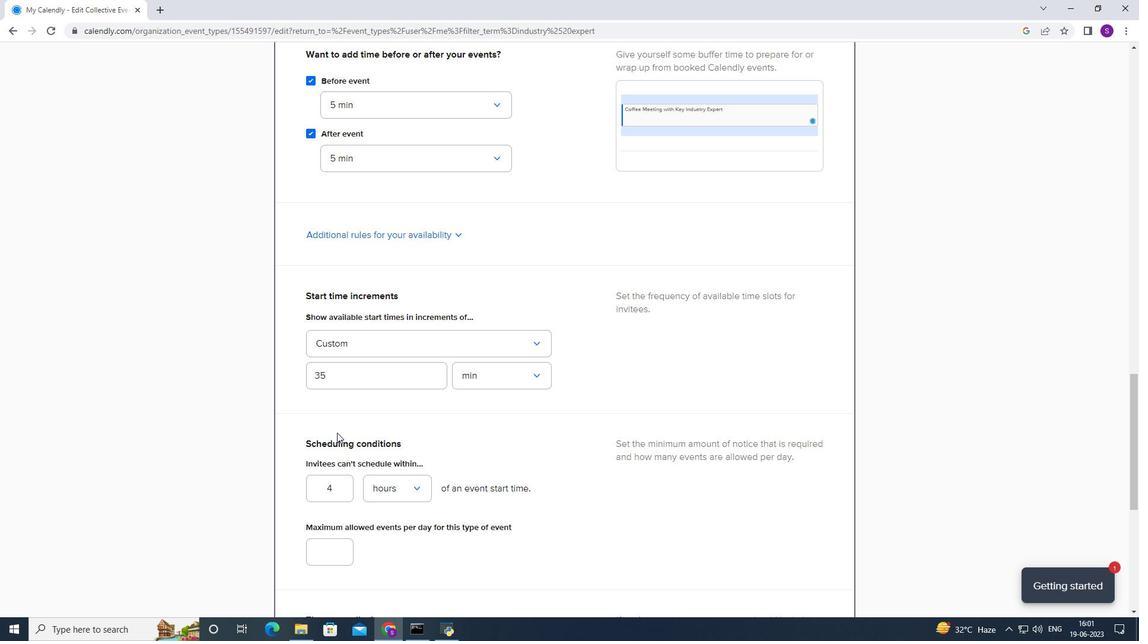 
Action: Mouse moved to (340, 430)
Screenshot: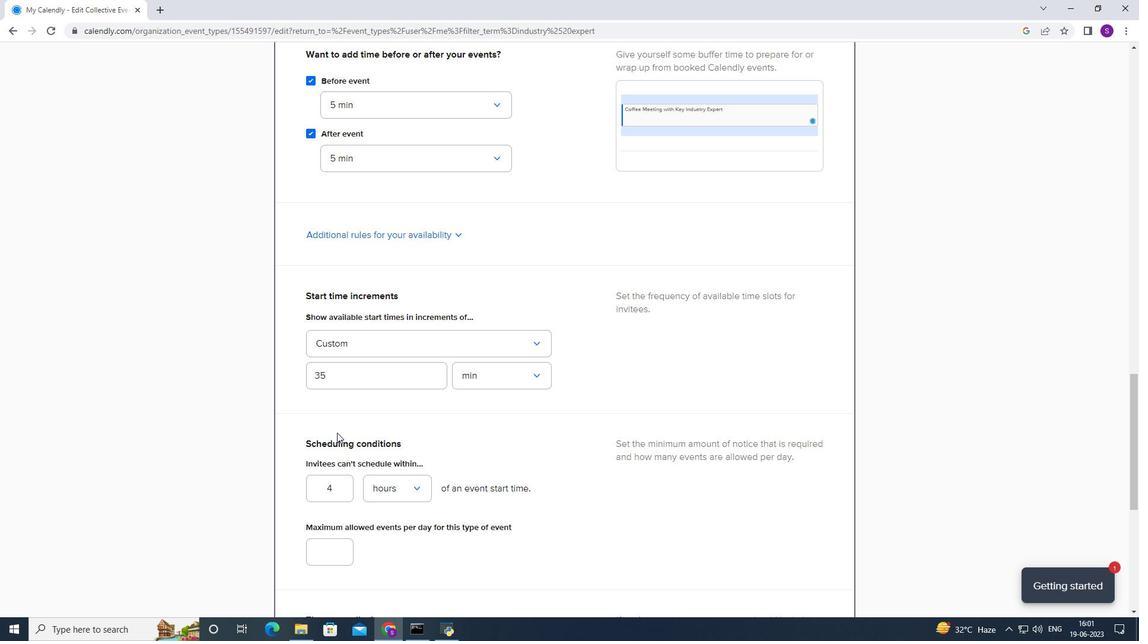 
Action: Mouse scrolled (340, 429) with delta (0, 0)
Screenshot: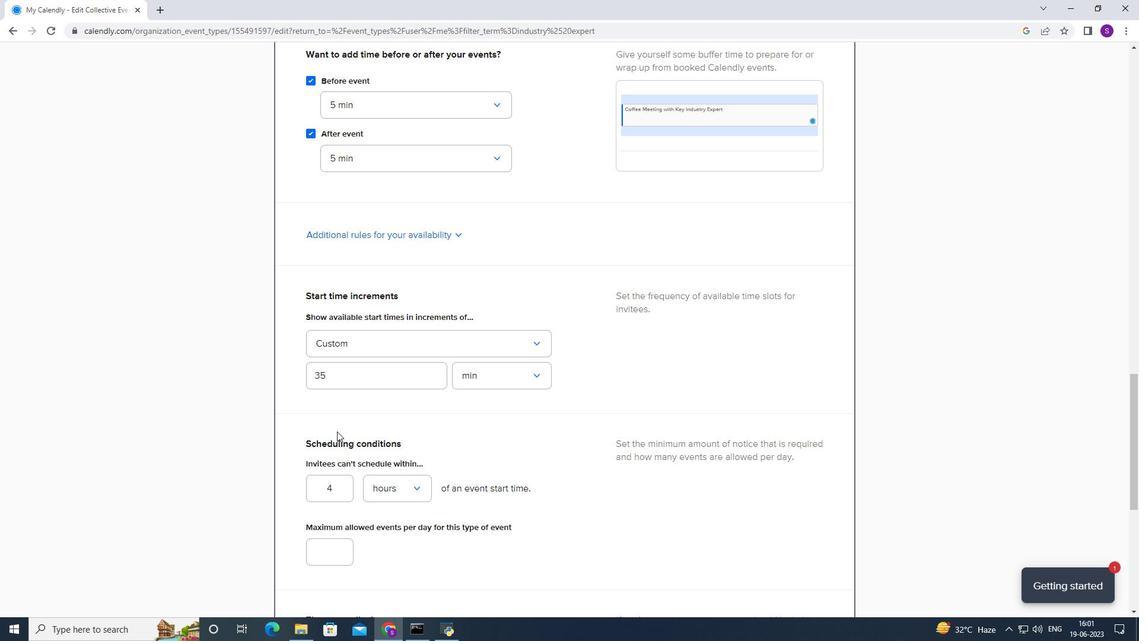 
Action: Mouse scrolled (340, 429) with delta (0, 0)
Screenshot: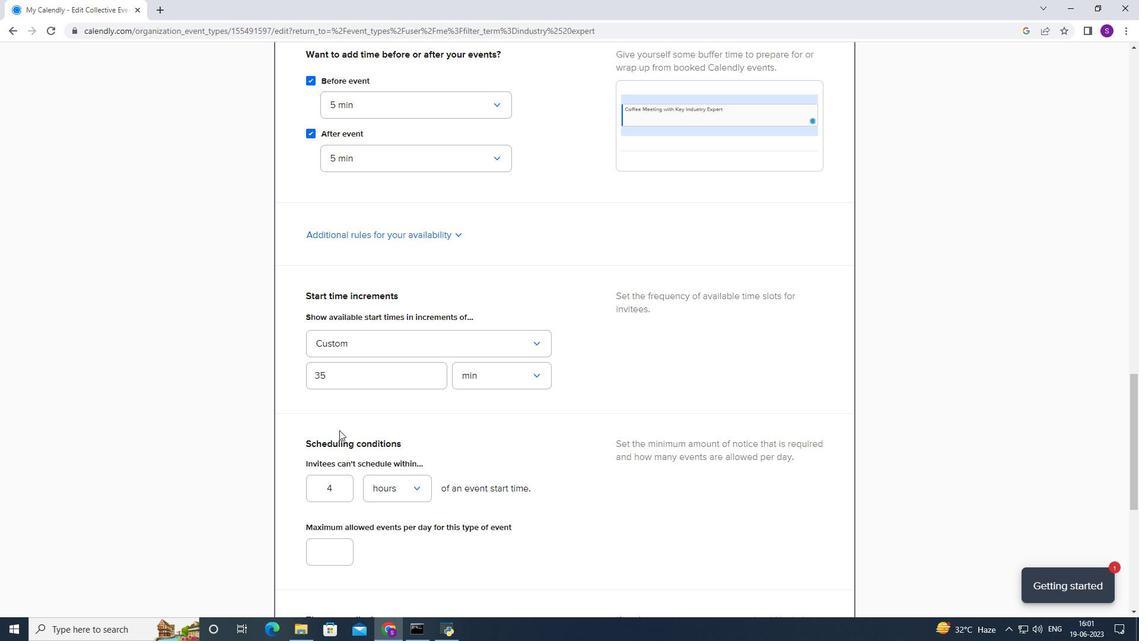 
Action: Mouse scrolled (340, 429) with delta (0, 0)
Screenshot: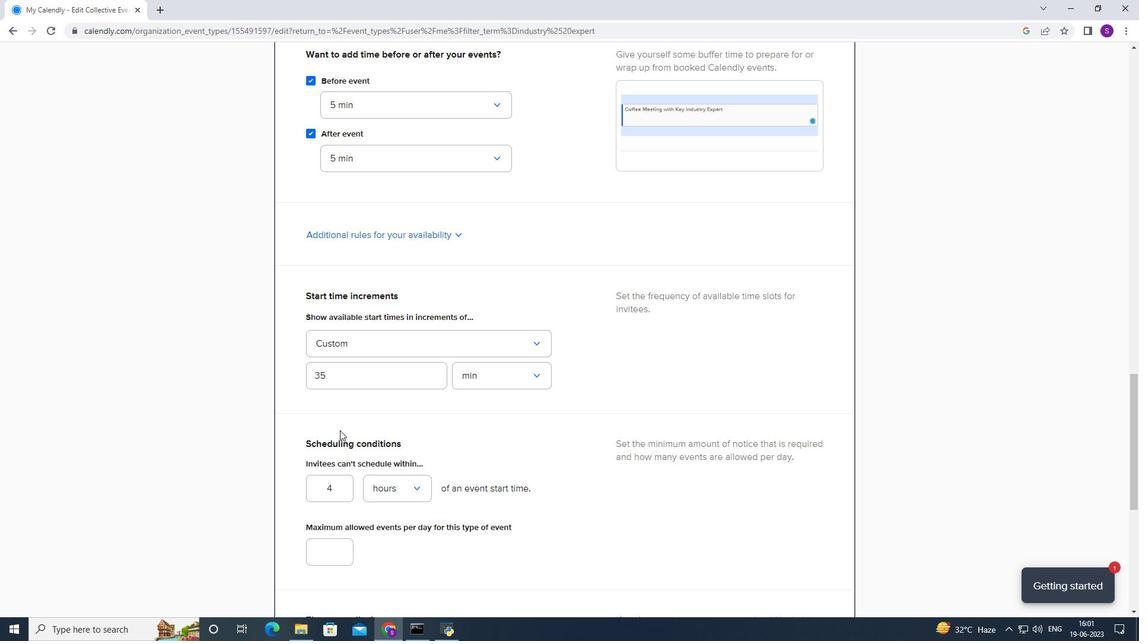 
Action: Mouse moved to (333, 259)
Screenshot: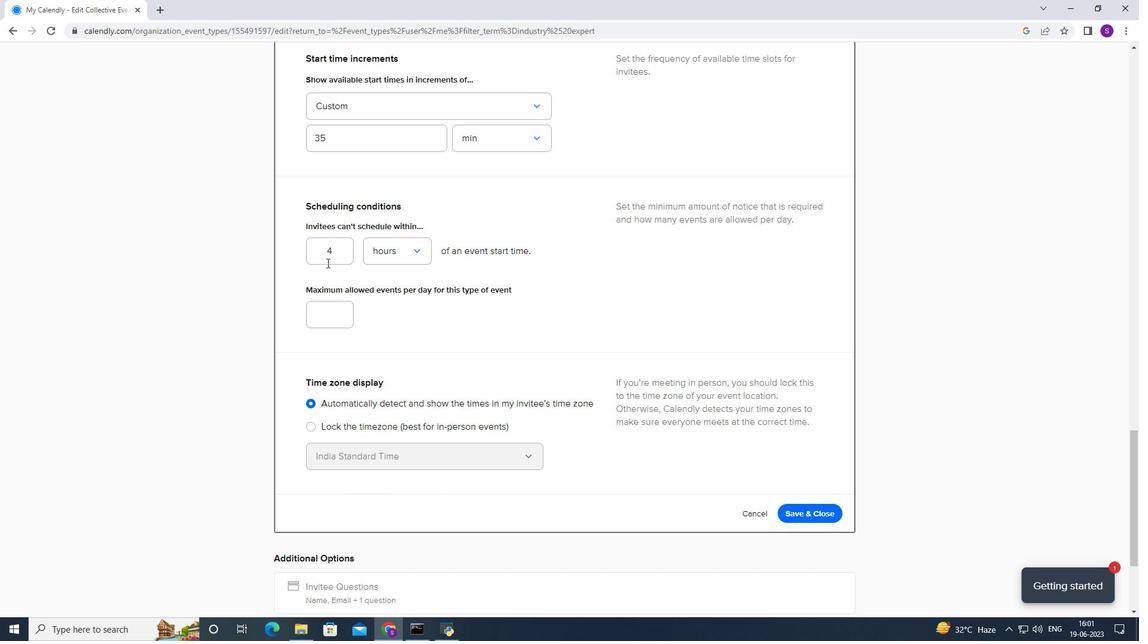 
Action: Mouse pressed left at (333, 259)
Screenshot: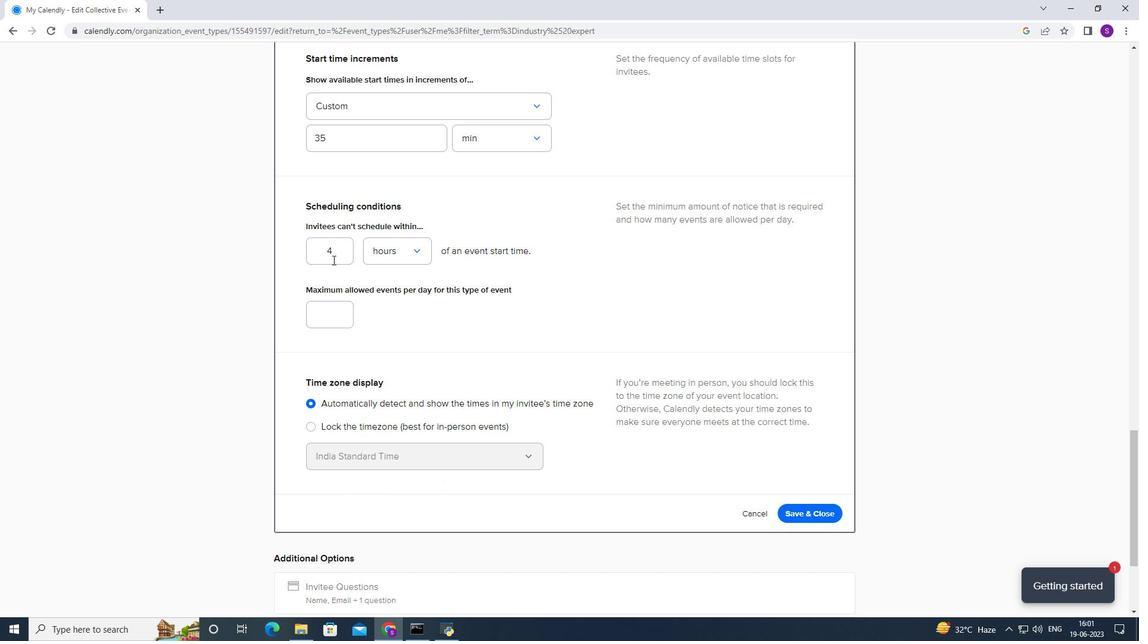 
Action: Mouse moved to (325, 257)
Screenshot: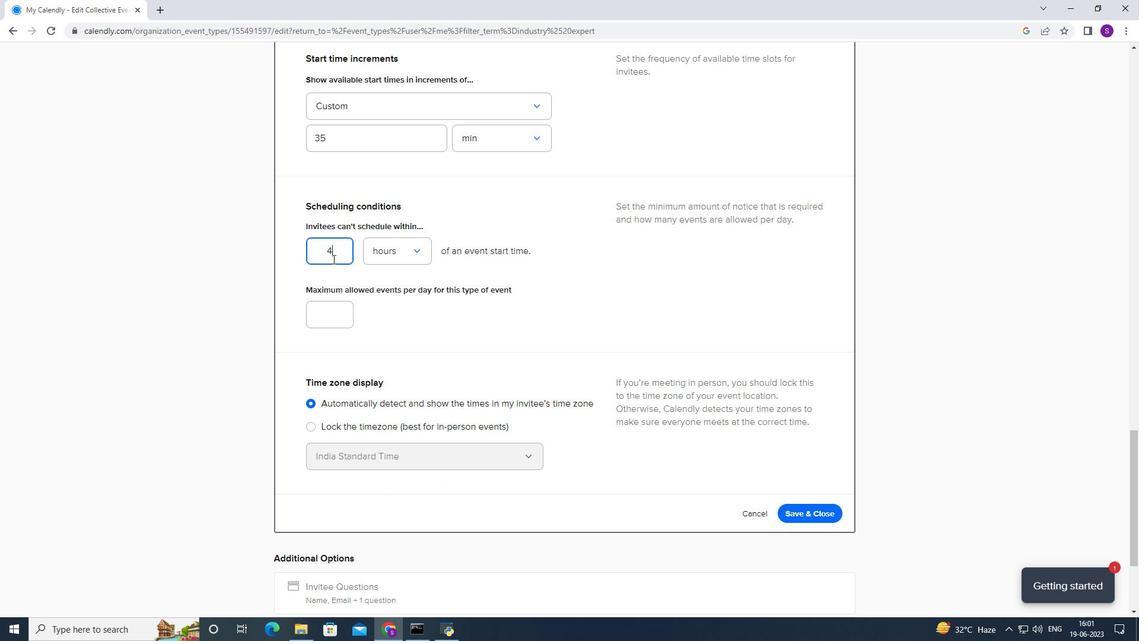 
Action: Key pressed 5
Screenshot: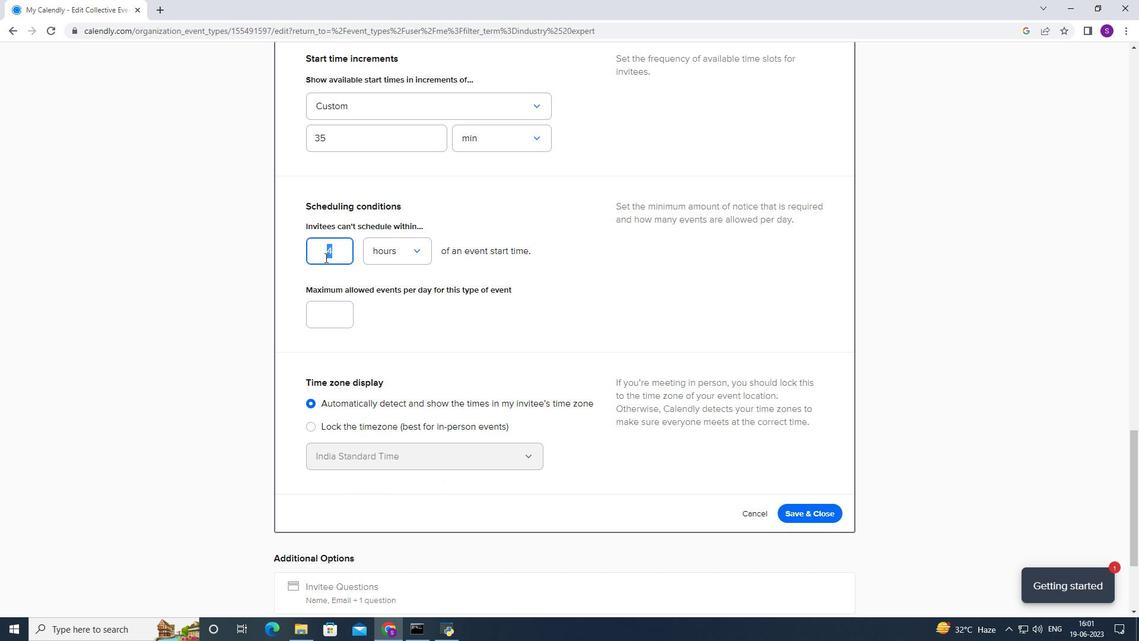 
Action: Mouse moved to (324, 264)
Screenshot: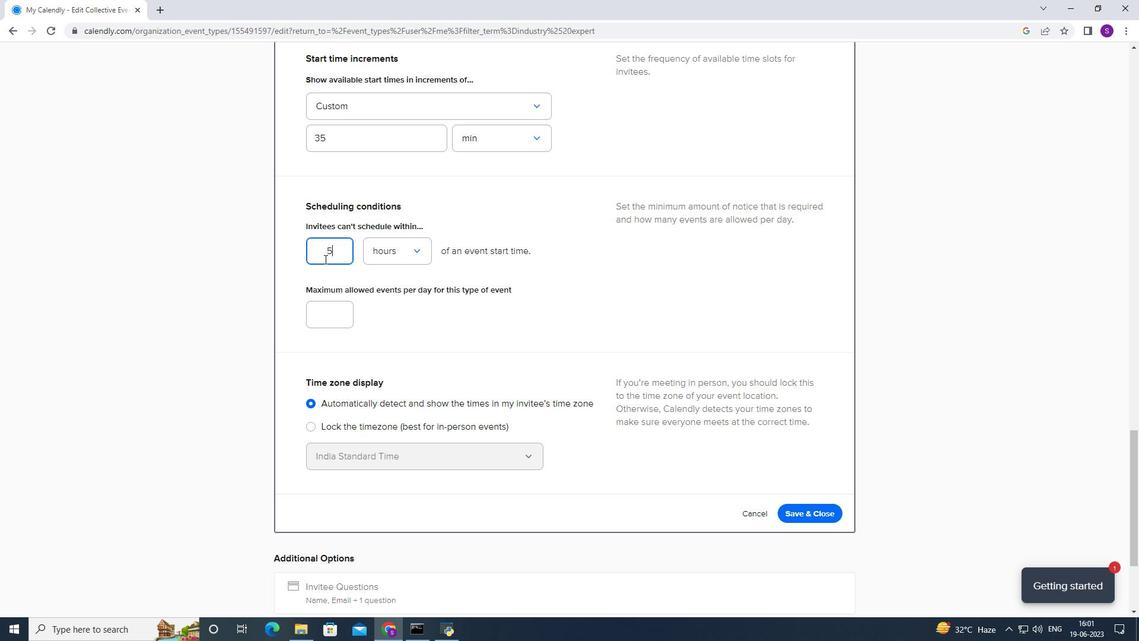 
Action: Key pressed 1
Screenshot: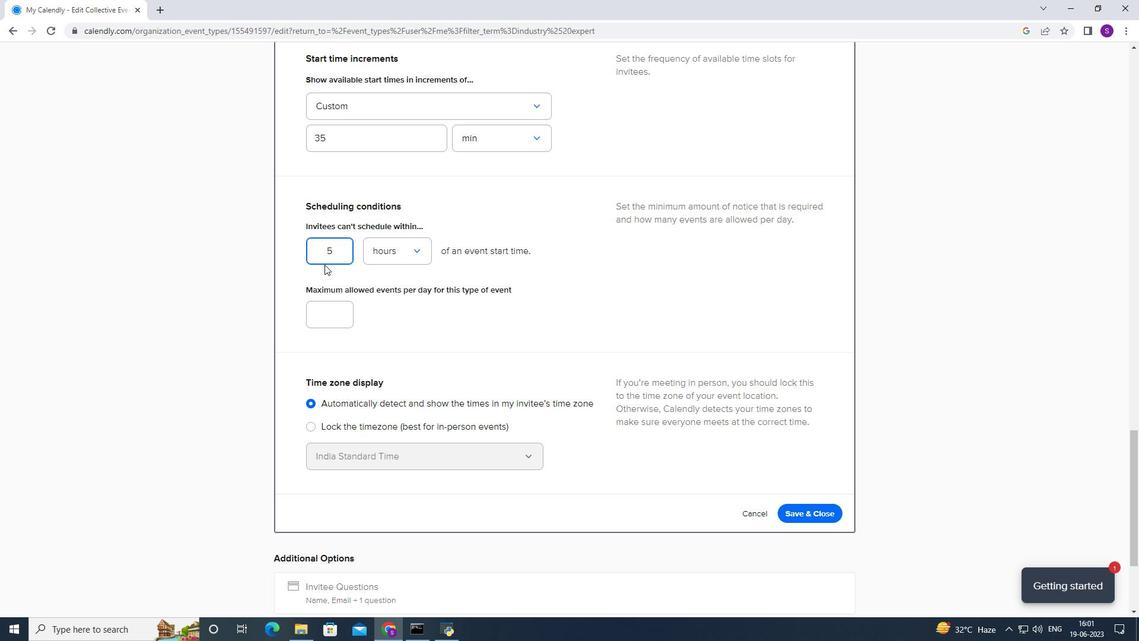 
Action: Mouse moved to (328, 314)
Screenshot: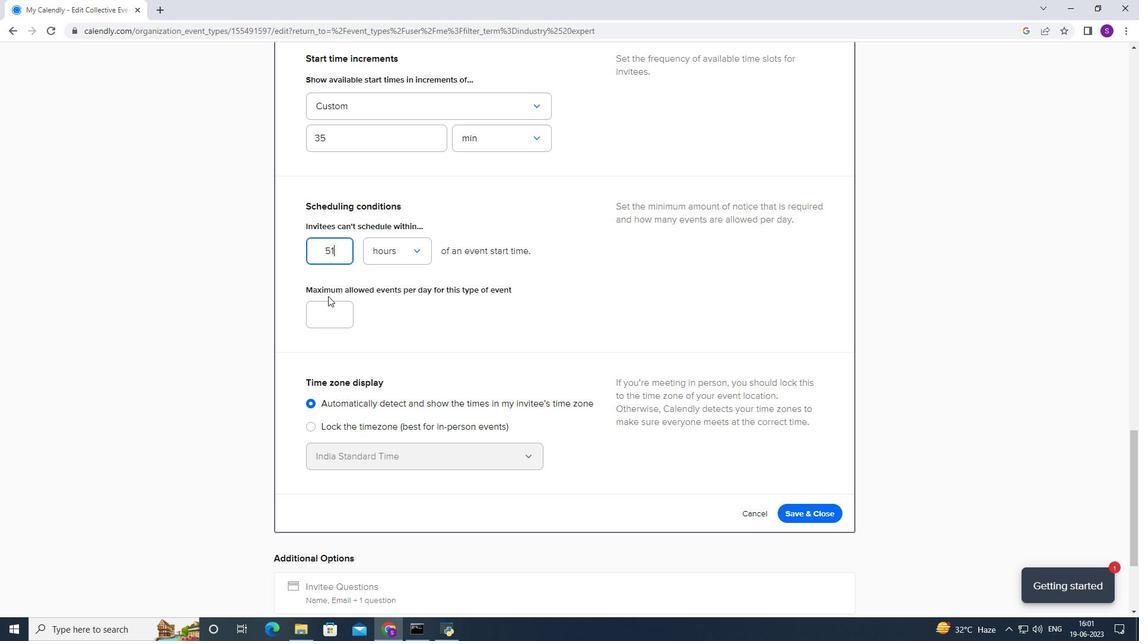 
Action: Mouse pressed left at (328, 314)
Screenshot: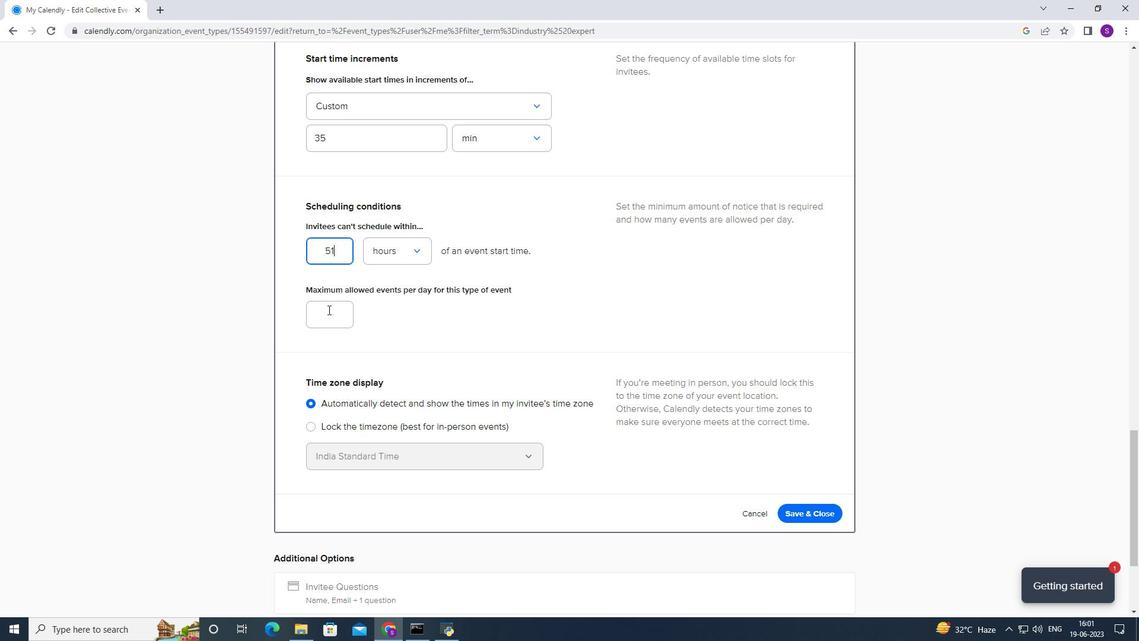 
Action: Key pressed 5
Screenshot: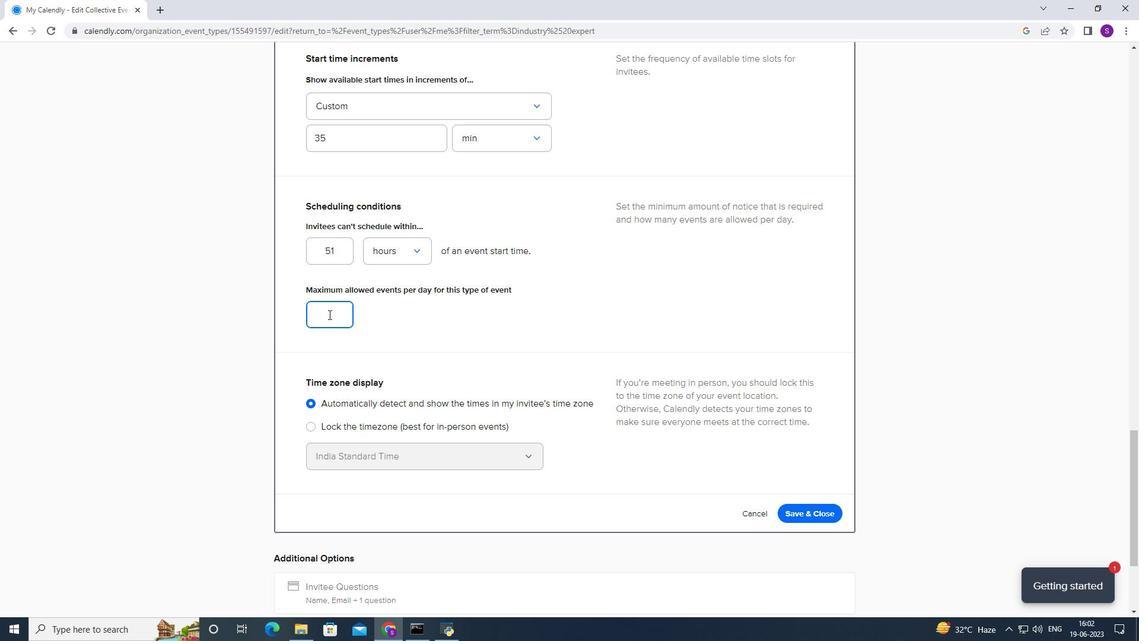 
Action: Mouse moved to (620, 397)
Screenshot: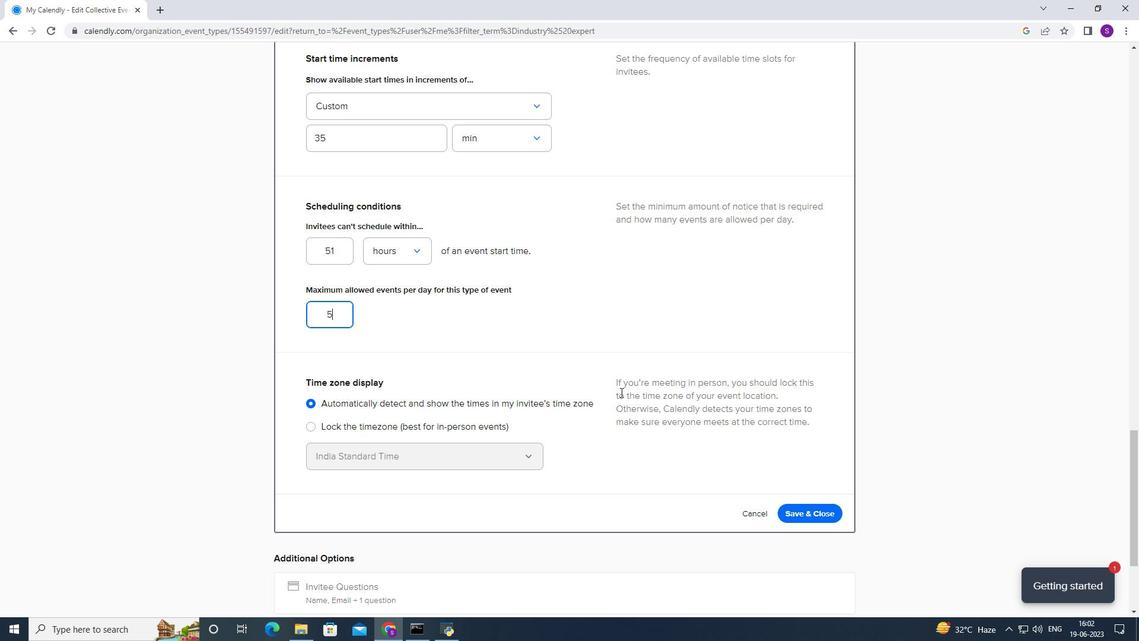 
Action: Mouse scrolled (620, 396) with delta (0, 0)
Screenshot: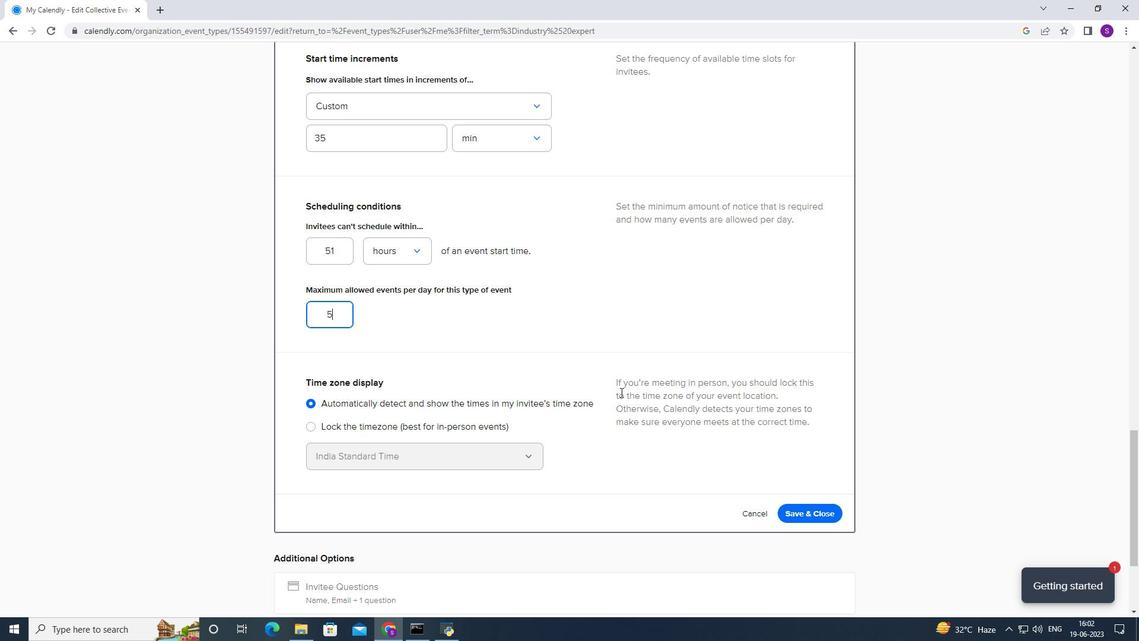 
Action: Mouse moved to (616, 401)
Screenshot: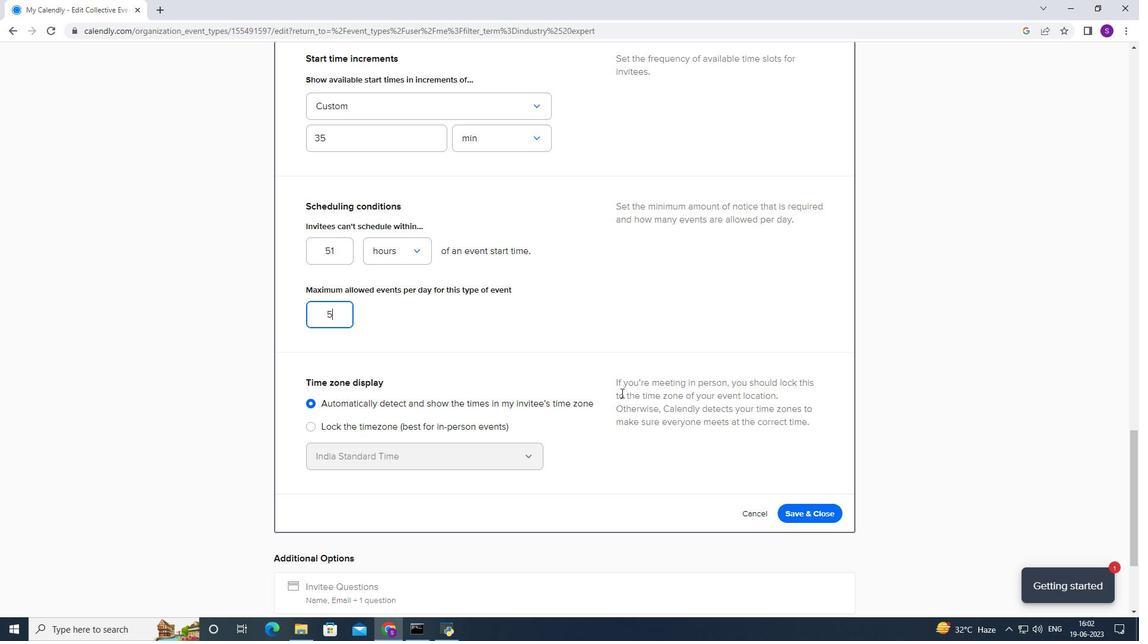 
Action: Mouse scrolled (616, 401) with delta (0, 0)
Screenshot: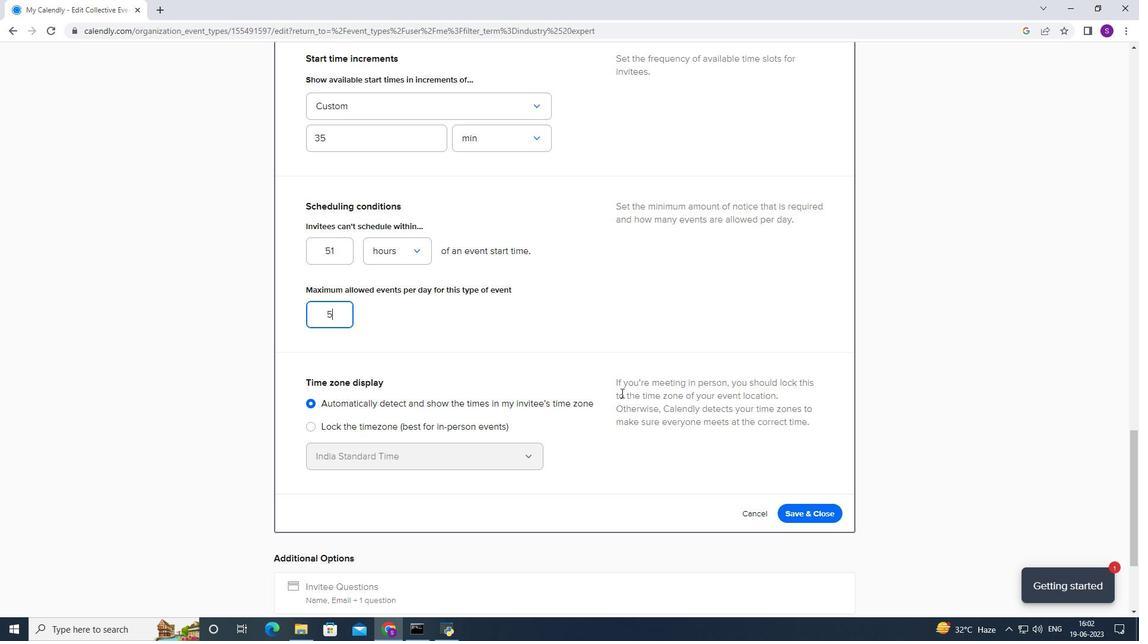
Action: Mouse moved to (833, 403)
Screenshot: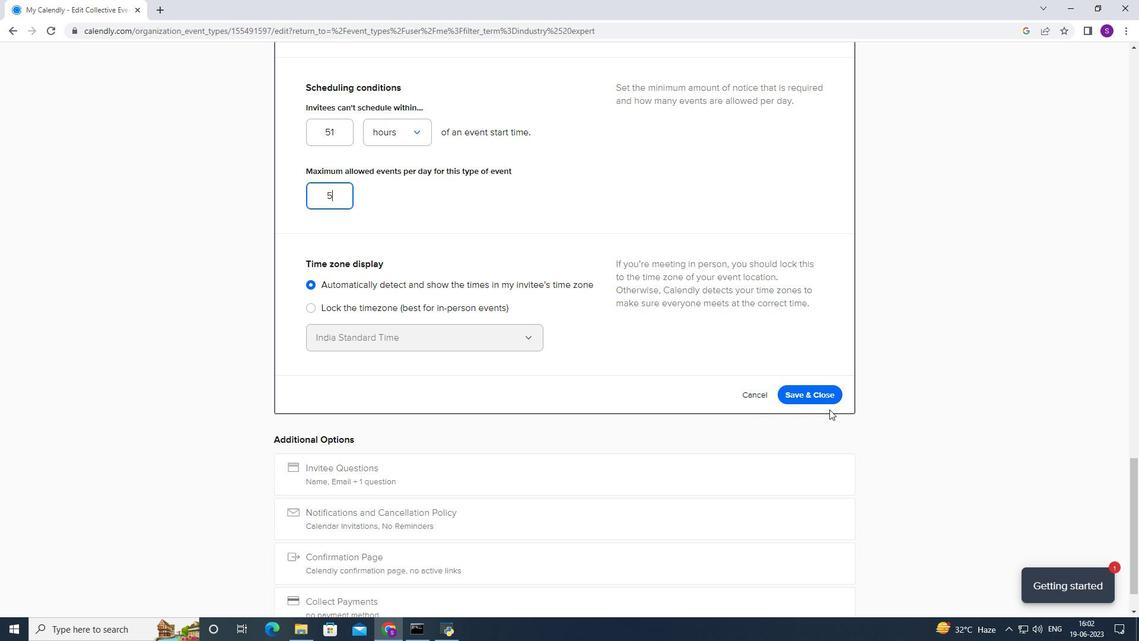 
Action: Mouse pressed left at (833, 403)
Screenshot: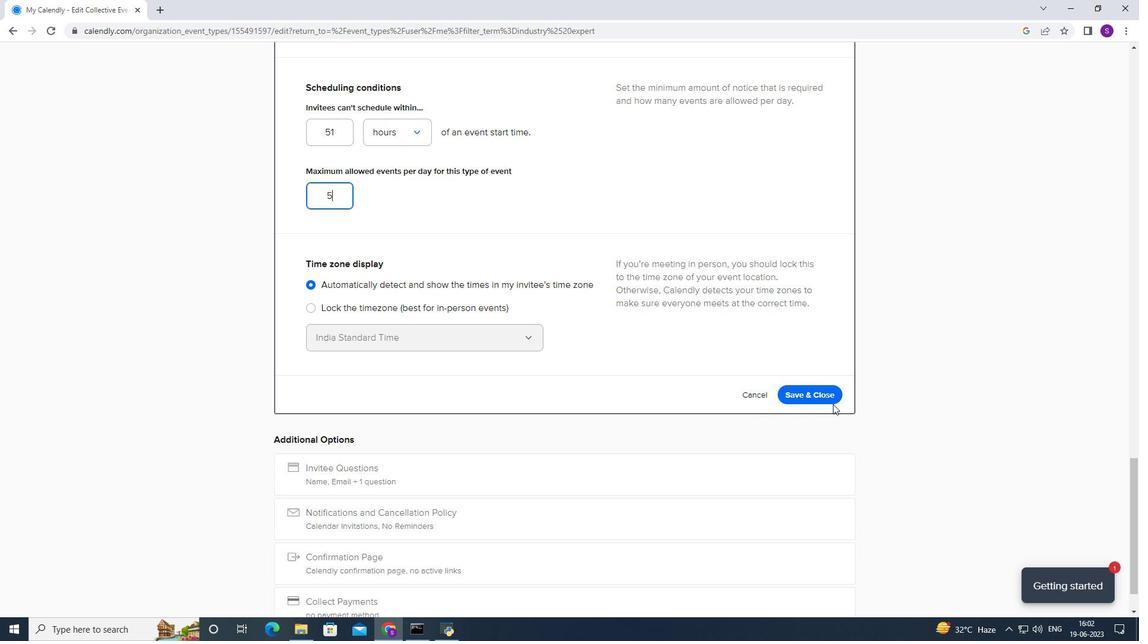 
